 Task: Find a one-way flight from Helena, Montana, USA to Raleigh, North Carolina, USA for 6 passengers in premium economy on Saturday, 5 August, using WestJet with 6 checked bags and a budget of up to ₹450,000.
Action: Mouse moved to (406, 166)
Screenshot: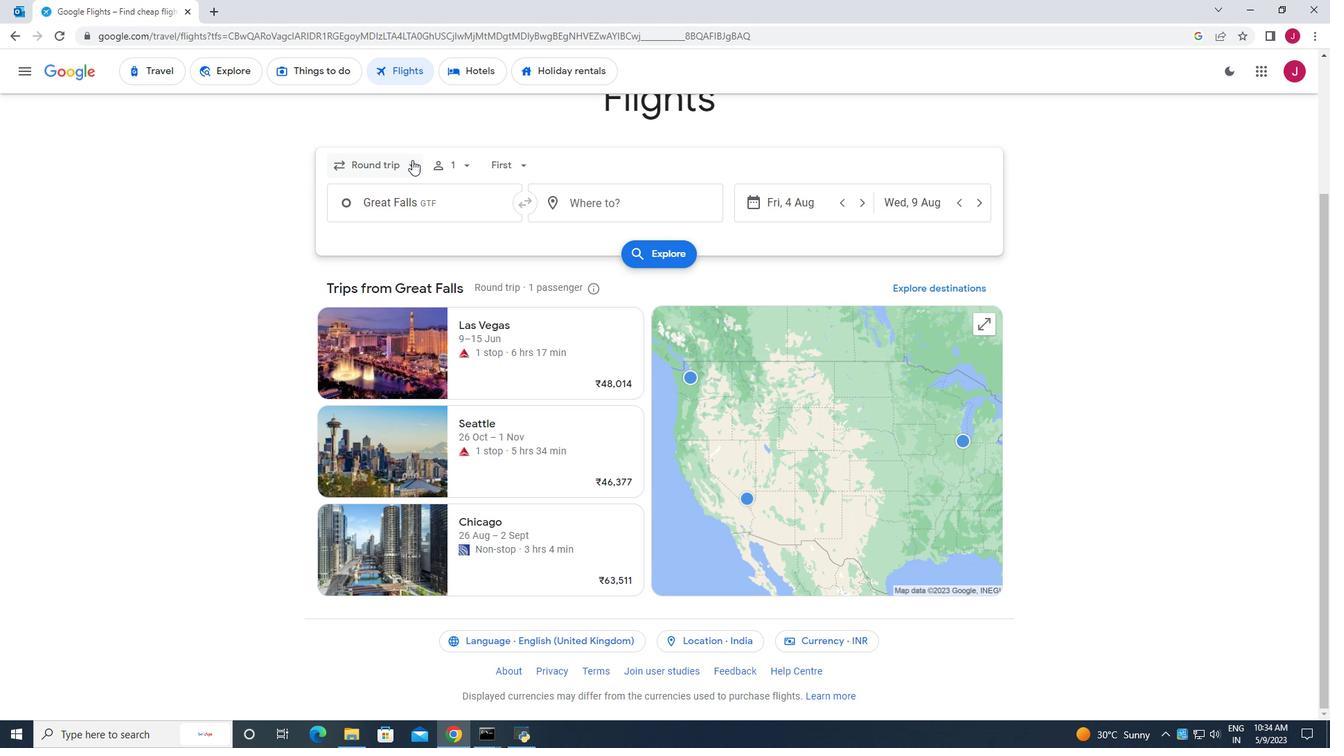 
Action: Mouse pressed left at (406, 166)
Screenshot: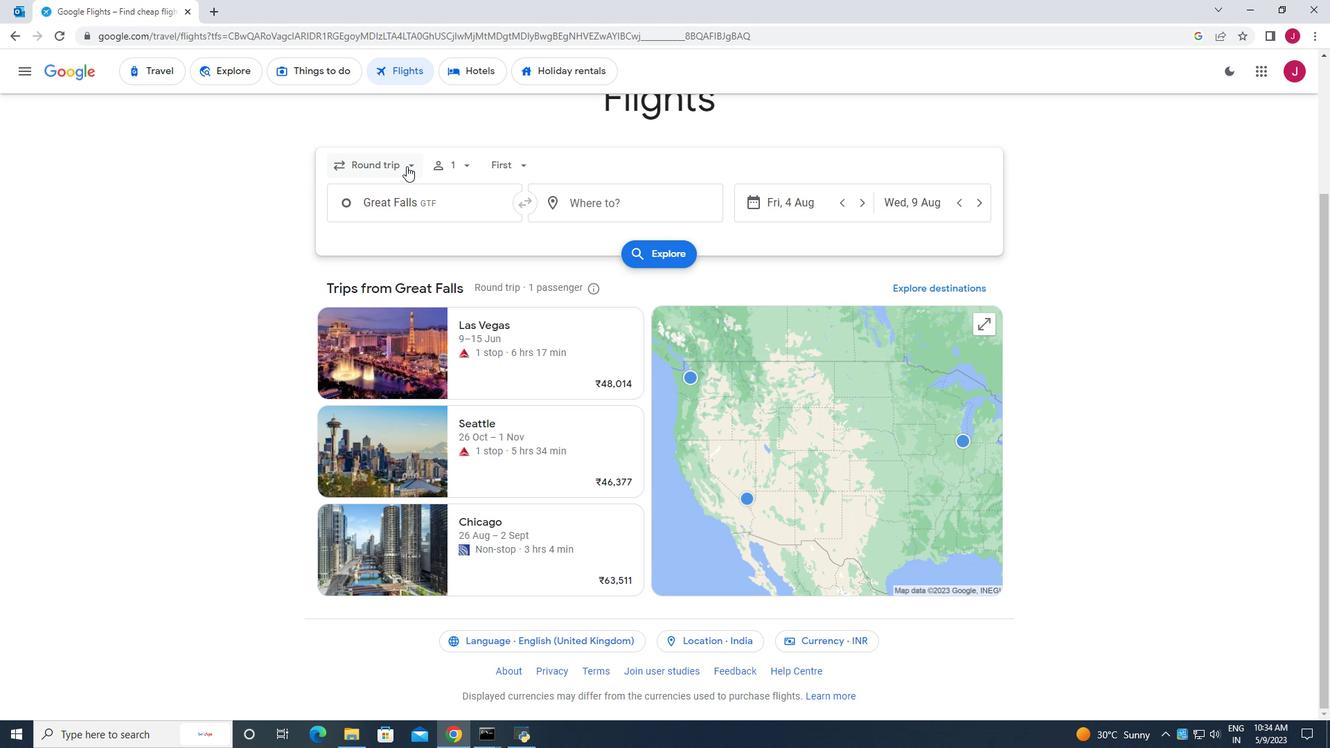 
Action: Mouse moved to (391, 225)
Screenshot: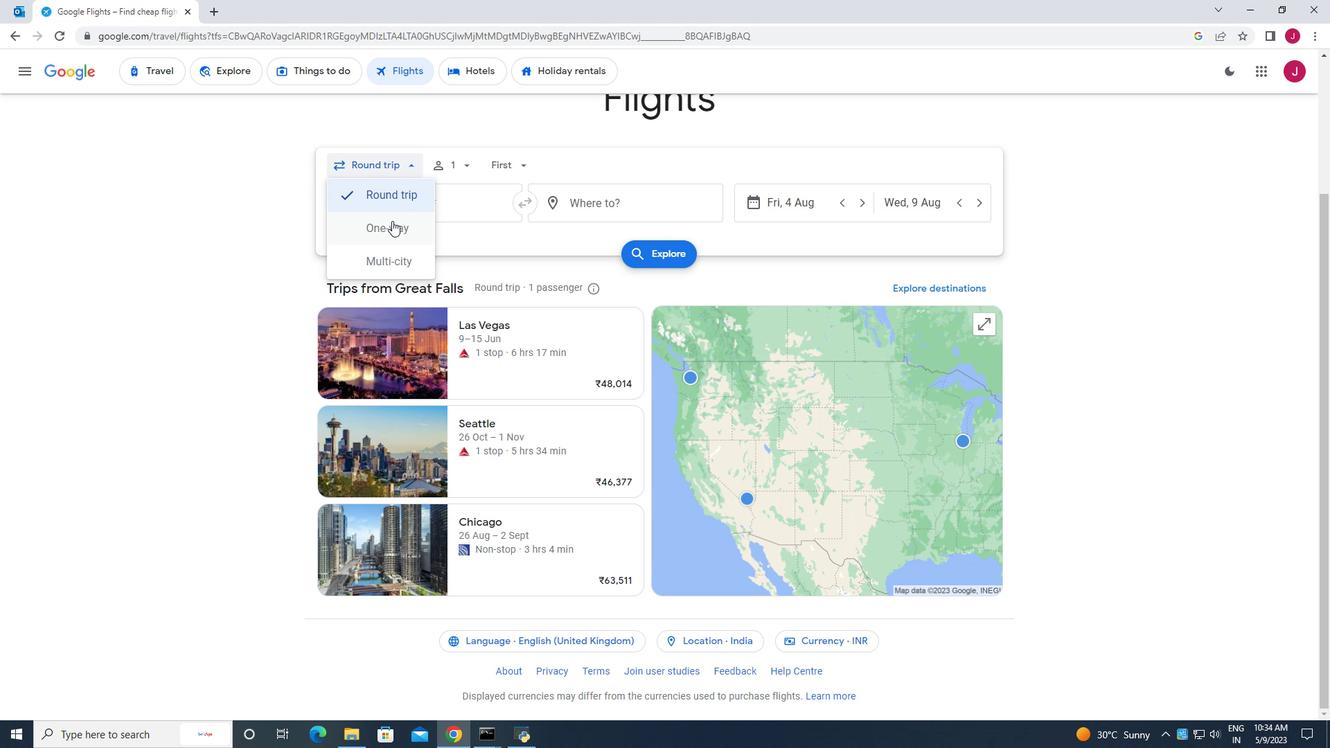 
Action: Mouse pressed left at (391, 225)
Screenshot: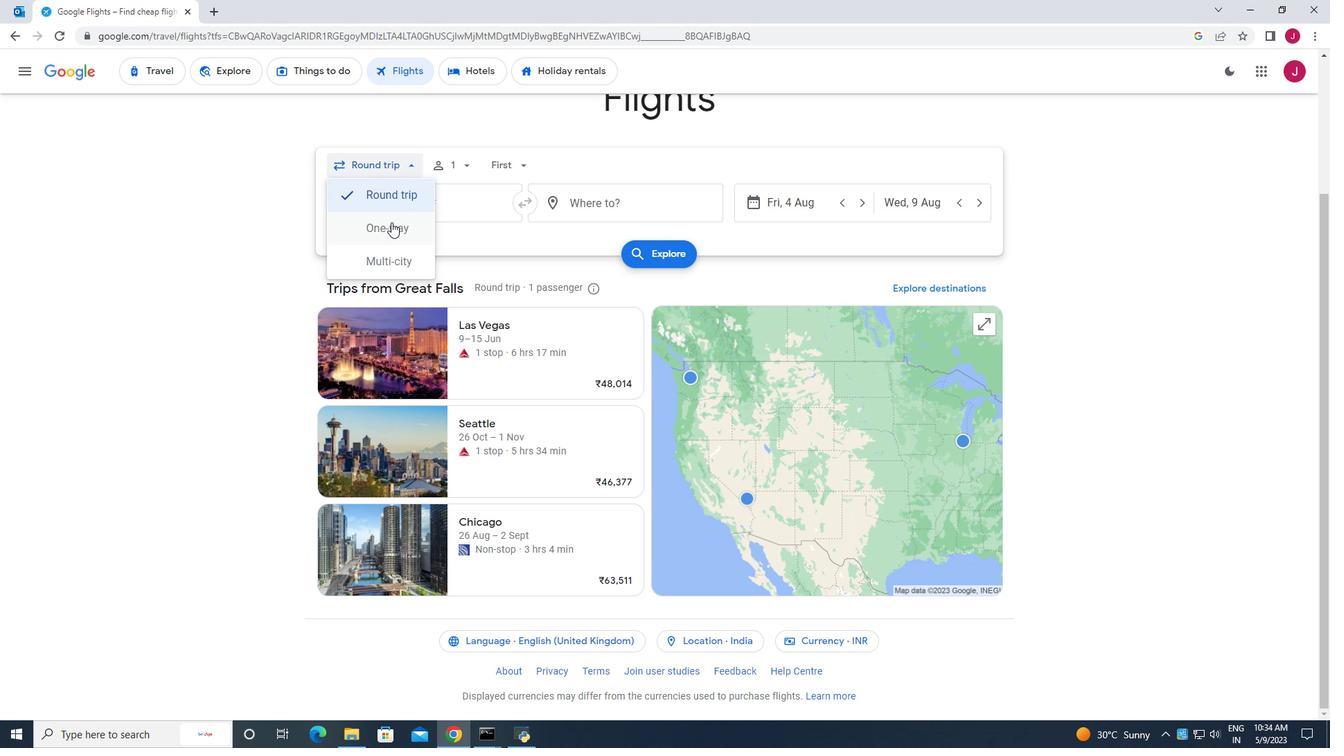 
Action: Mouse moved to (458, 163)
Screenshot: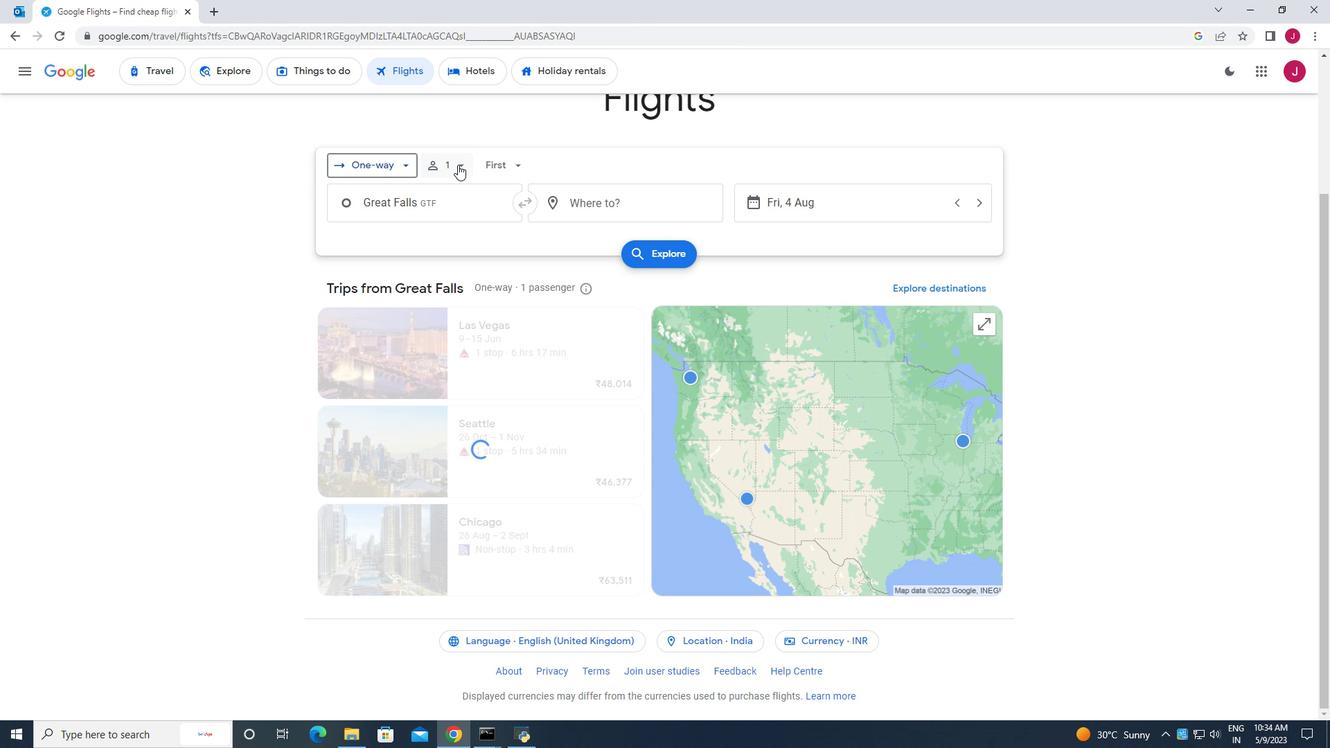 
Action: Mouse pressed left at (458, 163)
Screenshot: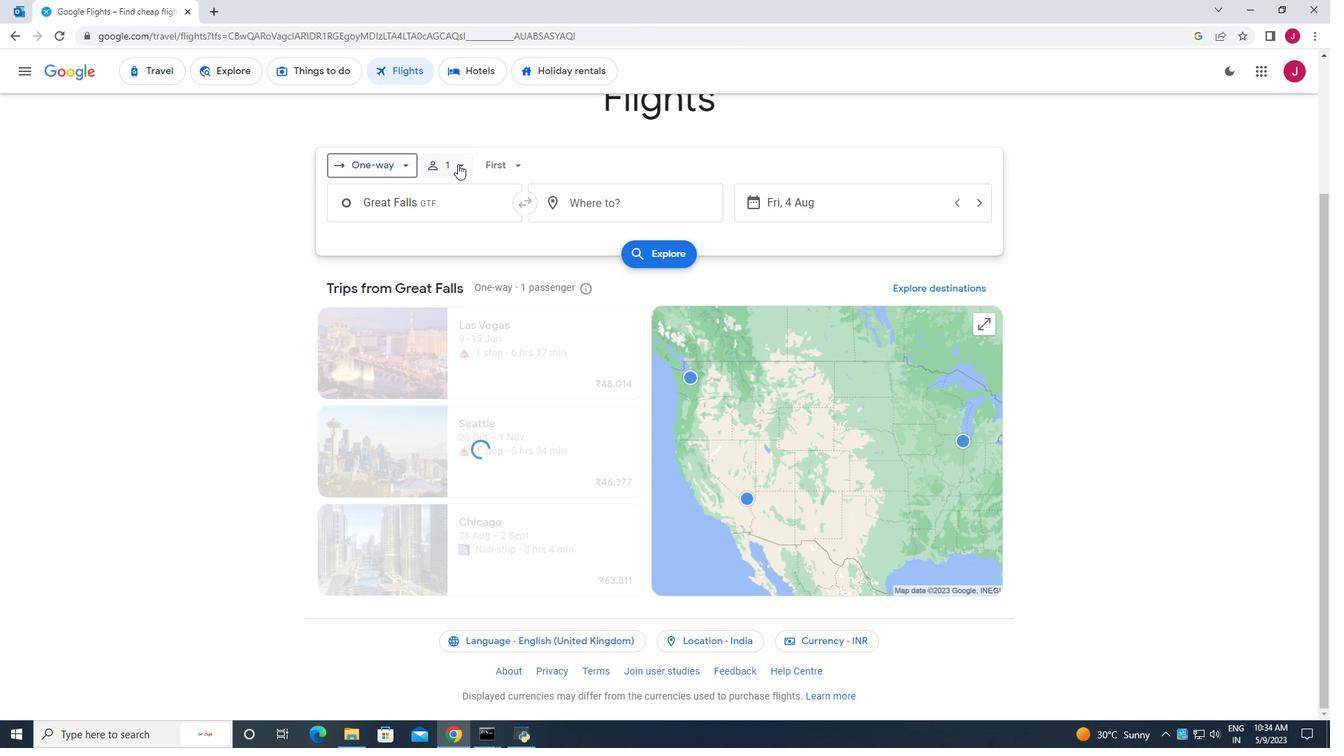 
Action: Mouse moved to (566, 197)
Screenshot: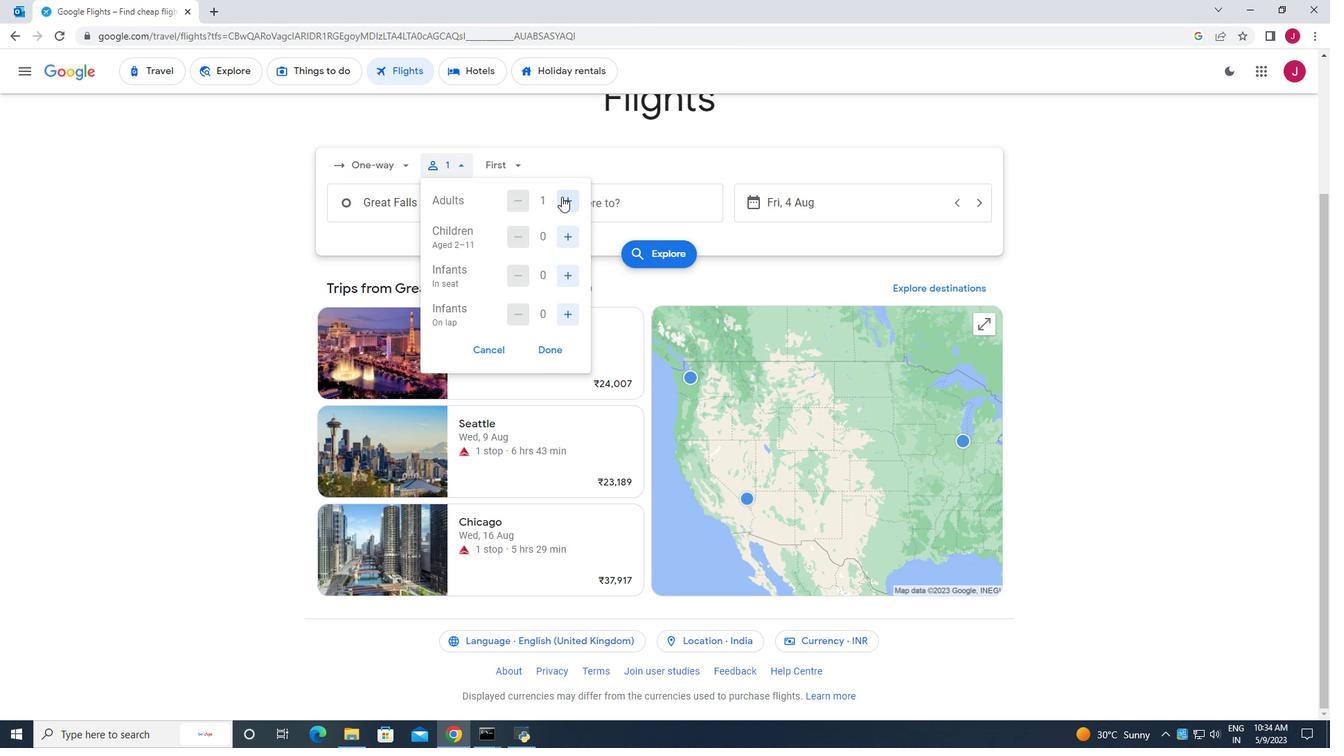 
Action: Mouse pressed left at (566, 197)
Screenshot: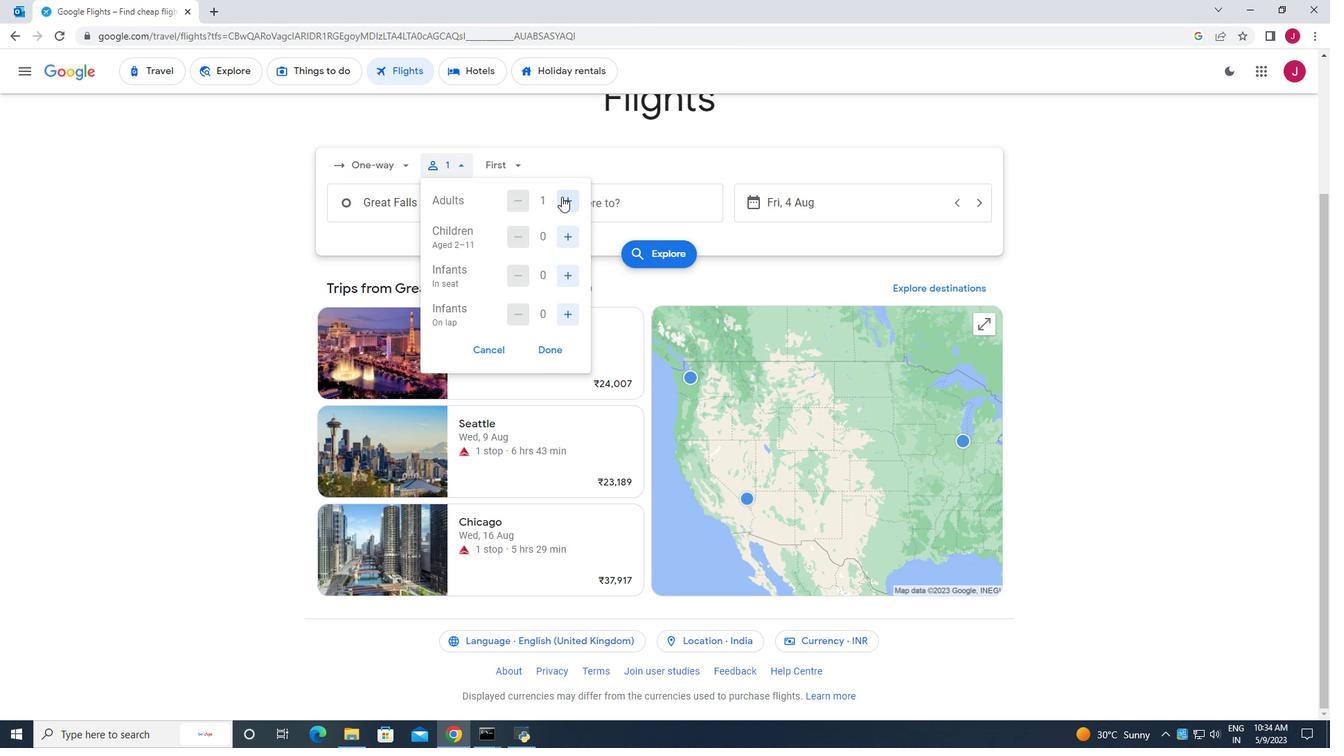 
Action: Mouse pressed left at (566, 197)
Screenshot: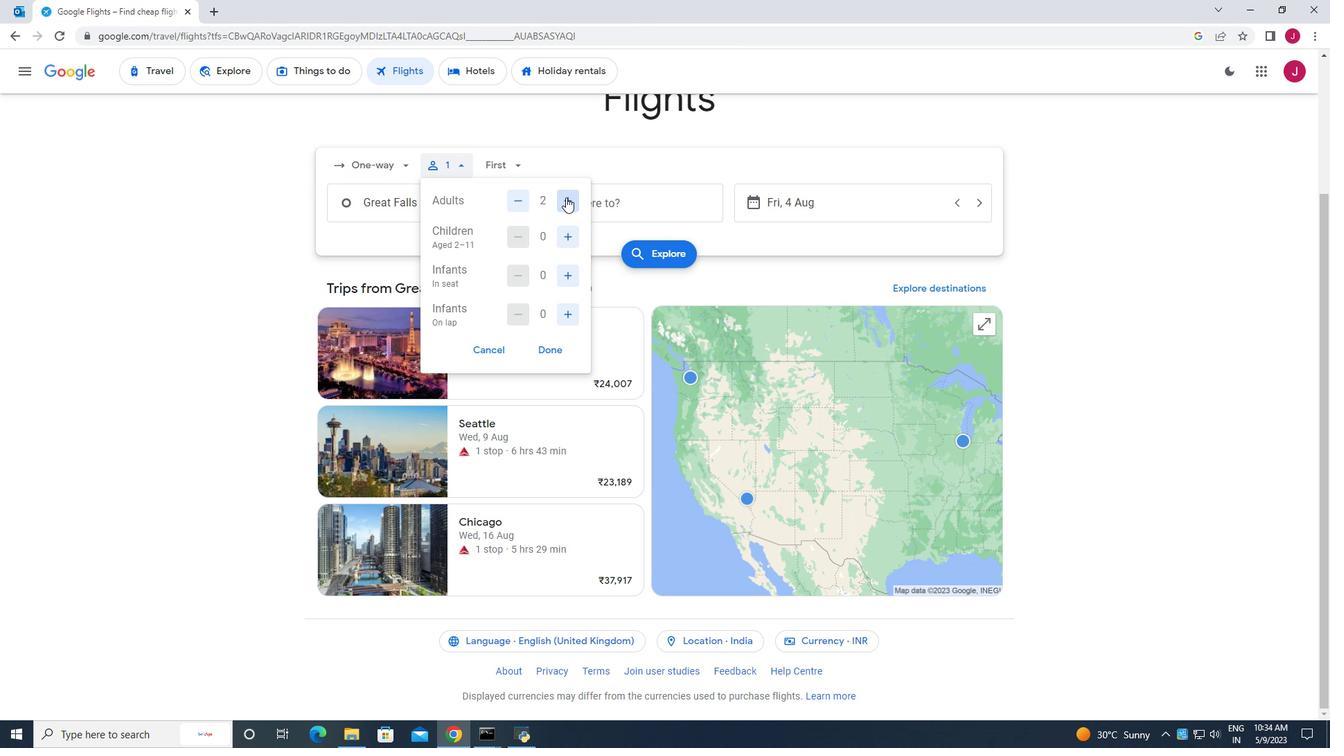 
Action: Mouse moved to (566, 239)
Screenshot: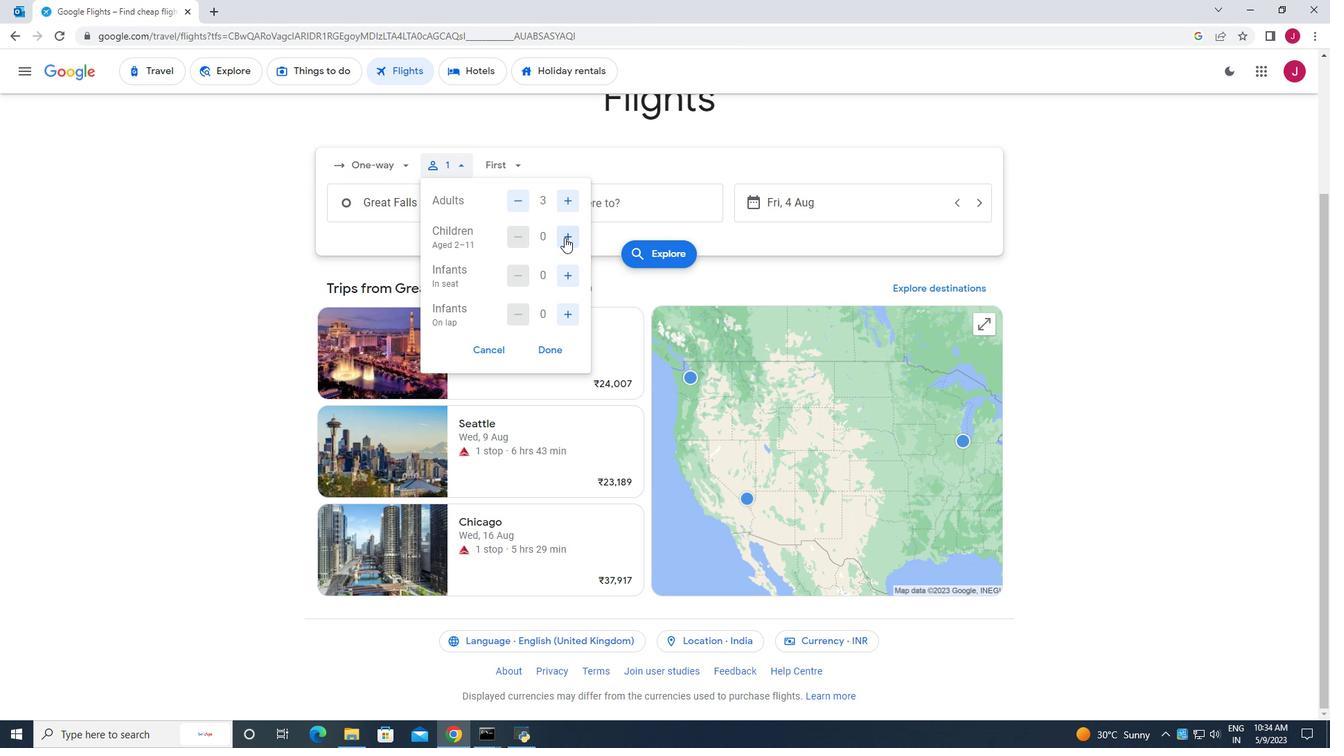 
Action: Mouse pressed left at (566, 239)
Screenshot: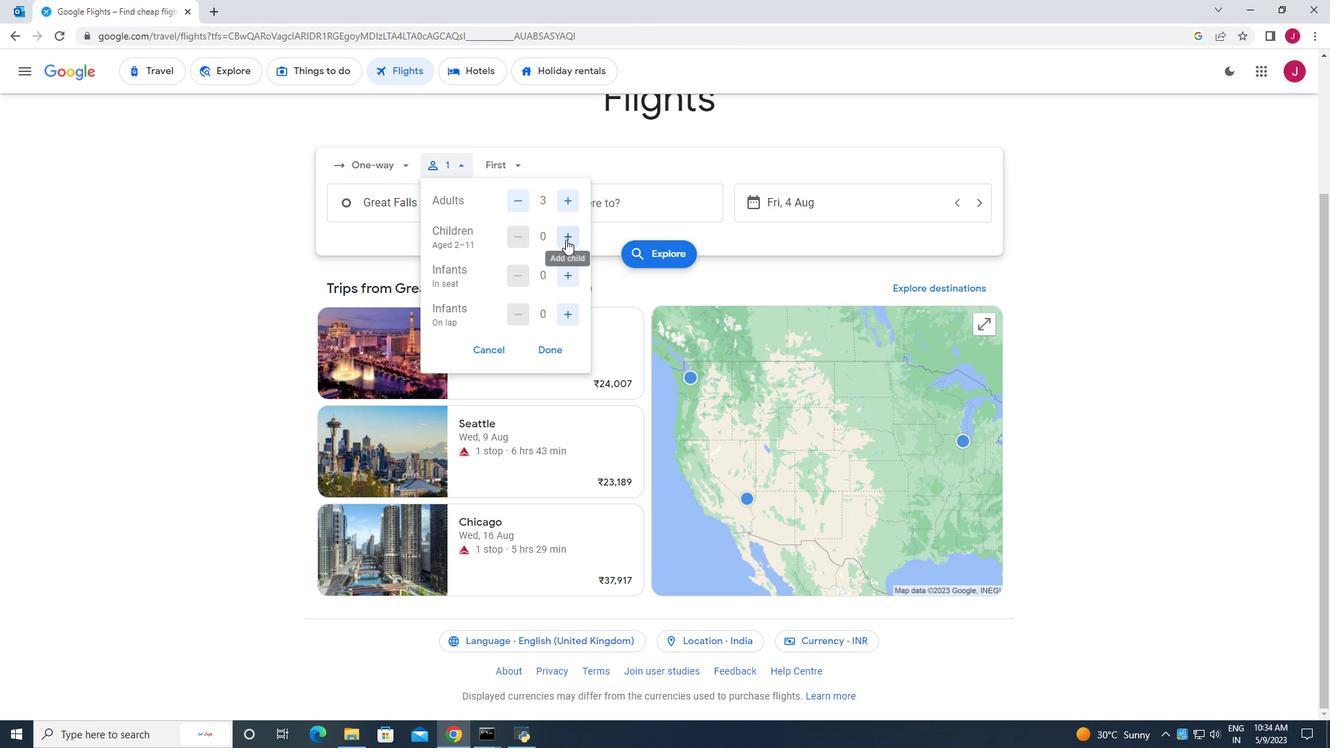 
Action: Mouse pressed left at (566, 239)
Screenshot: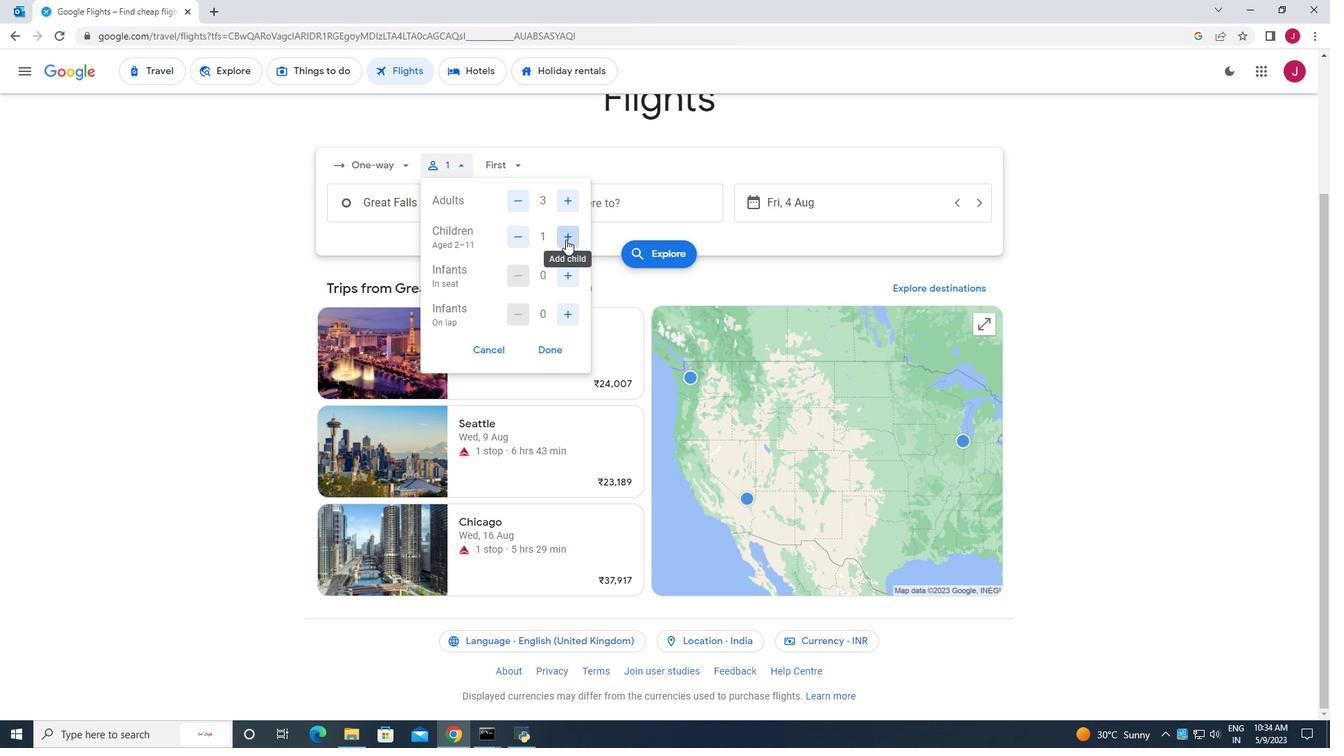 
Action: Mouse pressed left at (566, 239)
Screenshot: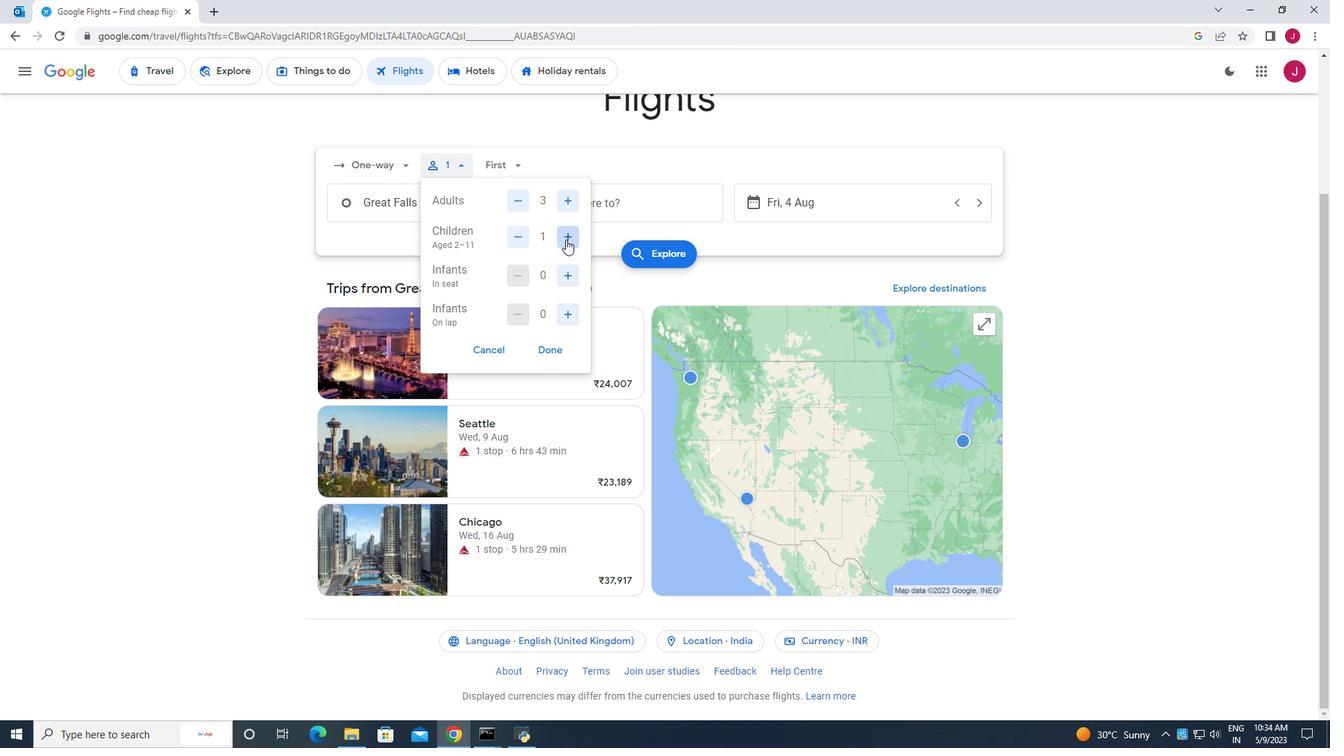 
Action: Mouse moved to (554, 352)
Screenshot: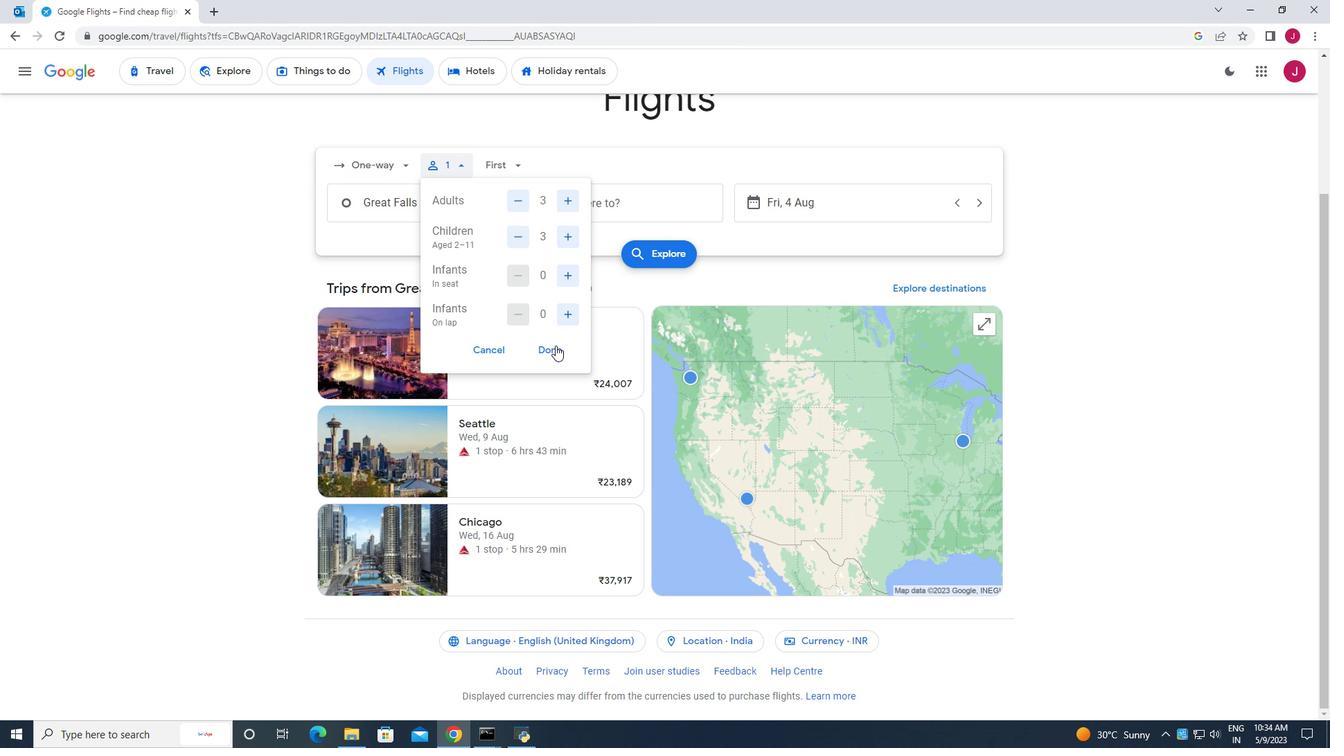 
Action: Mouse pressed left at (554, 352)
Screenshot: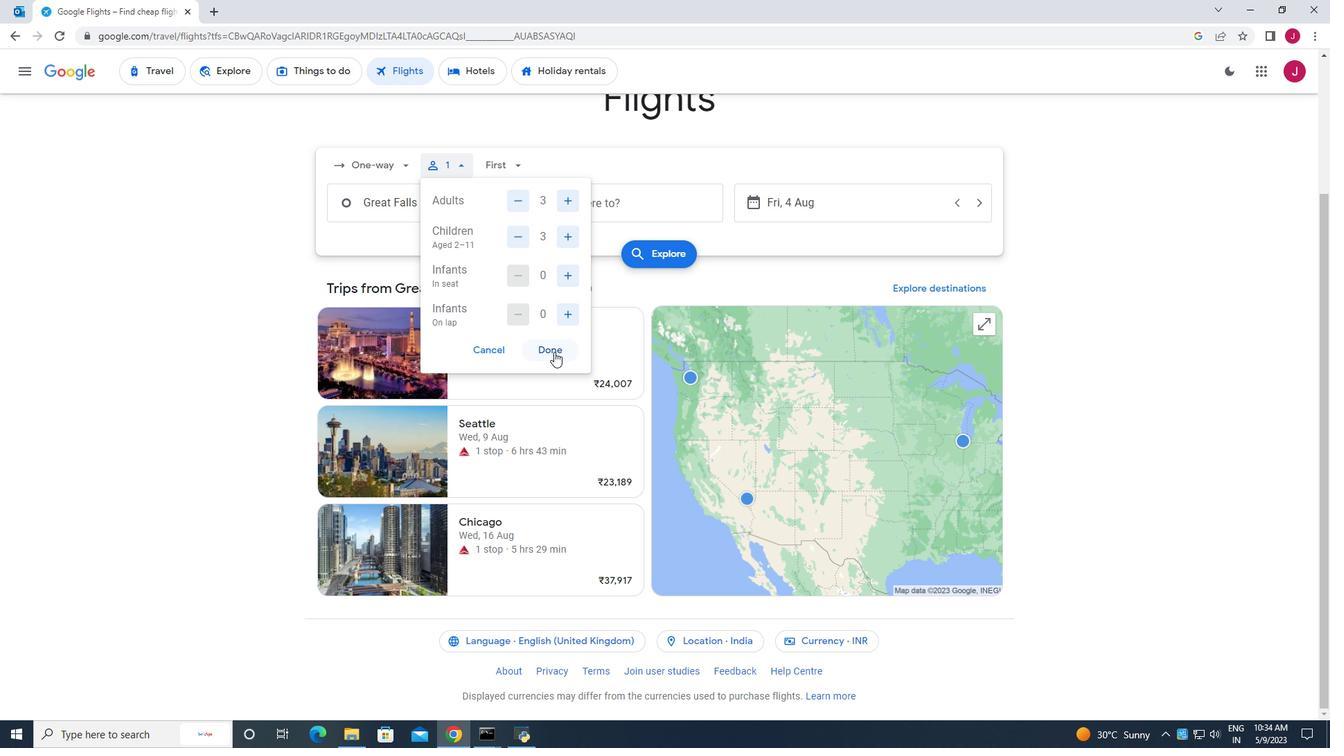 
Action: Mouse moved to (501, 162)
Screenshot: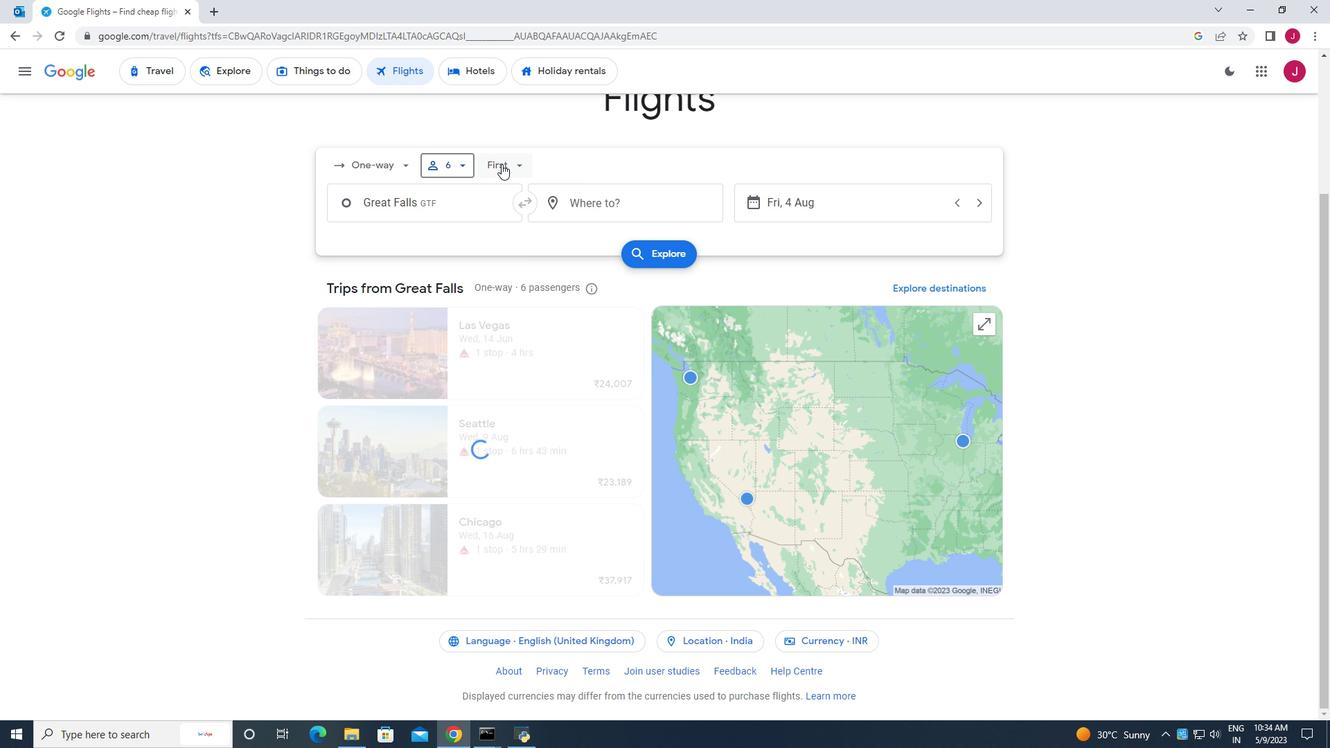 
Action: Mouse pressed left at (501, 162)
Screenshot: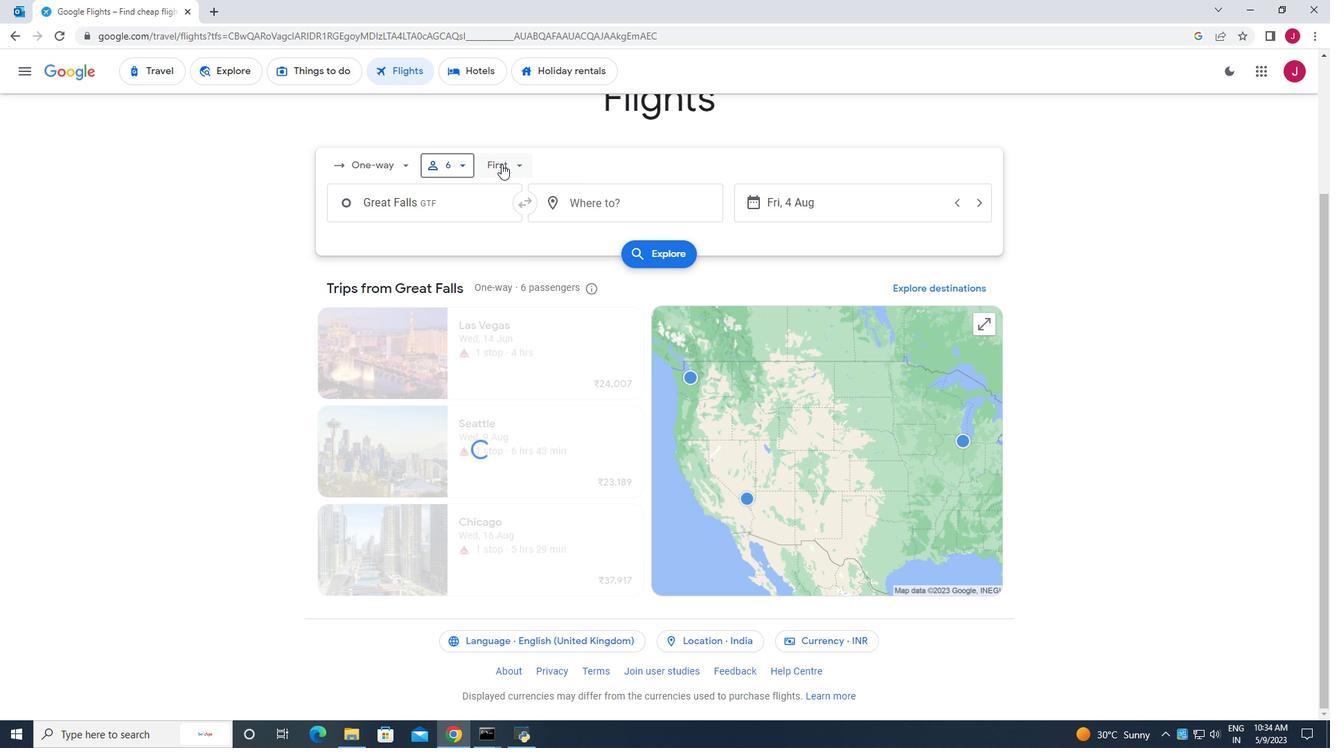 
Action: Mouse moved to (535, 228)
Screenshot: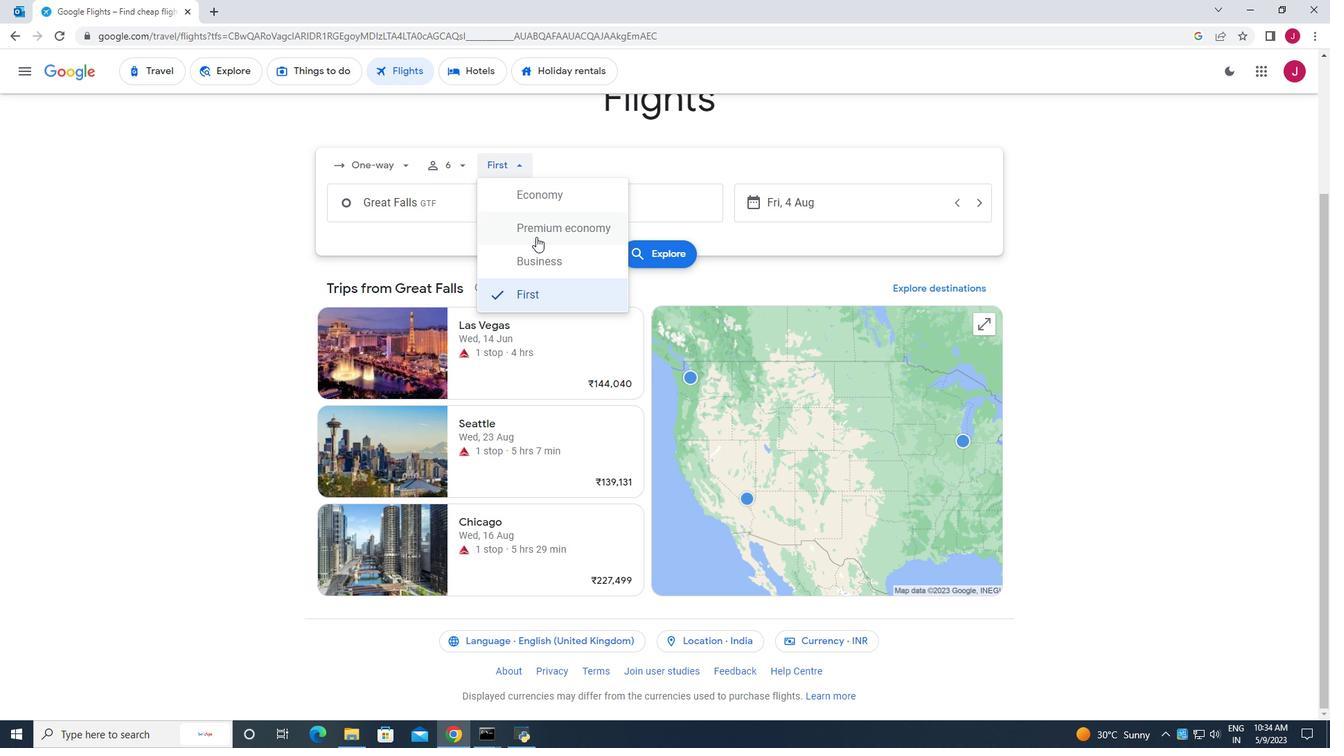 
Action: Mouse pressed left at (535, 228)
Screenshot: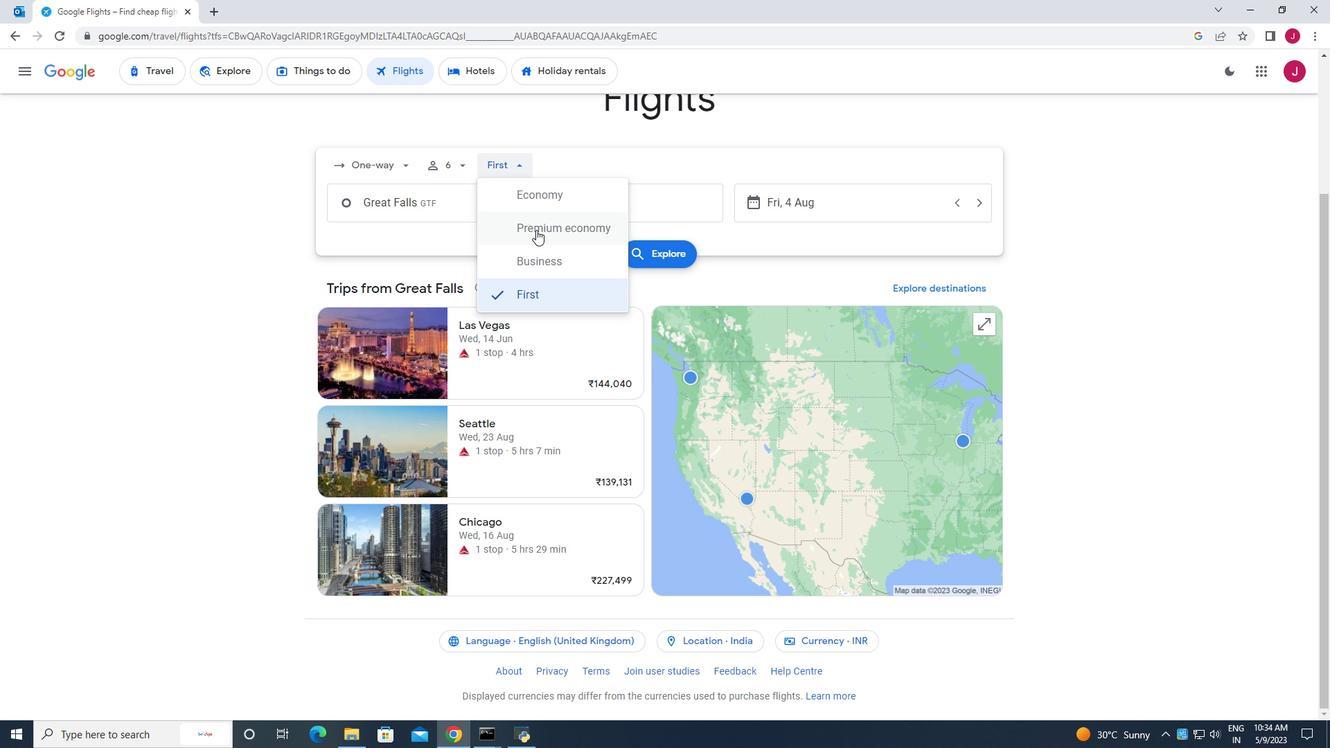 
Action: Mouse moved to (449, 209)
Screenshot: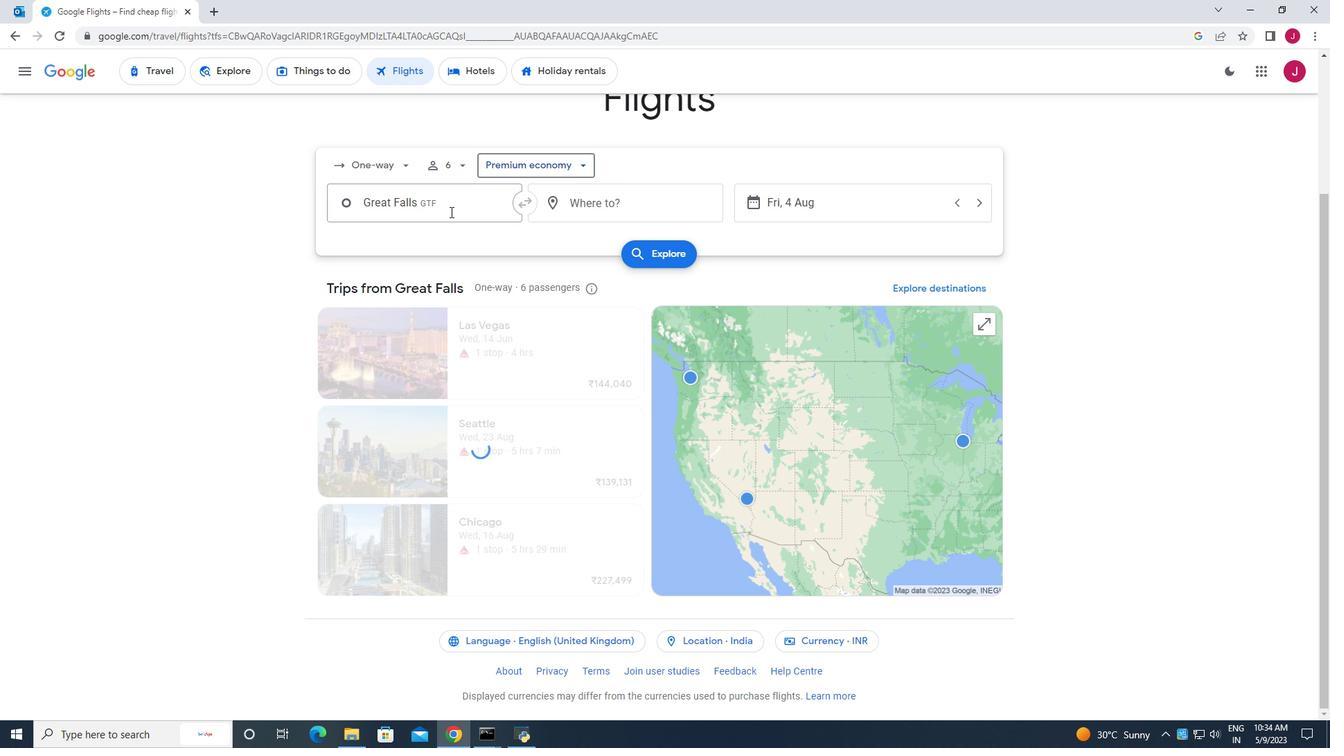 
Action: Mouse pressed left at (449, 209)
Screenshot: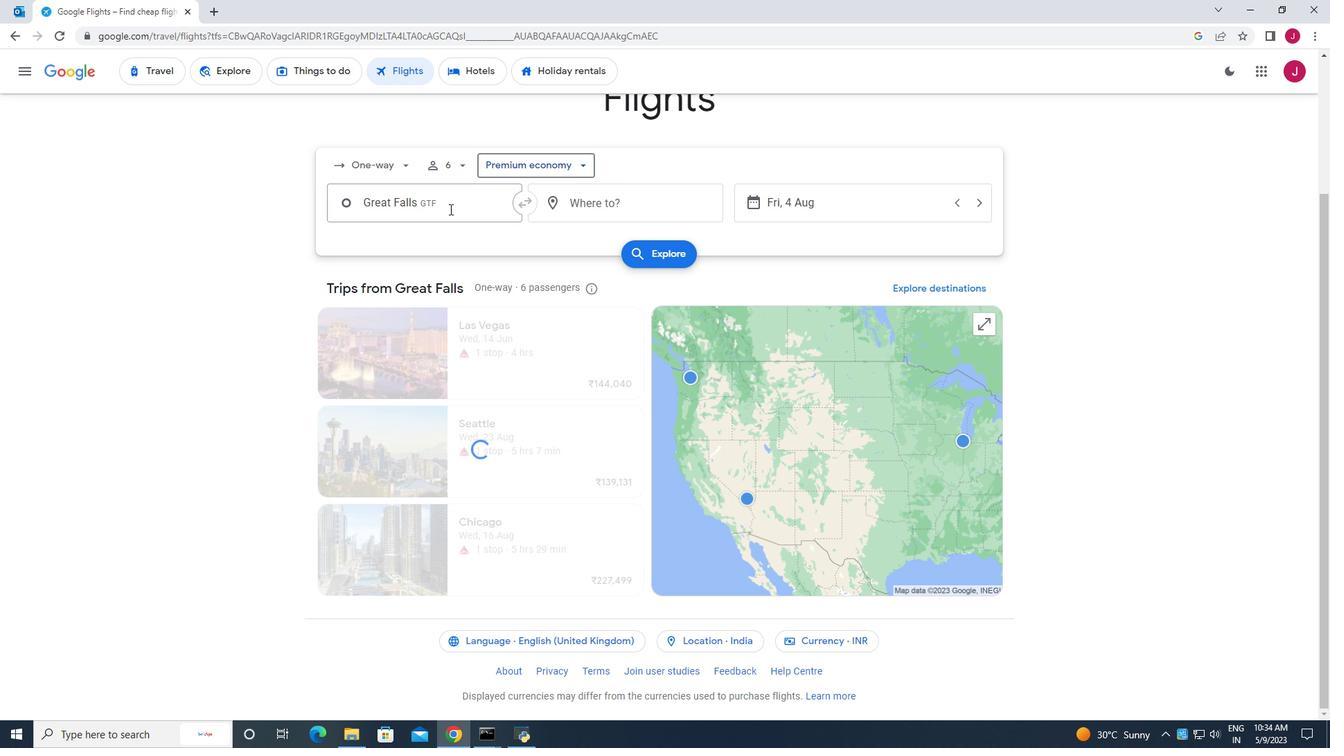 
Action: Key pressed helena
Screenshot: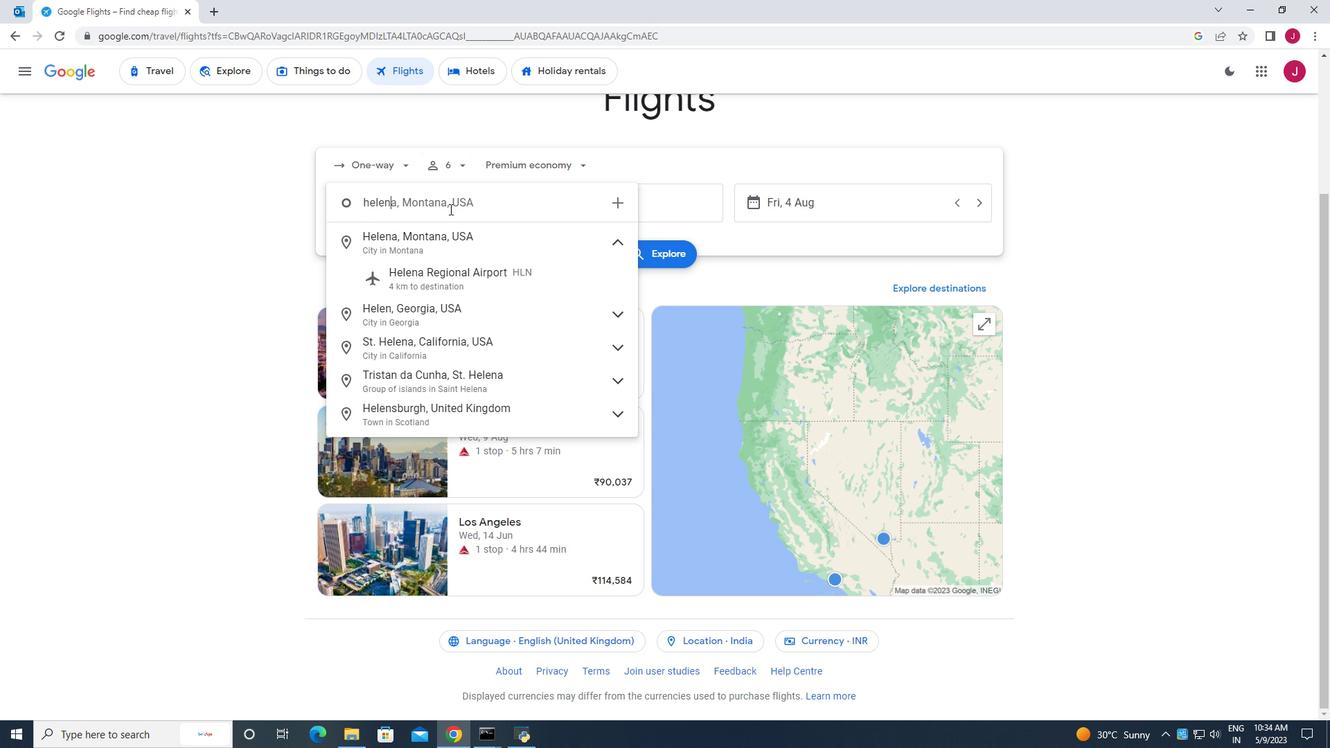 
Action: Mouse moved to (461, 273)
Screenshot: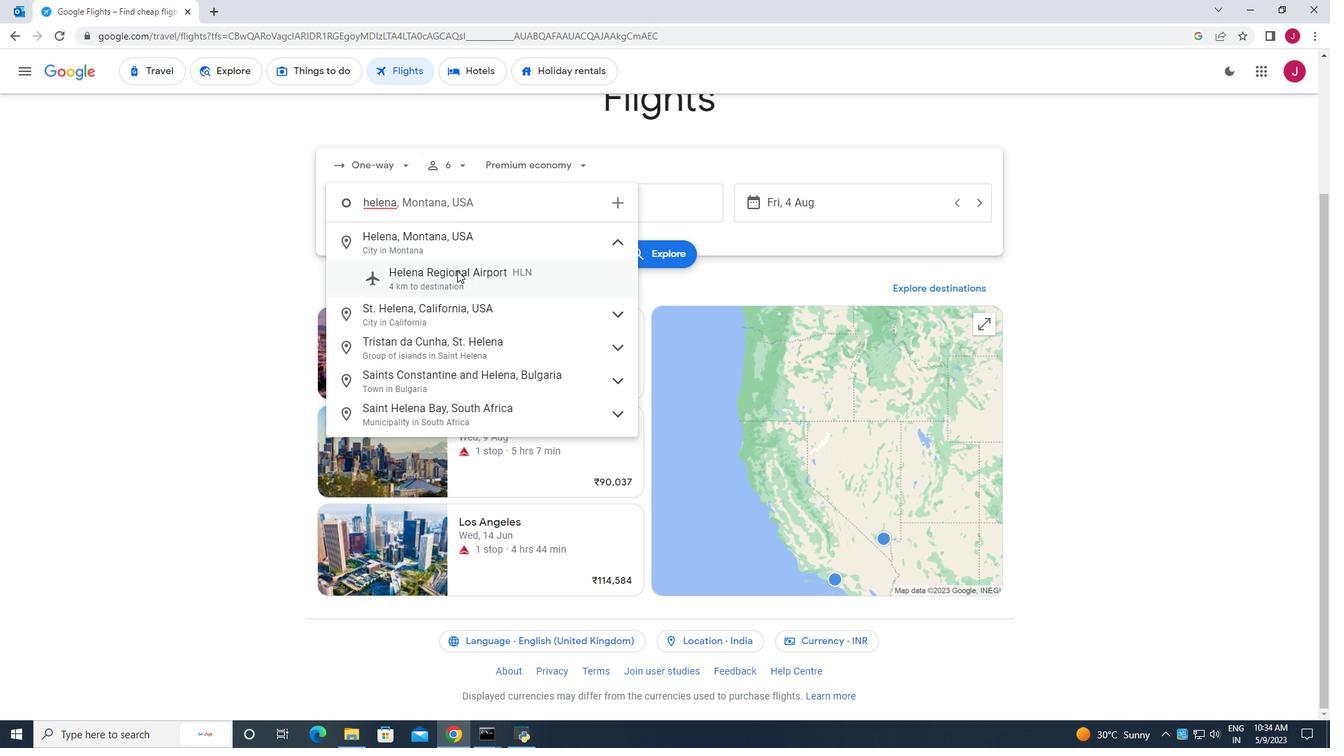 
Action: Mouse pressed left at (461, 273)
Screenshot: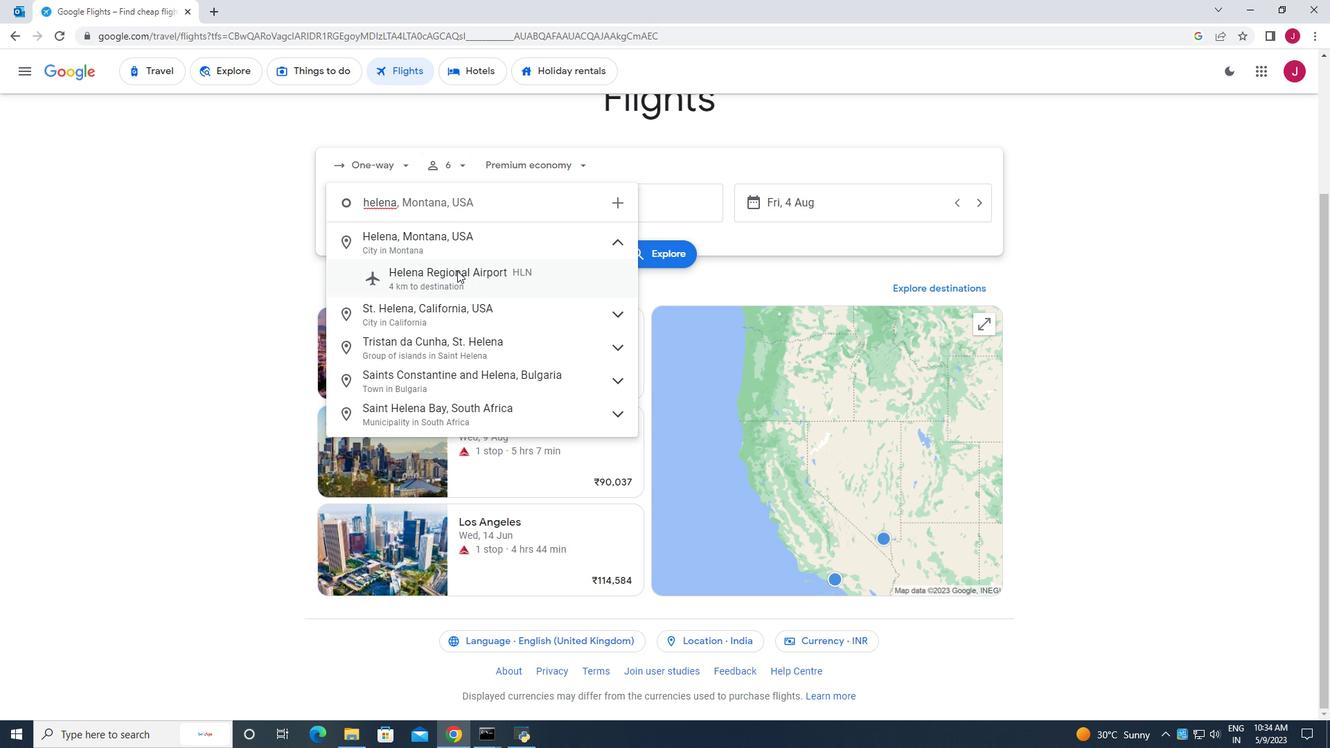 
Action: Mouse moved to (637, 212)
Screenshot: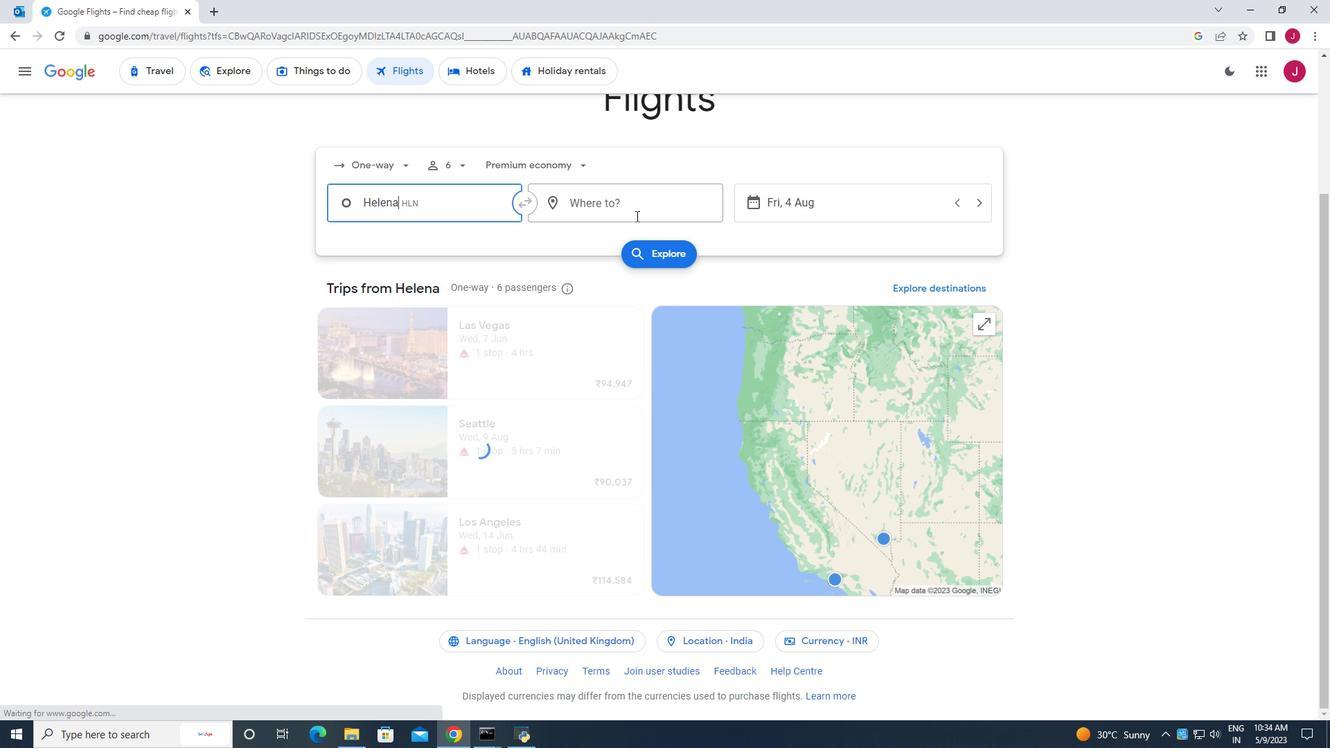 
Action: Mouse pressed left at (637, 212)
Screenshot: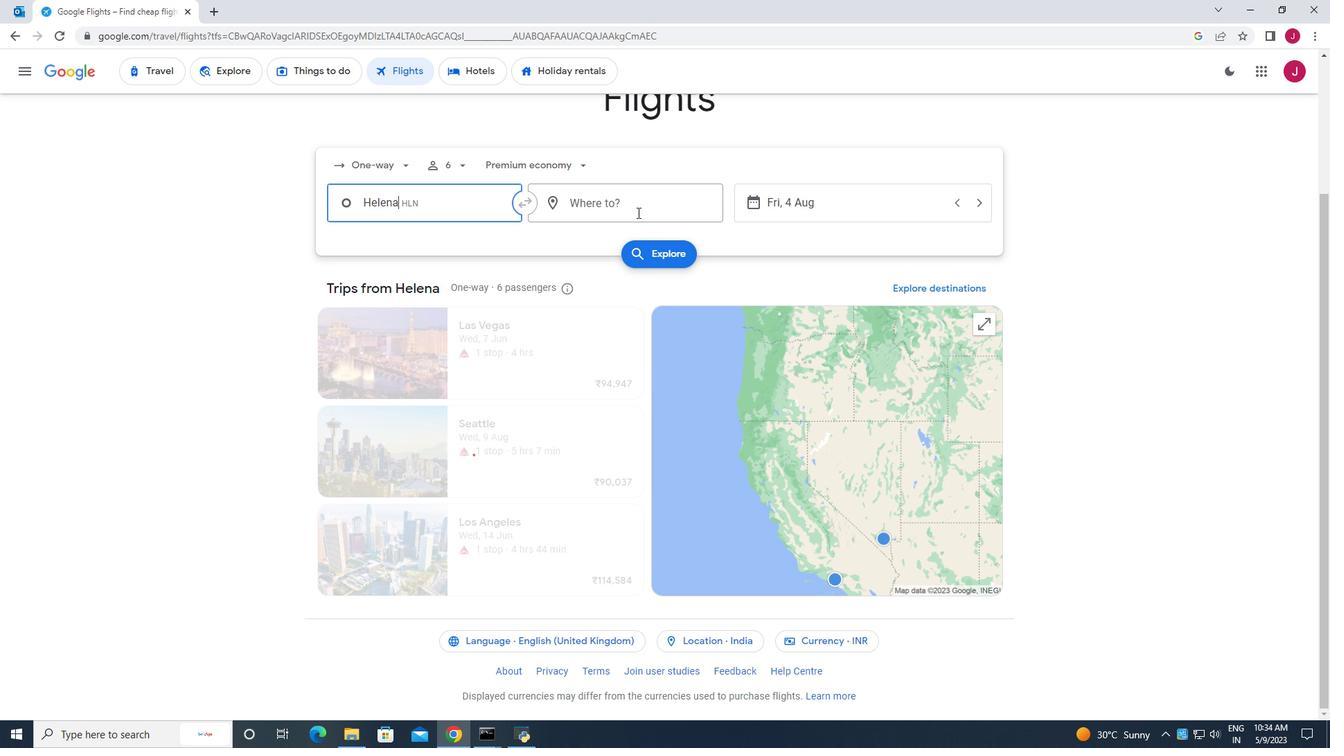 
Action: Key pressed rak<Key.backspace>leigh
Screenshot: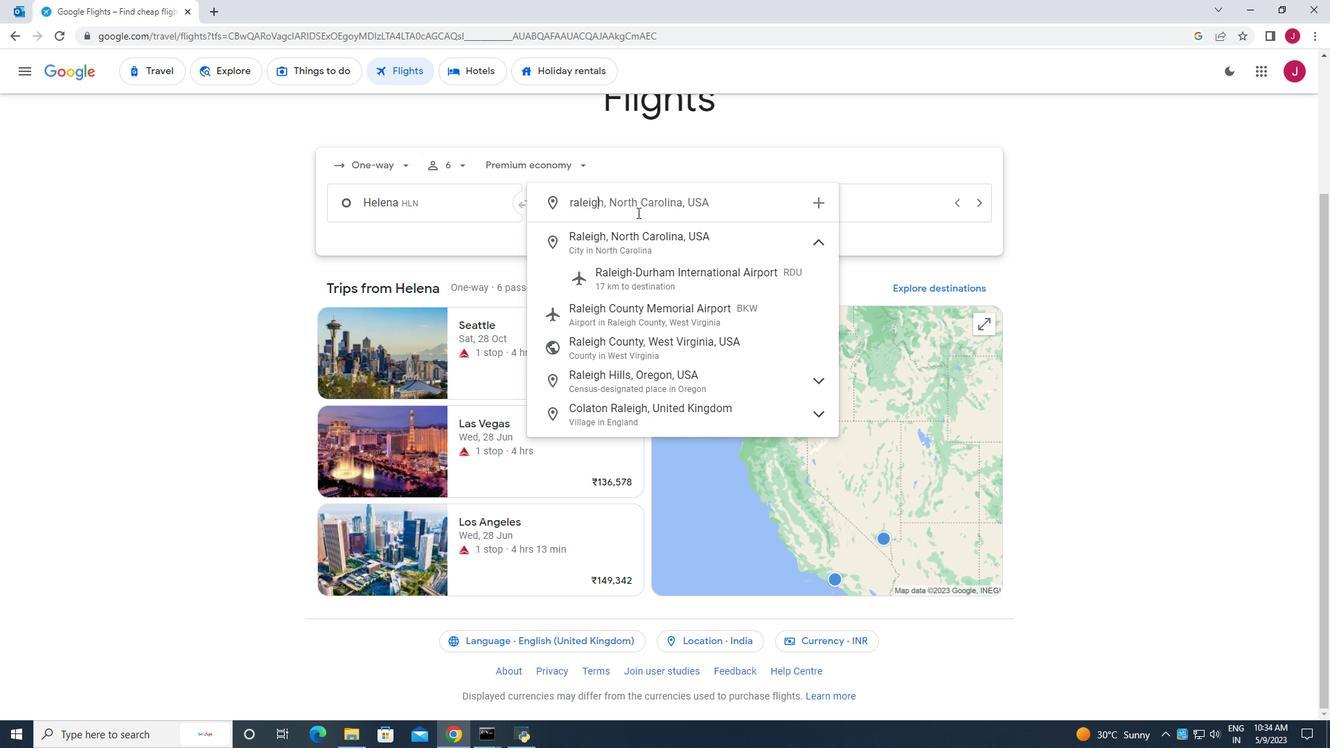 
Action: Mouse moved to (688, 275)
Screenshot: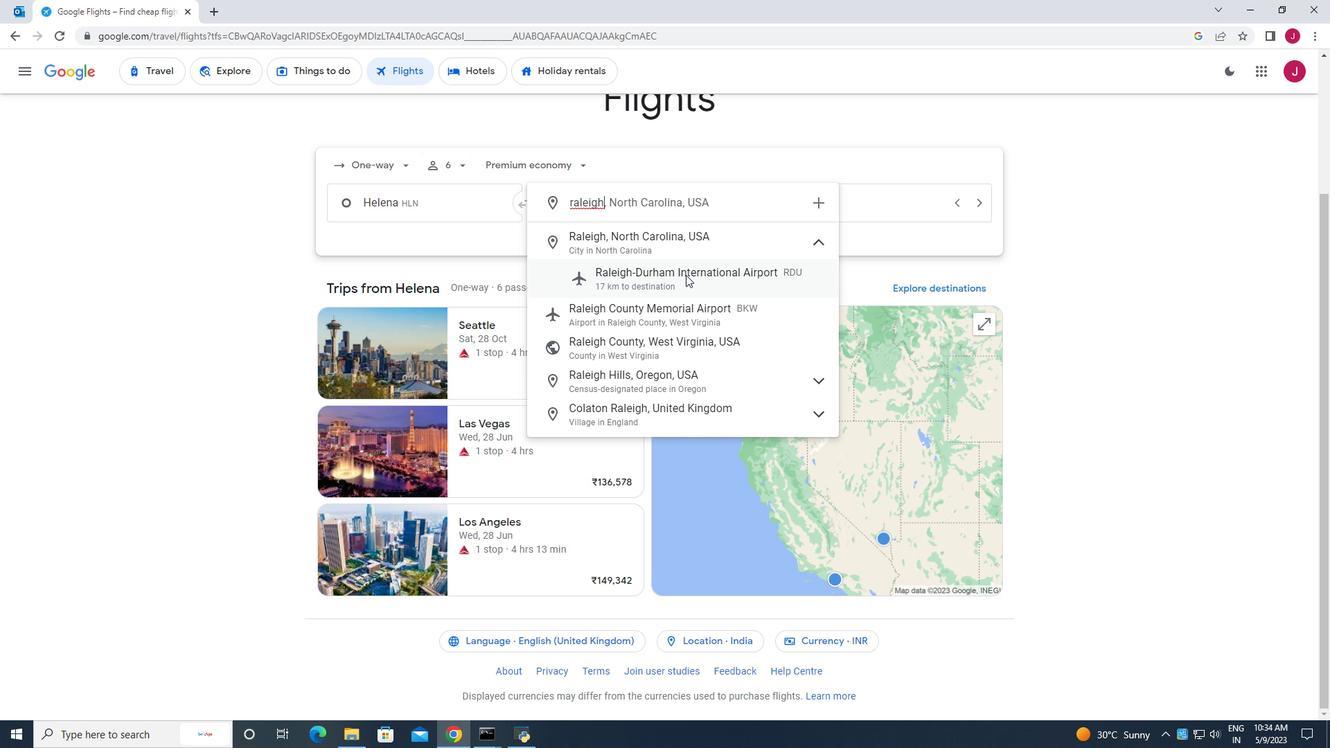 
Action: Mouse pressed left at (688, 275)
Screenshot: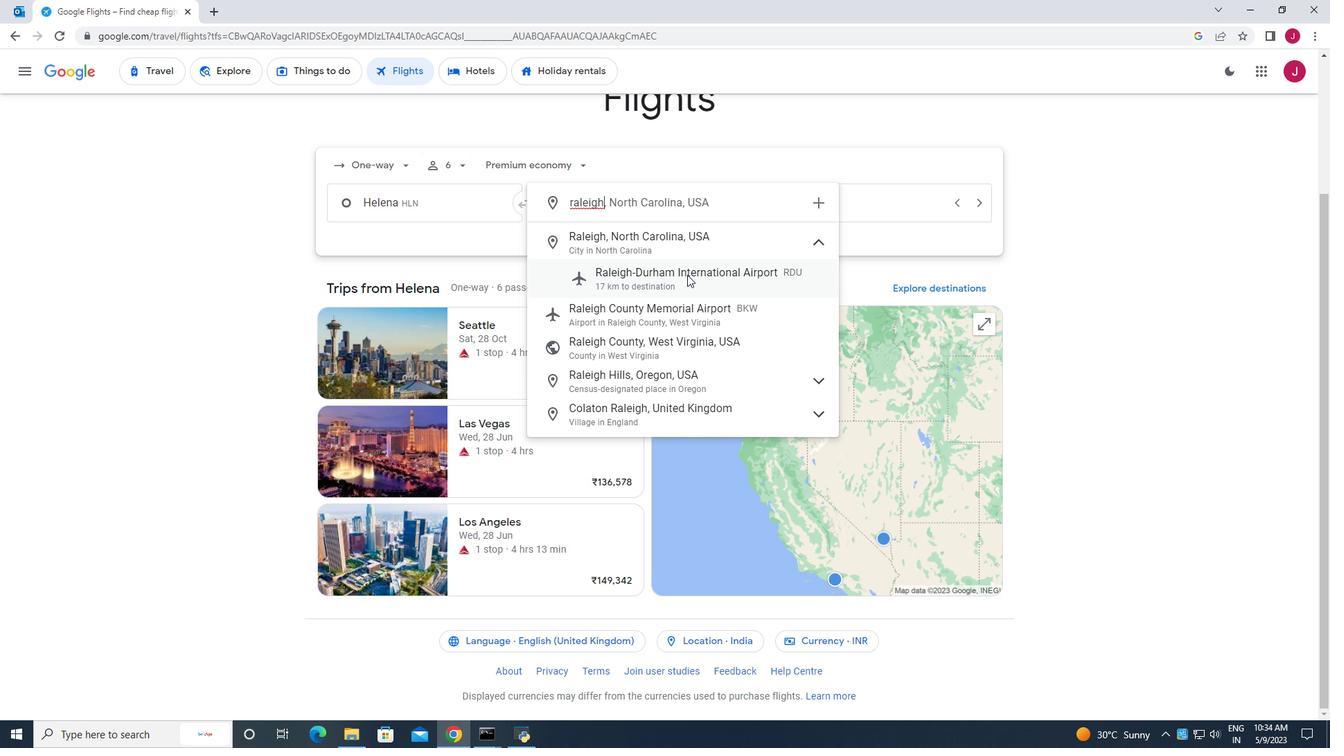 
Action: Mouse moved to (792, 208)
Screenshot: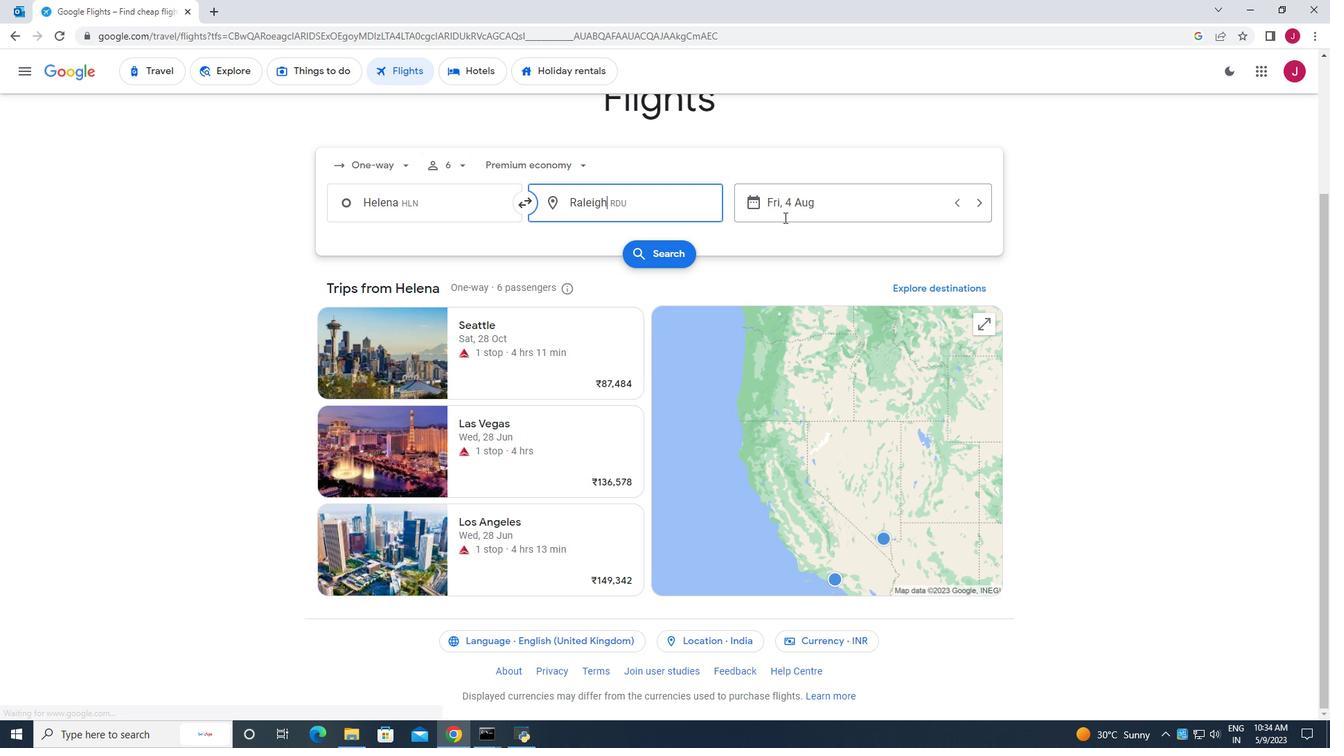 
Action: Mouse pressed left at (792, 208)
Screenshot: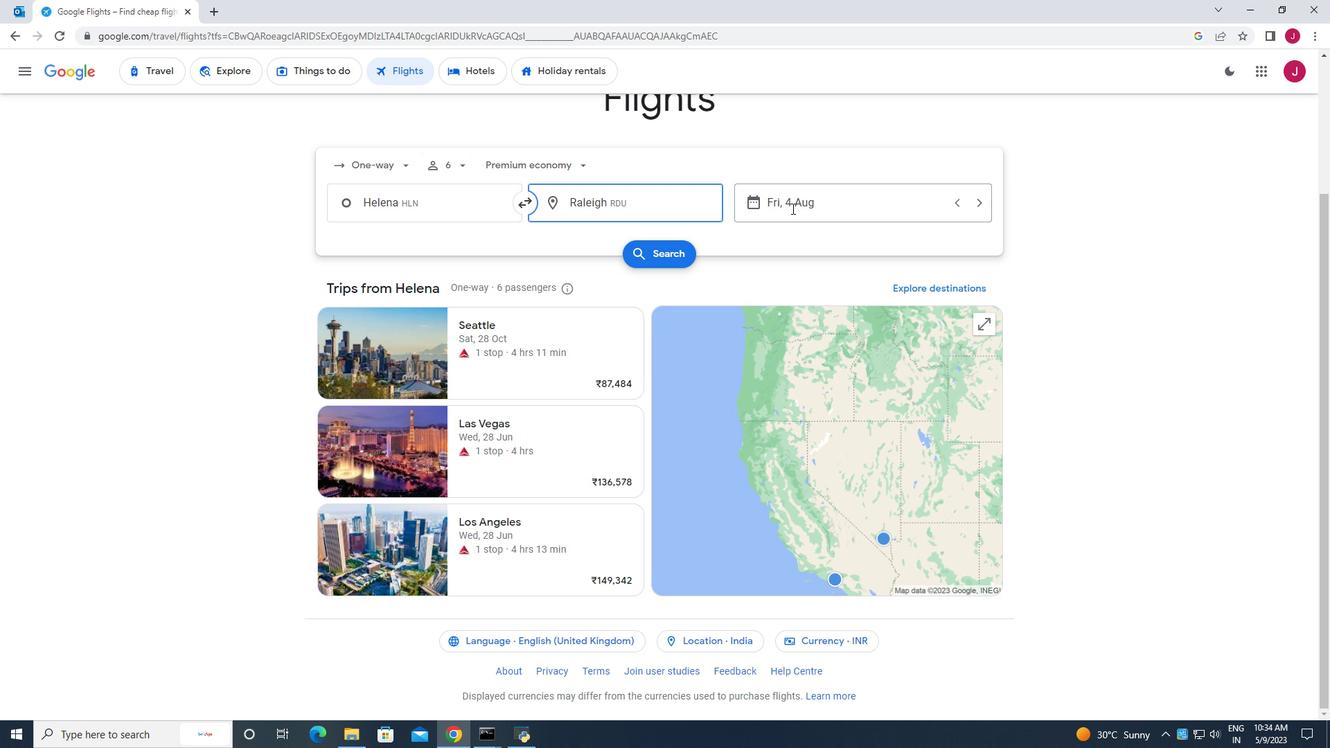 
Action: Mouse moved to (698, 305)
Screenshot: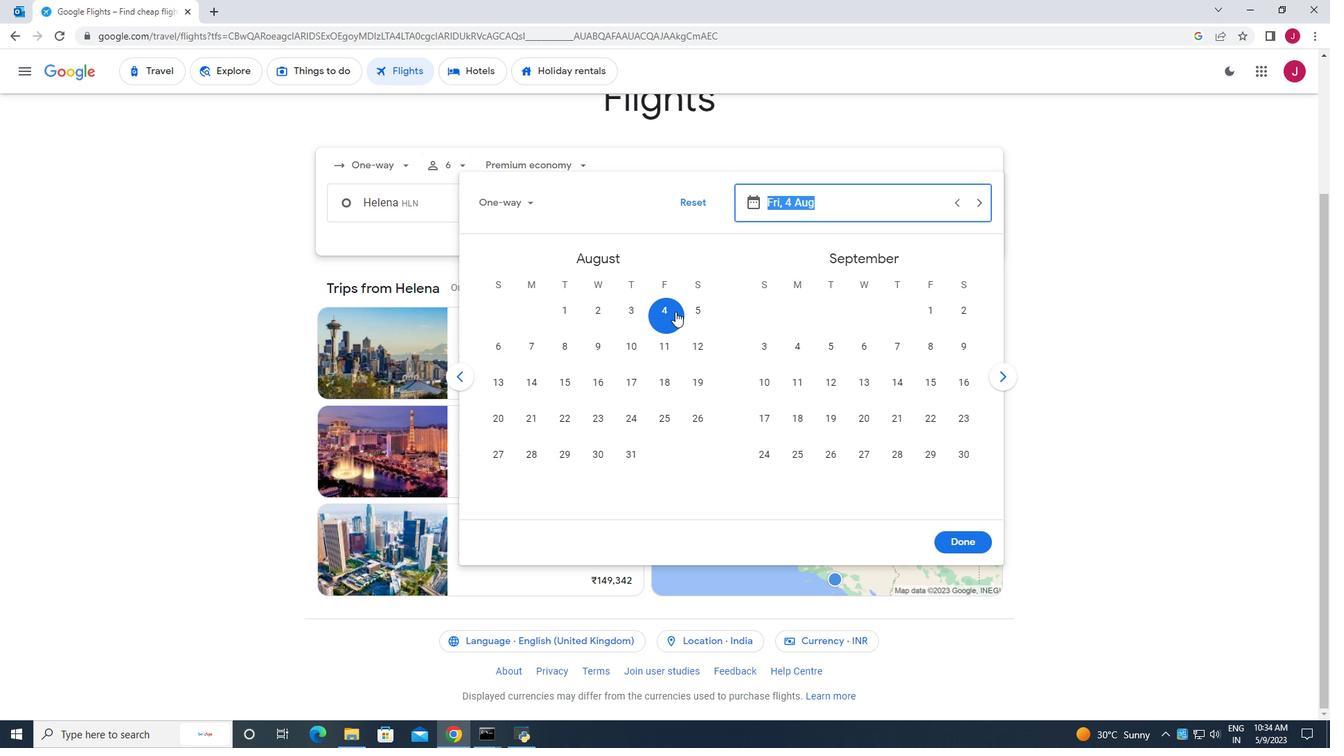 
Action: Mouse pressed left at (698, 305)
Screenshot: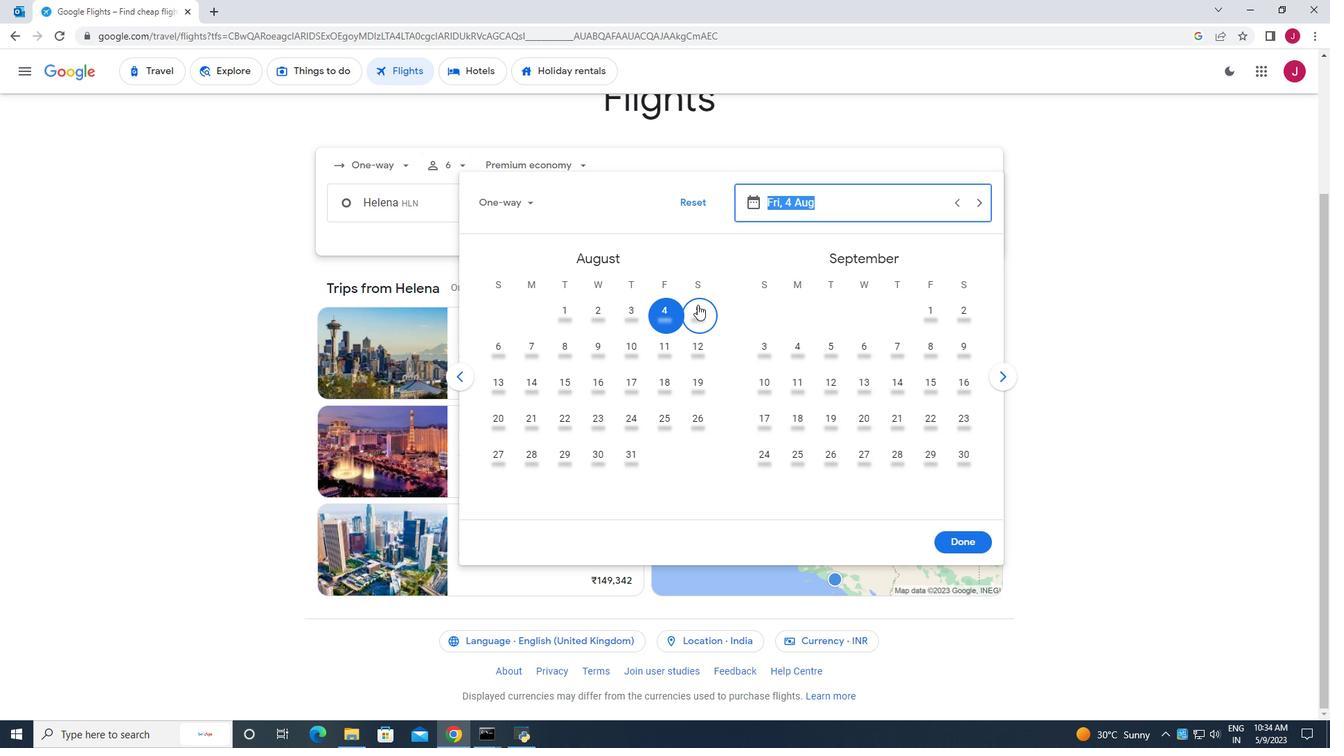 
Action: Mouse moved to (969, 537)
Screenshot: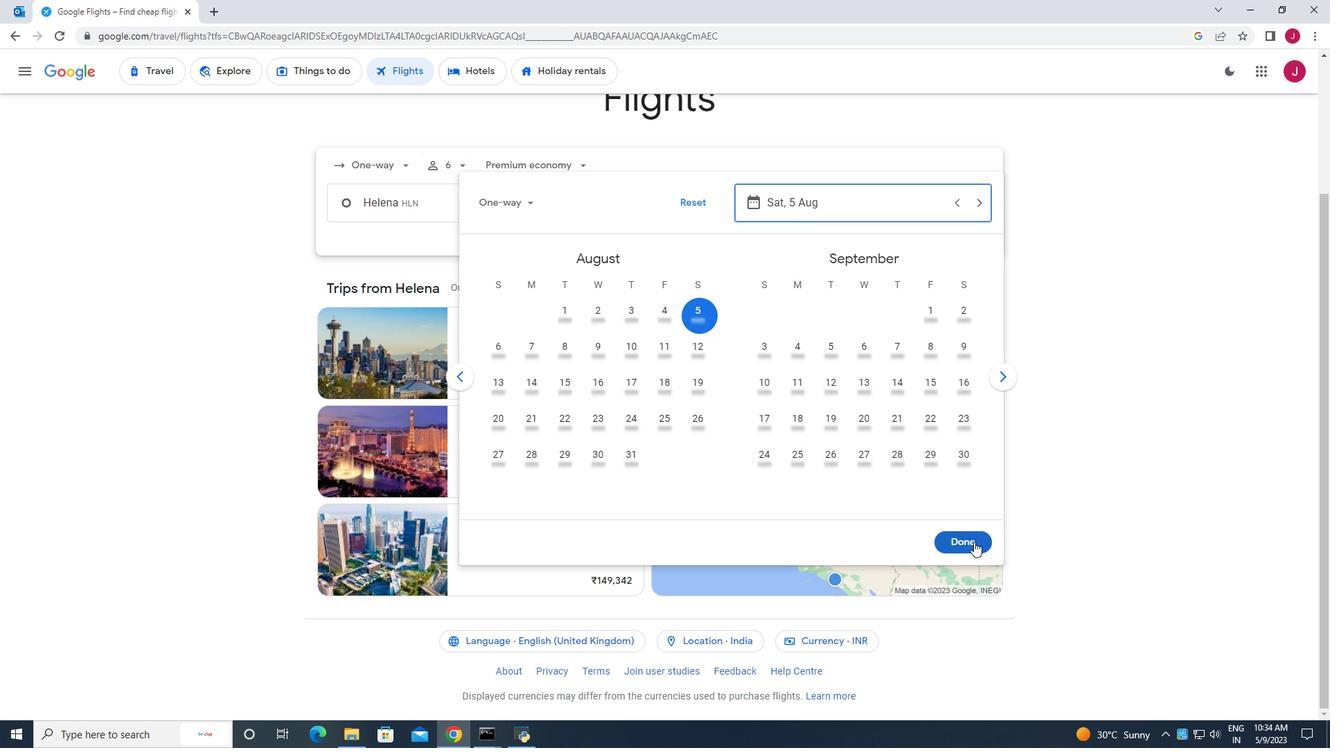 
Action: Mouse pressed left at (969, 537)
Screenshot: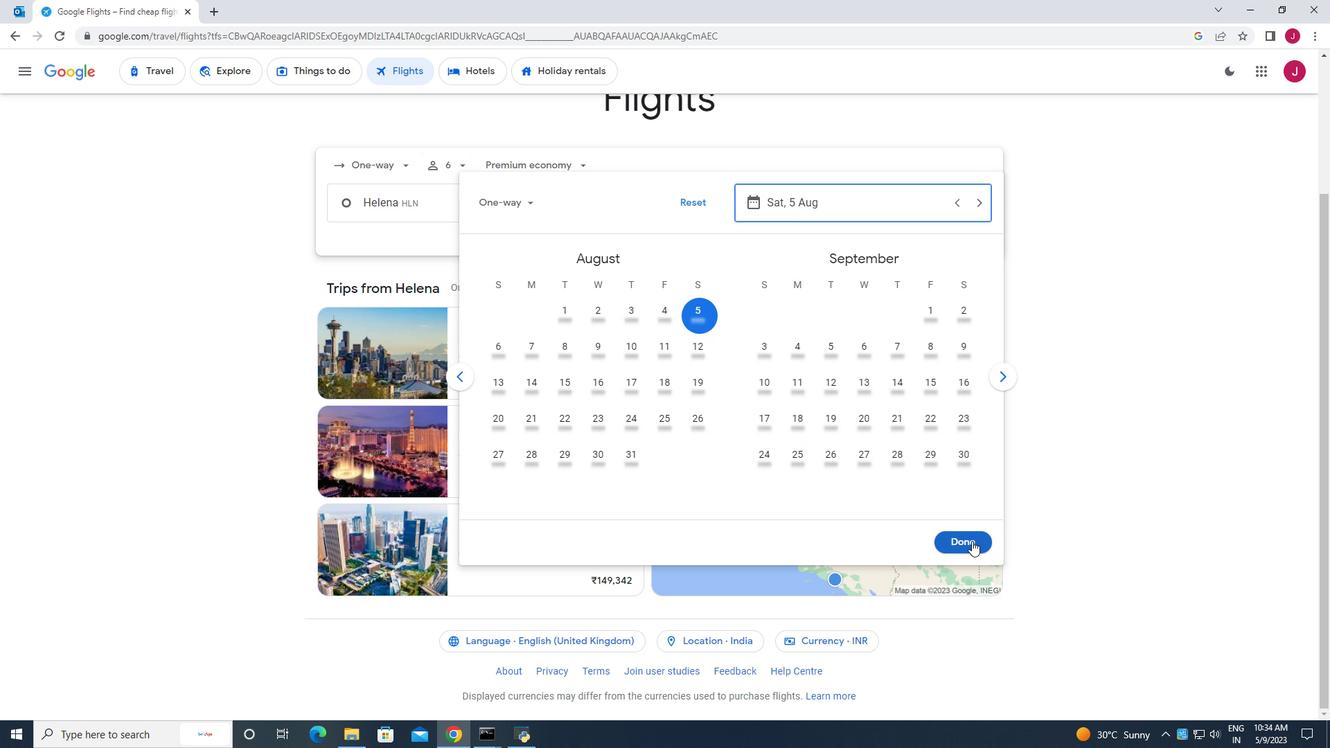 
Action: Mouse moved to (677, 255)
Screenshot: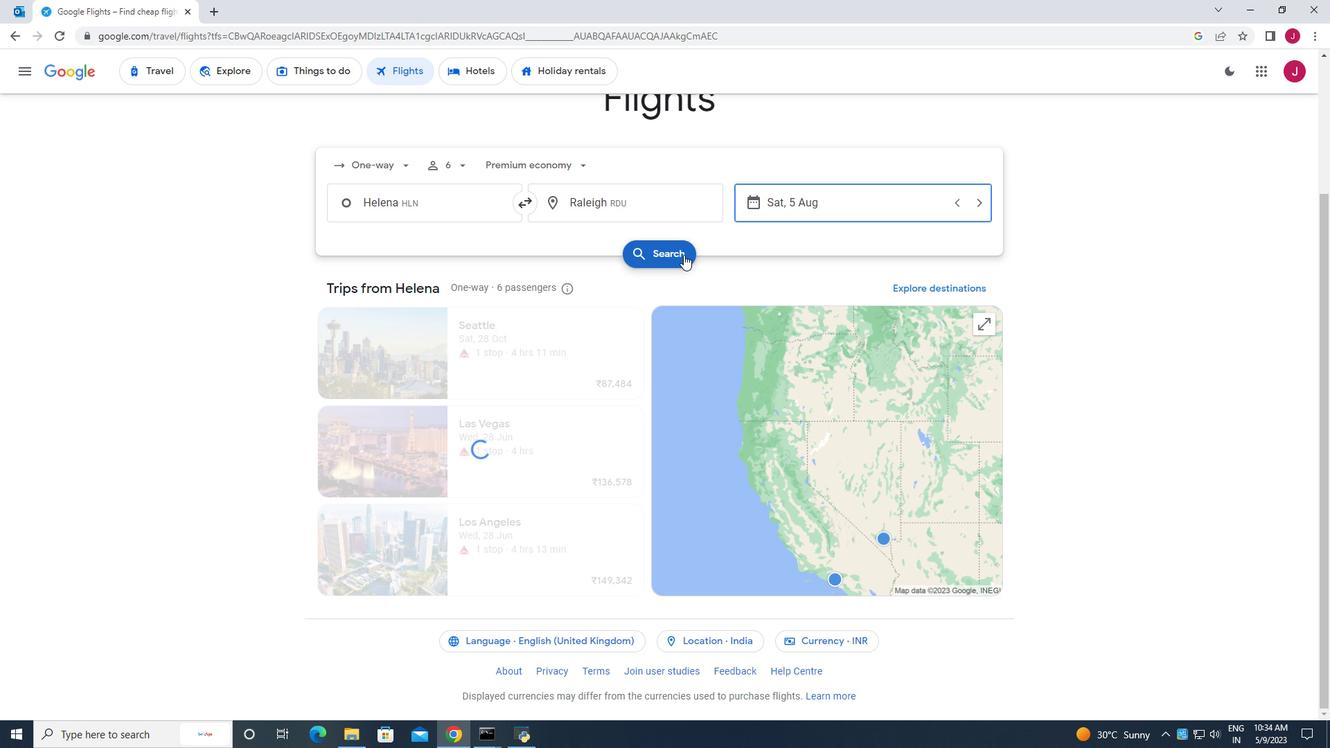 
Action: Mouse pressed left at (677, 255)
Screenshot: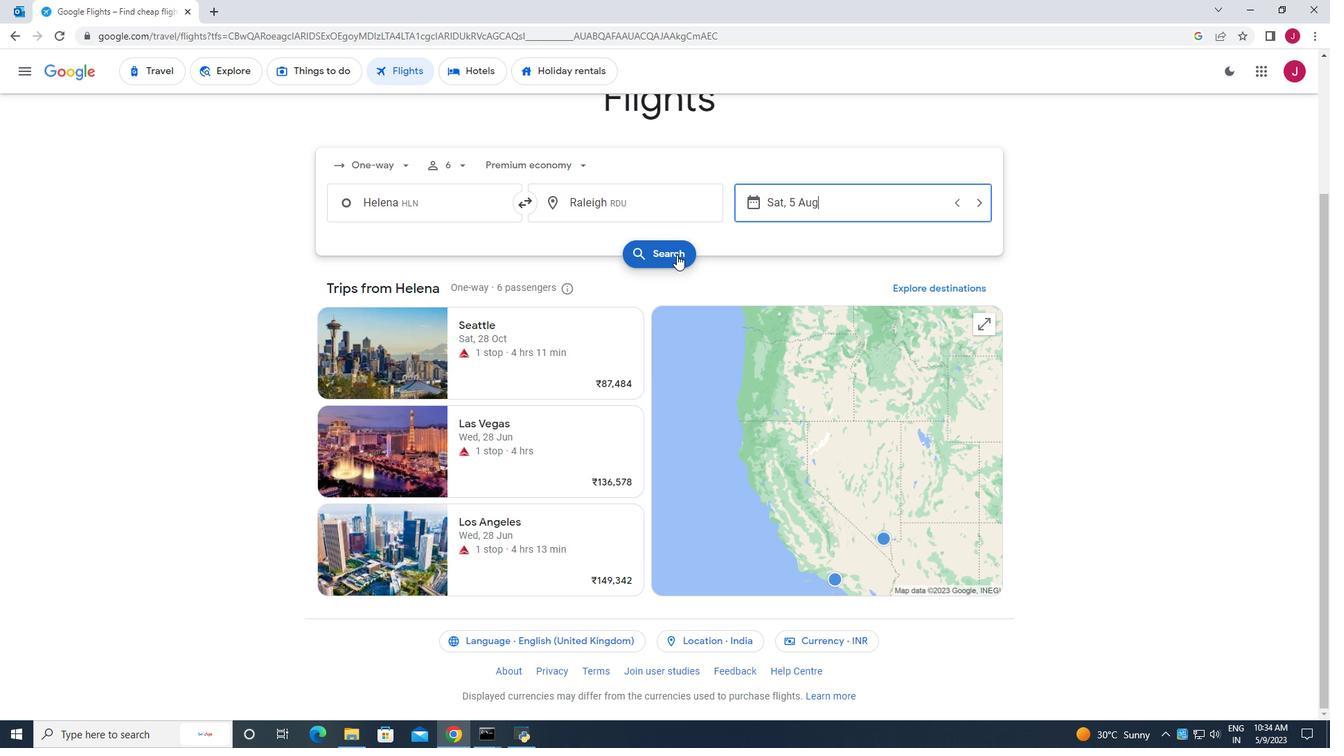 
Action: Mouse moved to (352, 196)
Screenshot: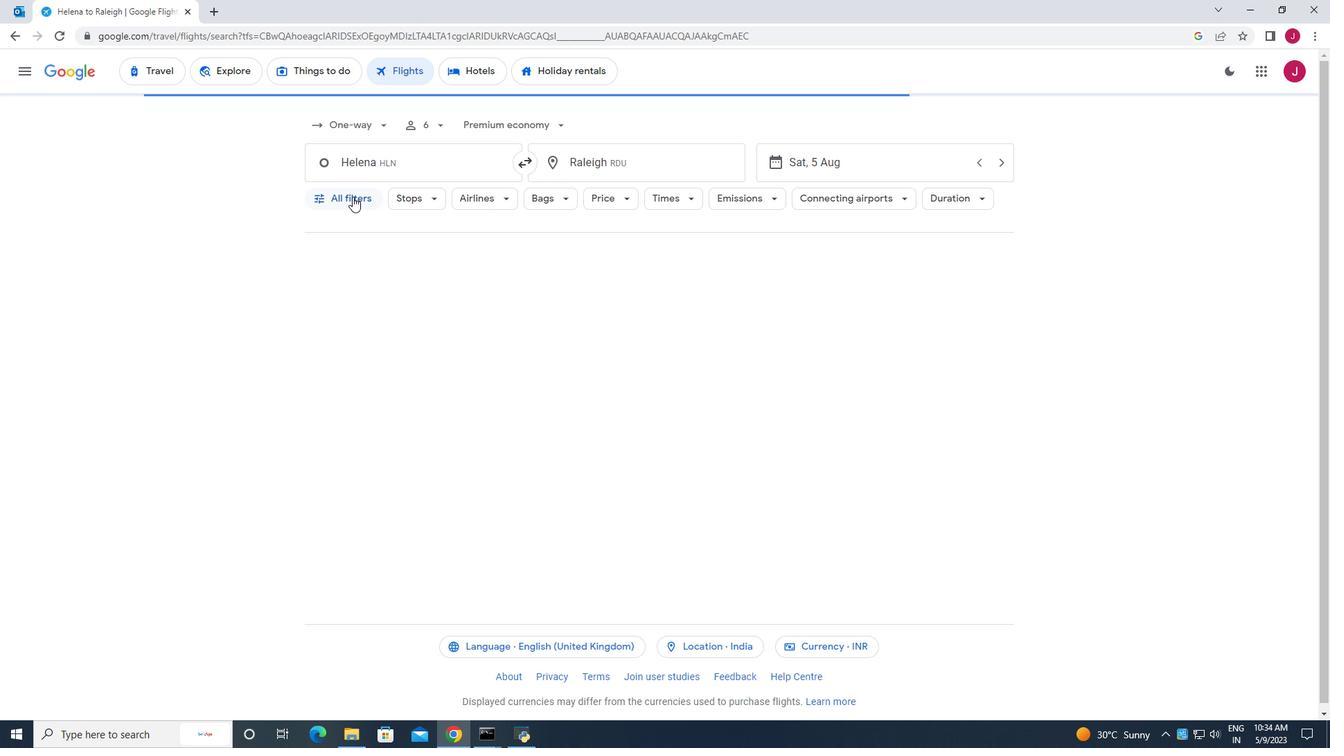 
Action: Mouse pressed left at (352, 196)
Screenshot: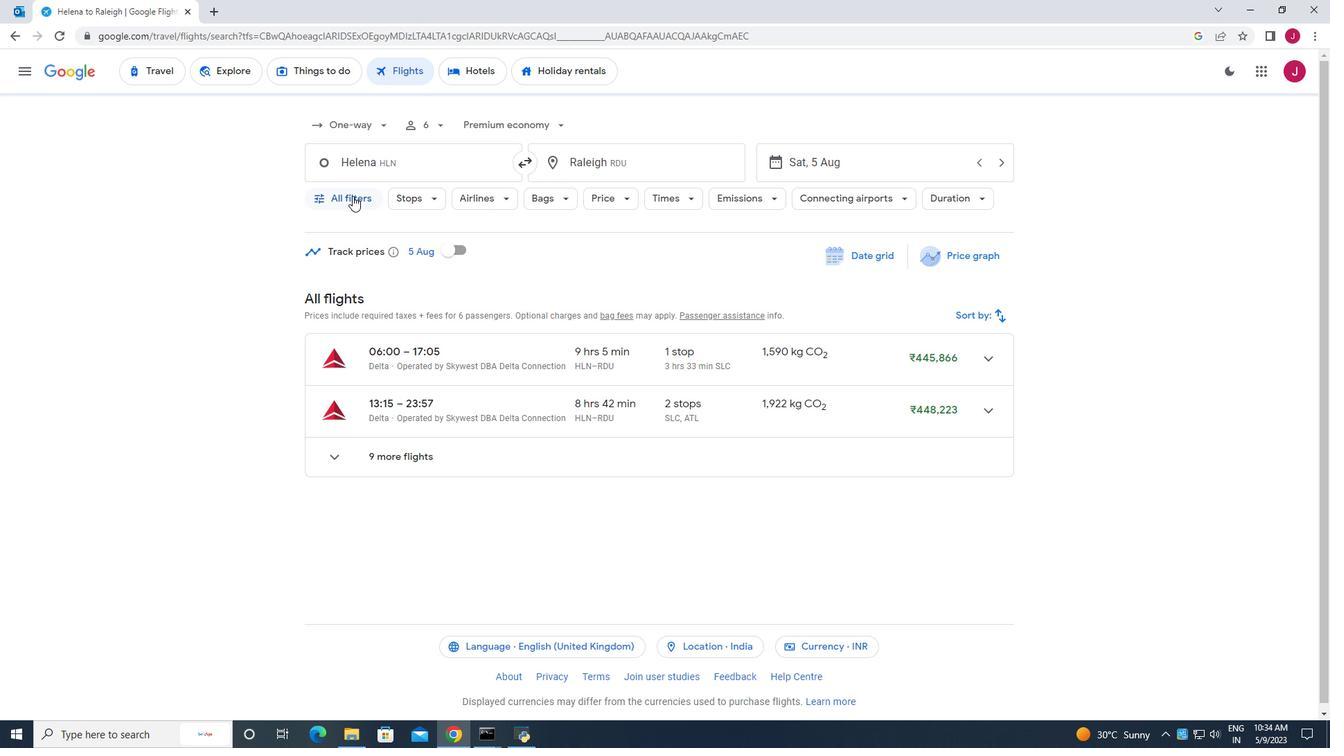 
Action: Mouse moved to (431, 314)
Screenshot: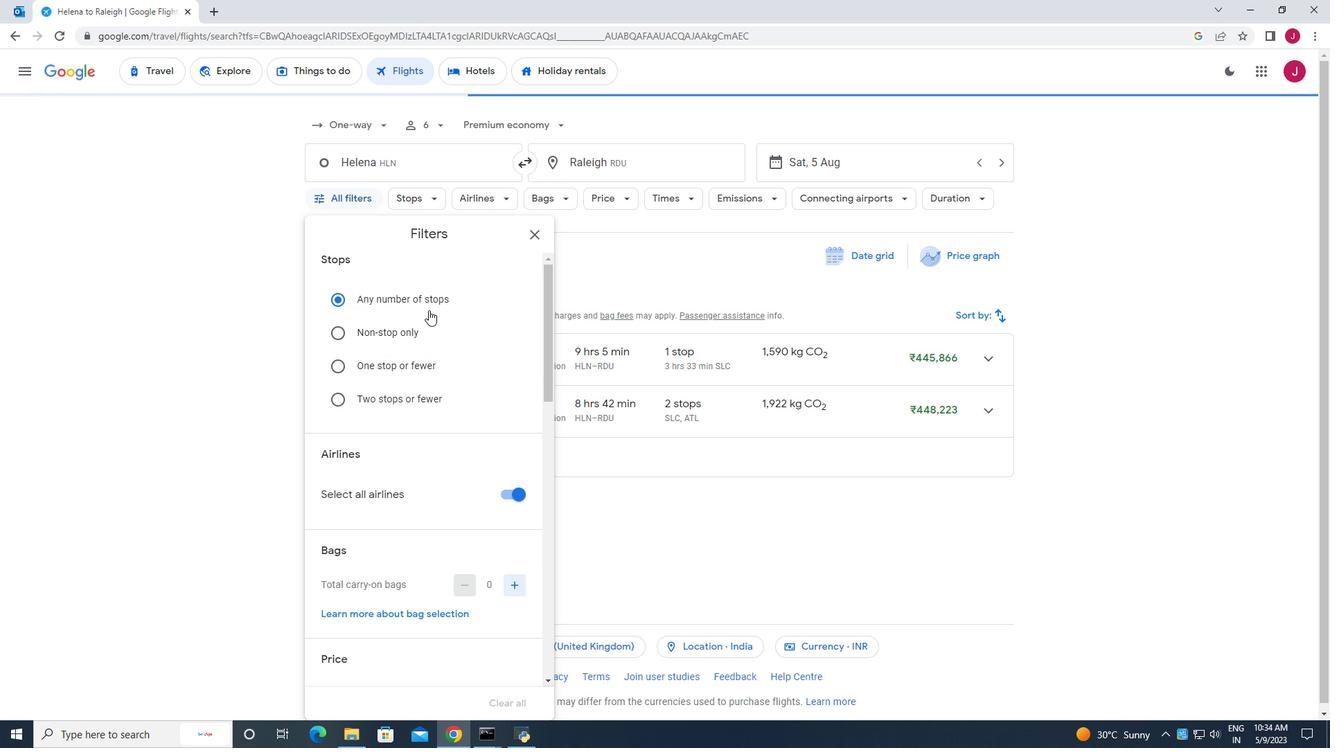 
Action: Mouse scrolled (431, 313) with delta (0, 0)
Screenshot: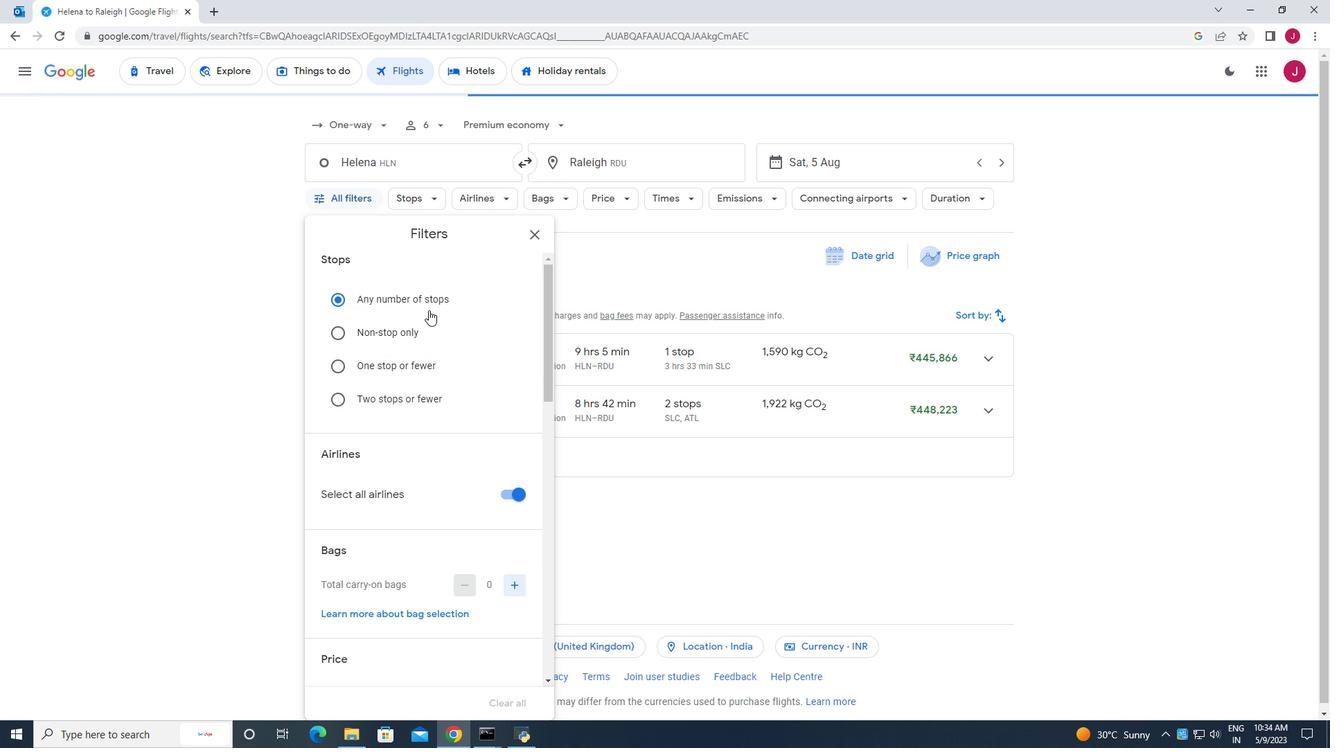 
Action: Mouse moved to (431, 314)
Screenshot: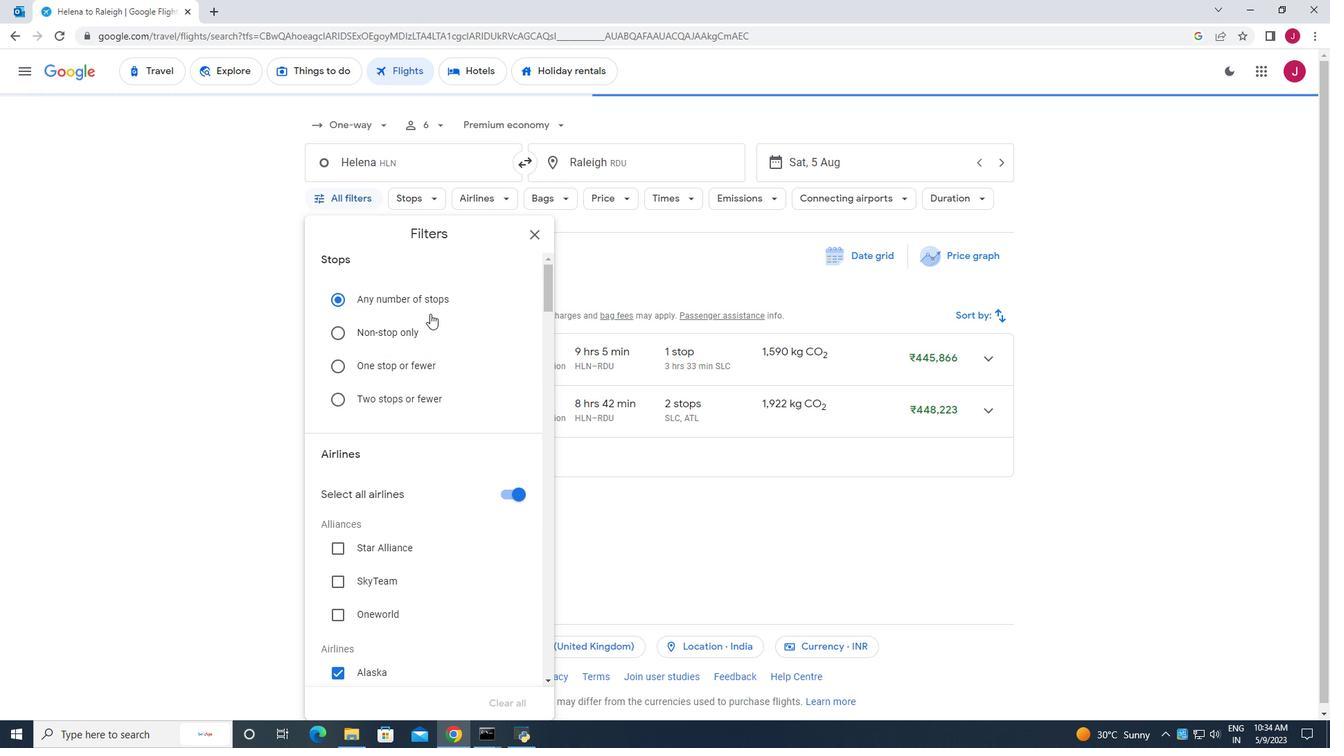 
Action: Mouse scrolled (431, 313) with delta (0, 0)
Screenshot: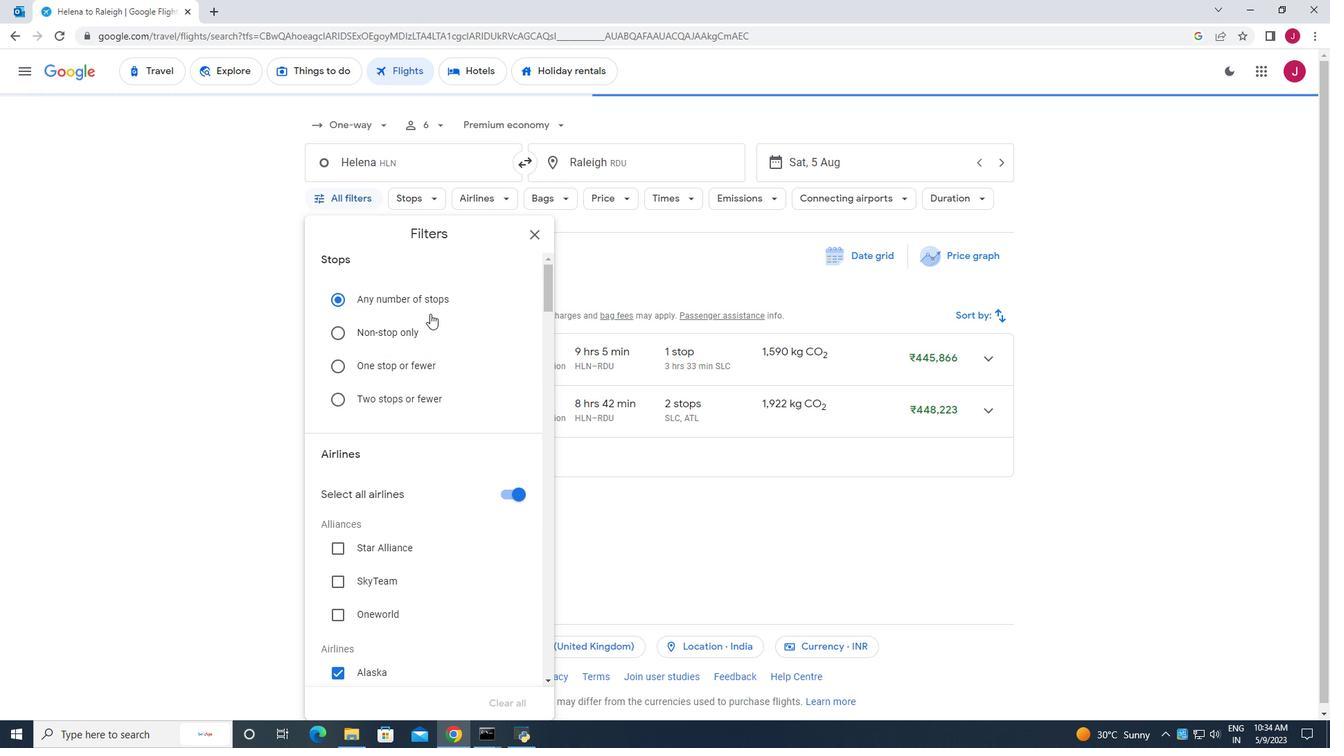 
Action: Mouse moved to (510, 354)
Screenshot: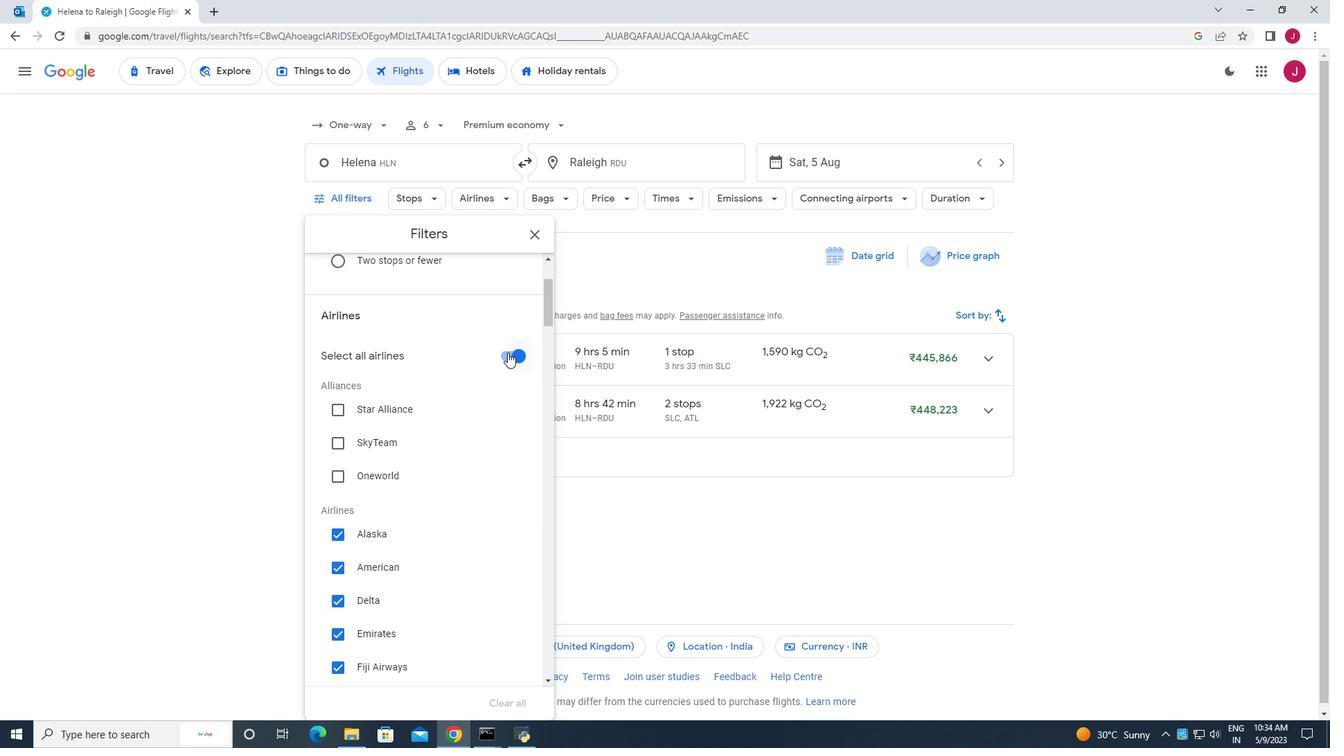 
Action: Mouse pressed left at (510, 354)
Screenshot: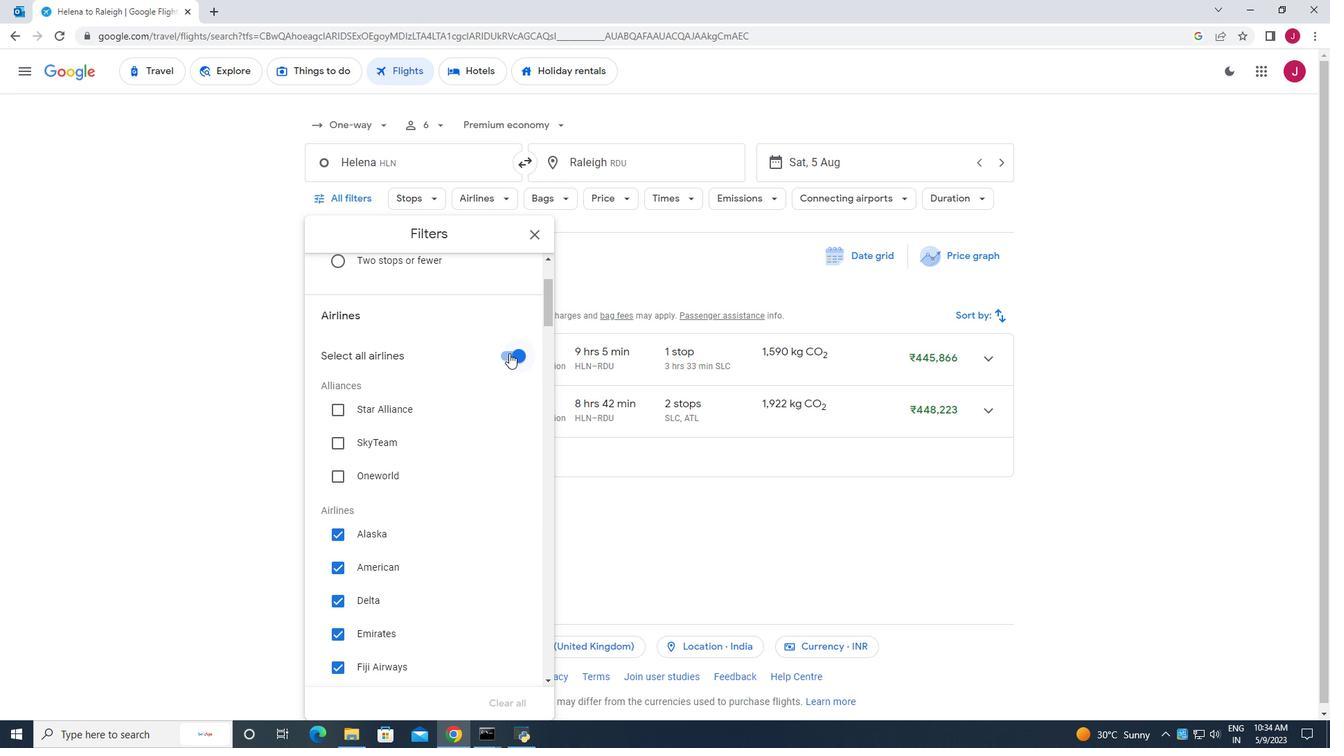 
Action: Mouse moved to (431, 360)
Screenshot: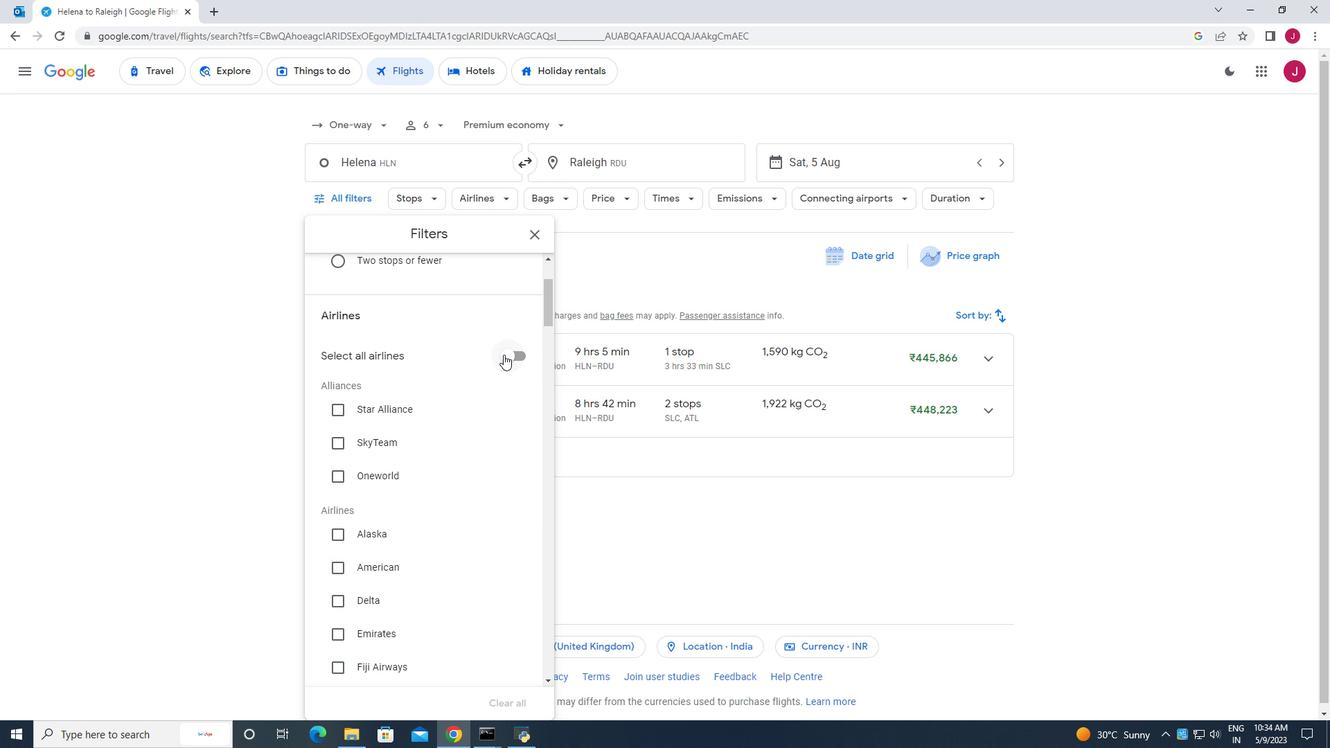 
Action: Mouse scrolled (431, 359) with delta (0, 0)
Screenshot: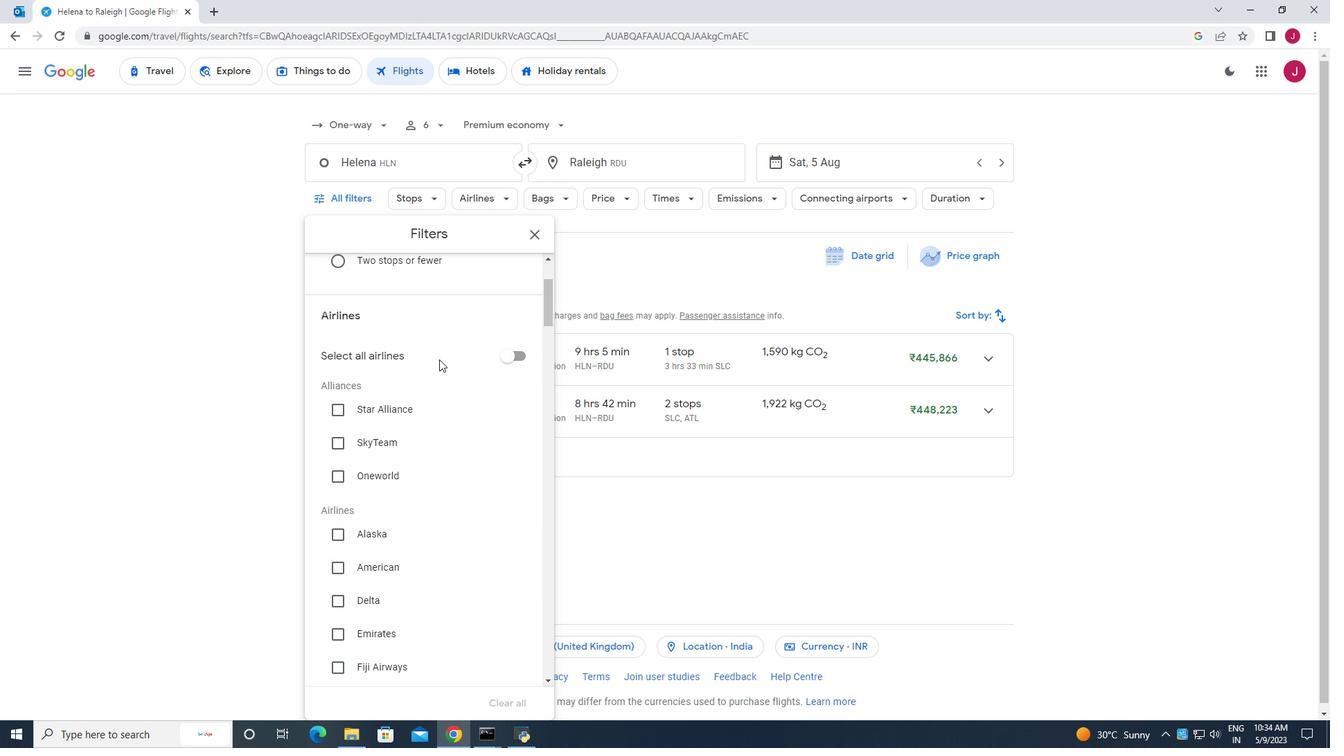 
Action: Mouse scrolled (431, 359) with delta (0, 0)
Screenshot: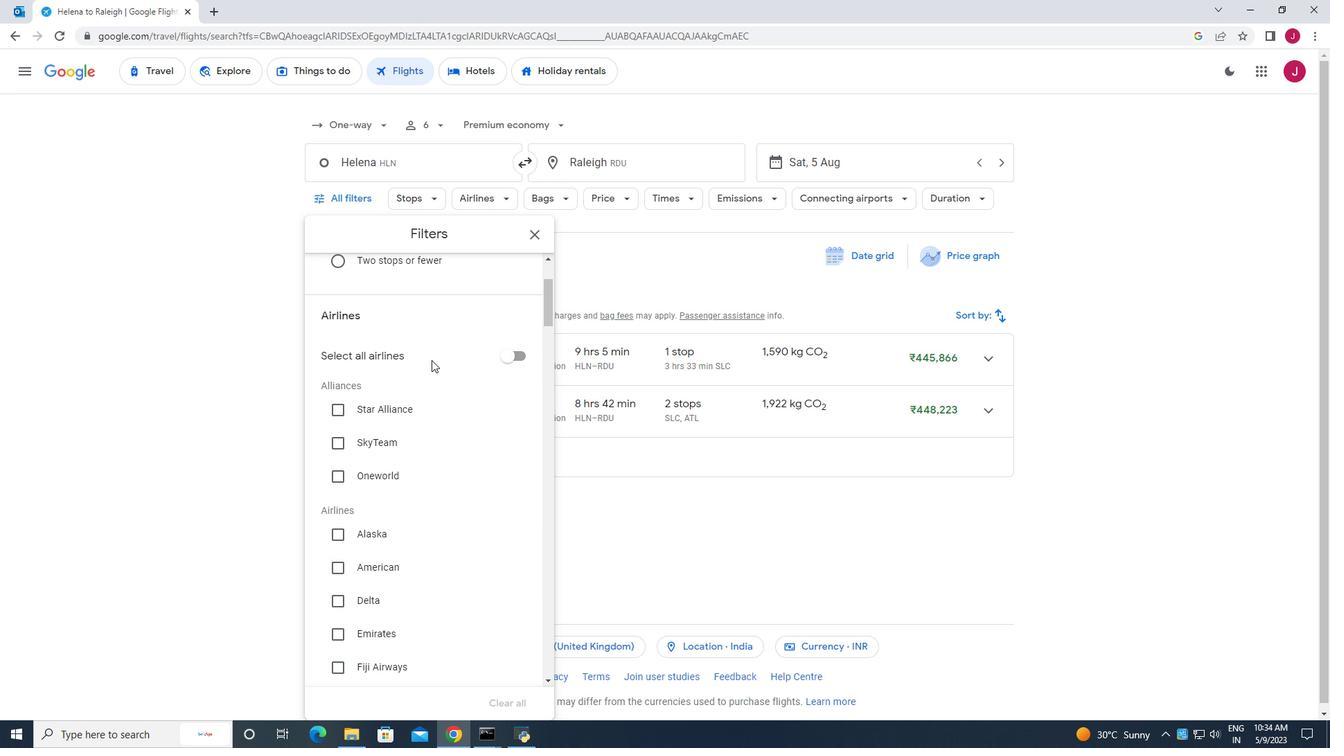 
Action: Mouse scrolled (431, 359) with delta (0, 0)
Screenshot: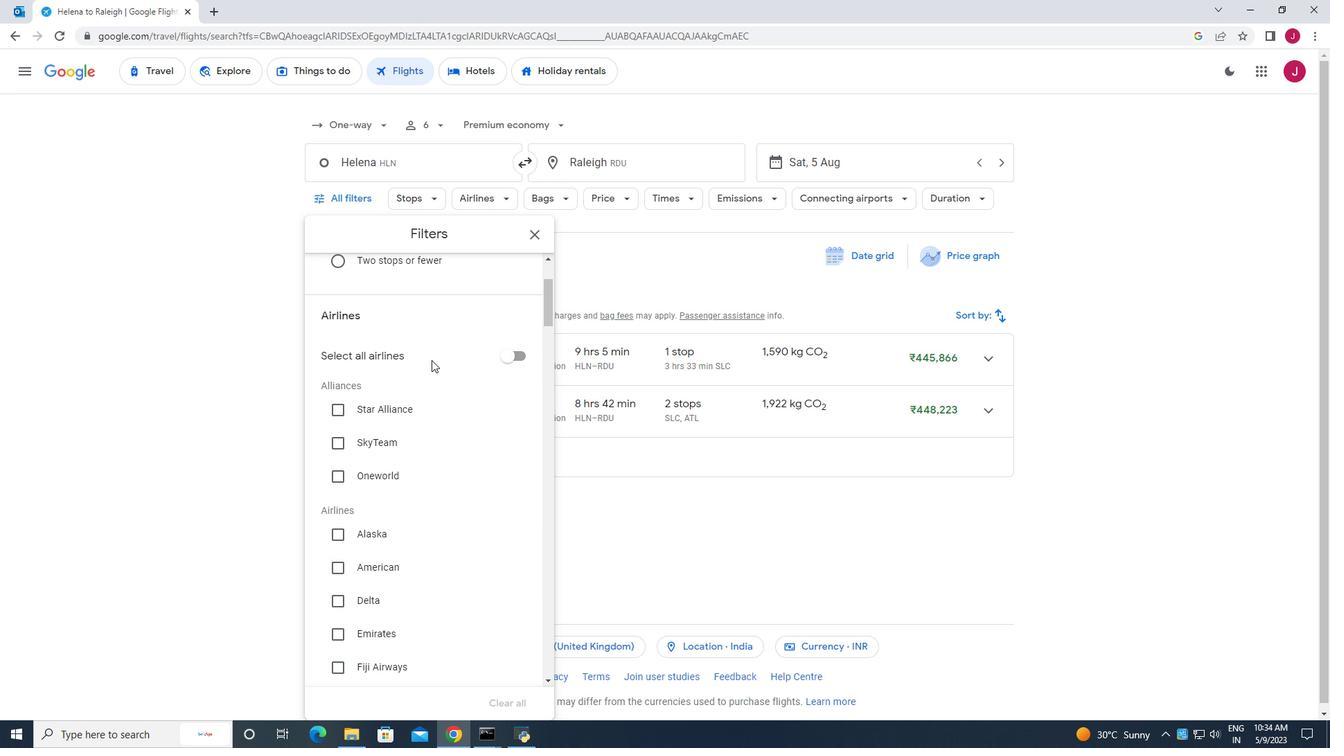 
Action: Mouse moved to (336, 592)
Screenshot: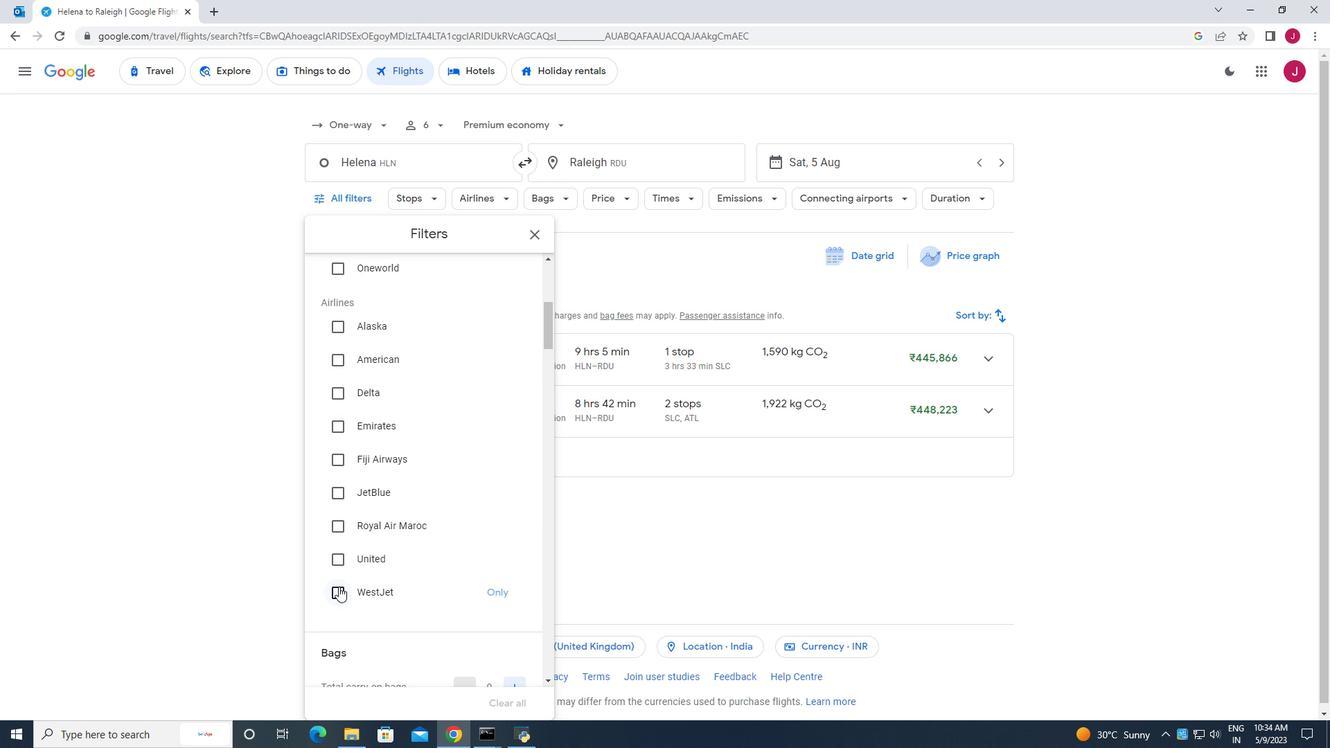
Action: Mouse pressed left at (336, 592)
Screenshot: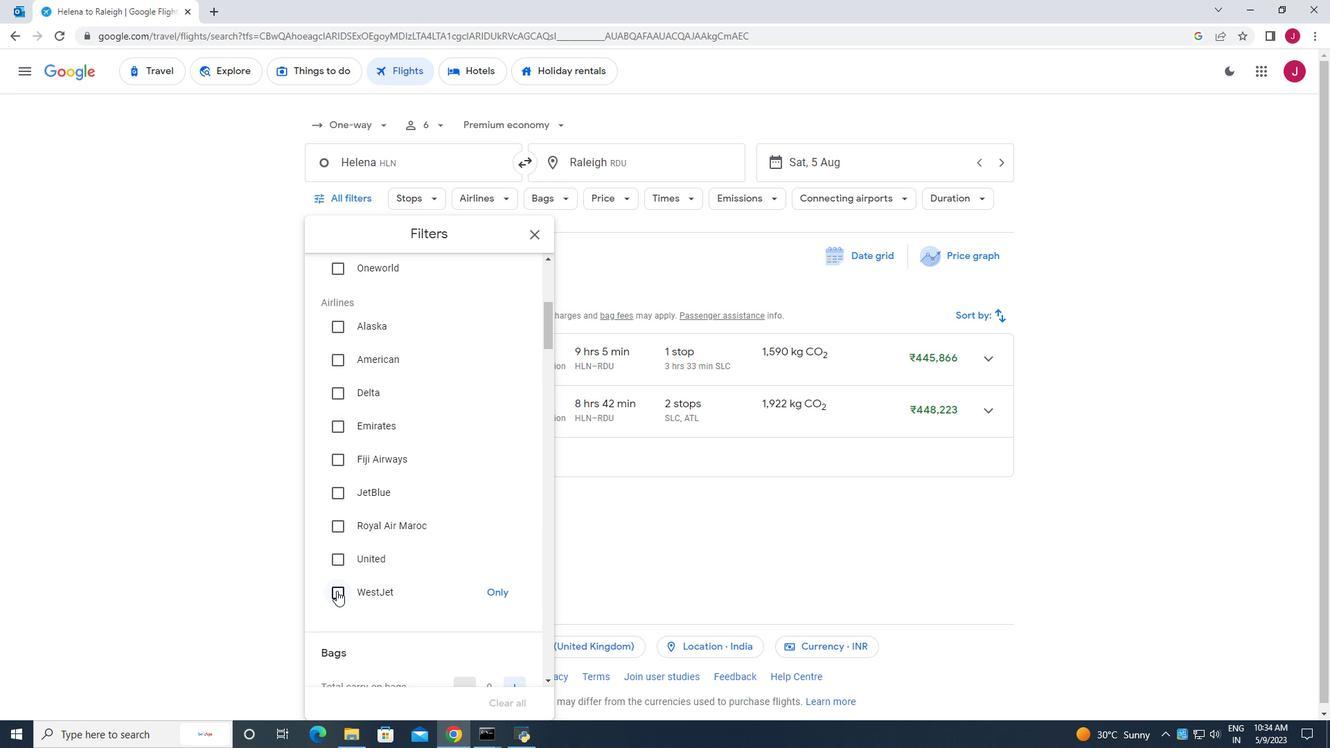
Action: Mouse moved to (388, 492)
Screenshot: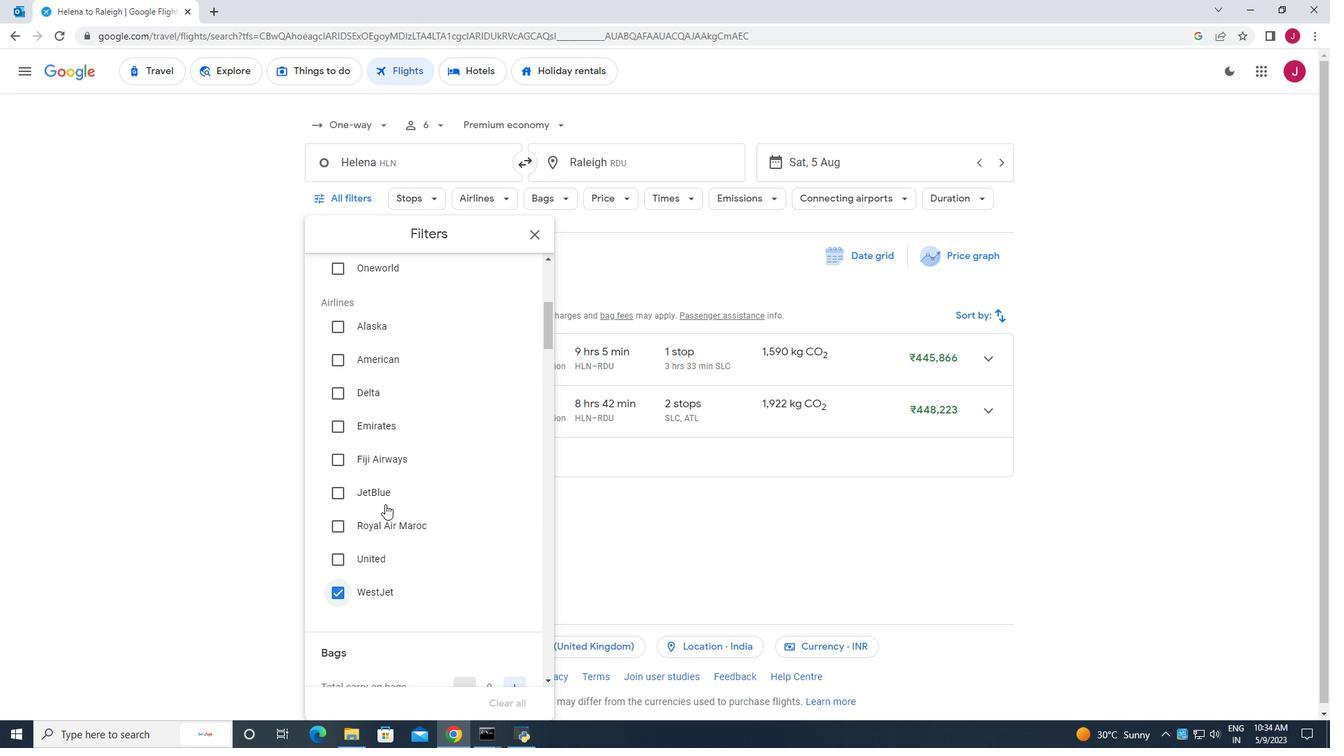 
Action: Mouse scrolled (388, 491) with delta (0, 0)
Screenshot: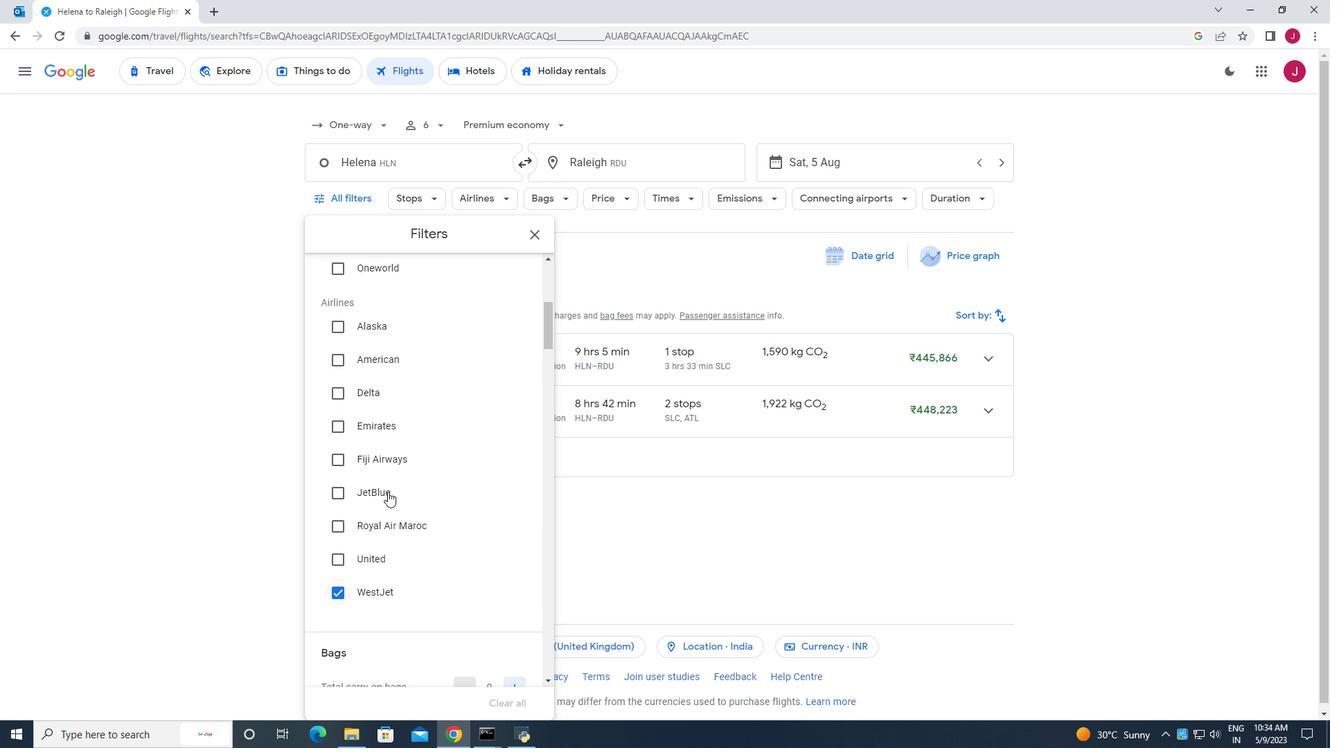 
Action: Mouse scrolled (388, 491) with delta (0, 0)
Screenshot: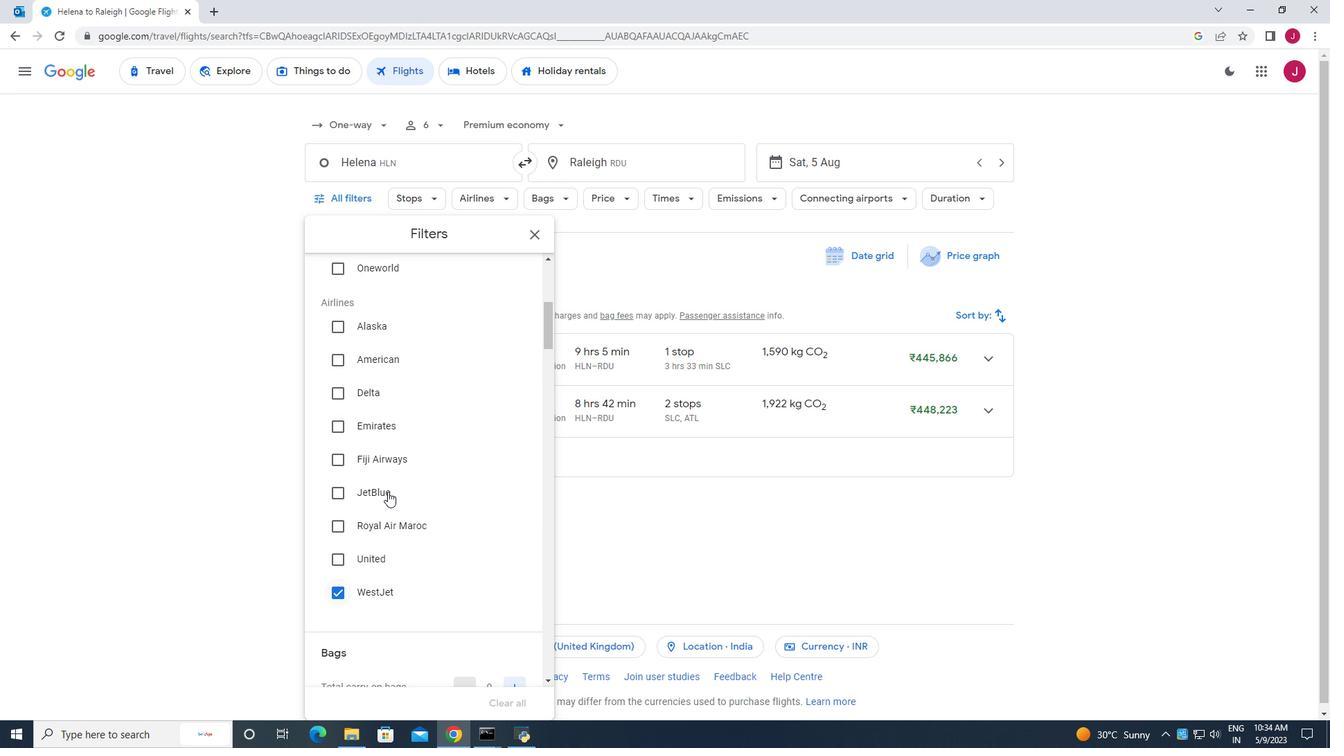 
Action: Mouse scrolled (388, 491) with delta (0, 0)
Screenshot: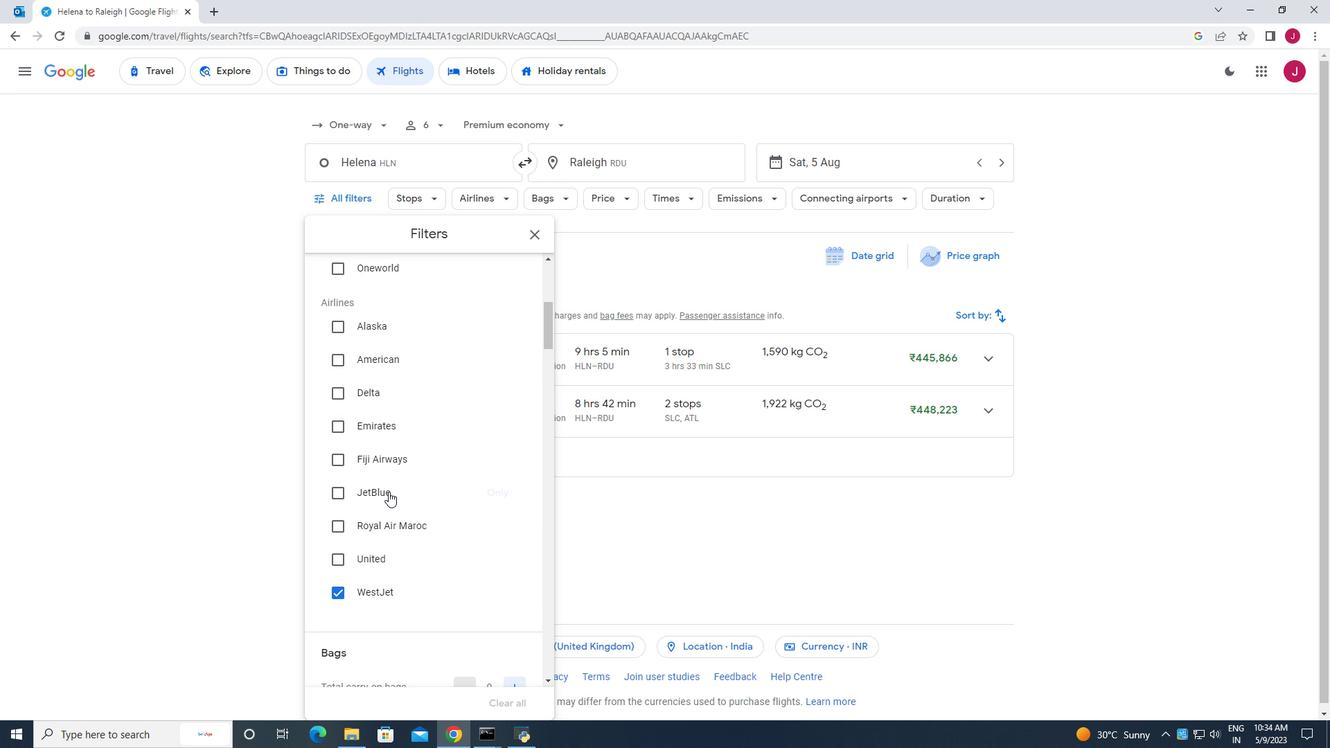 
Action: Mouse scrolled (388, 491) with delta (0, 0)
Screenshot: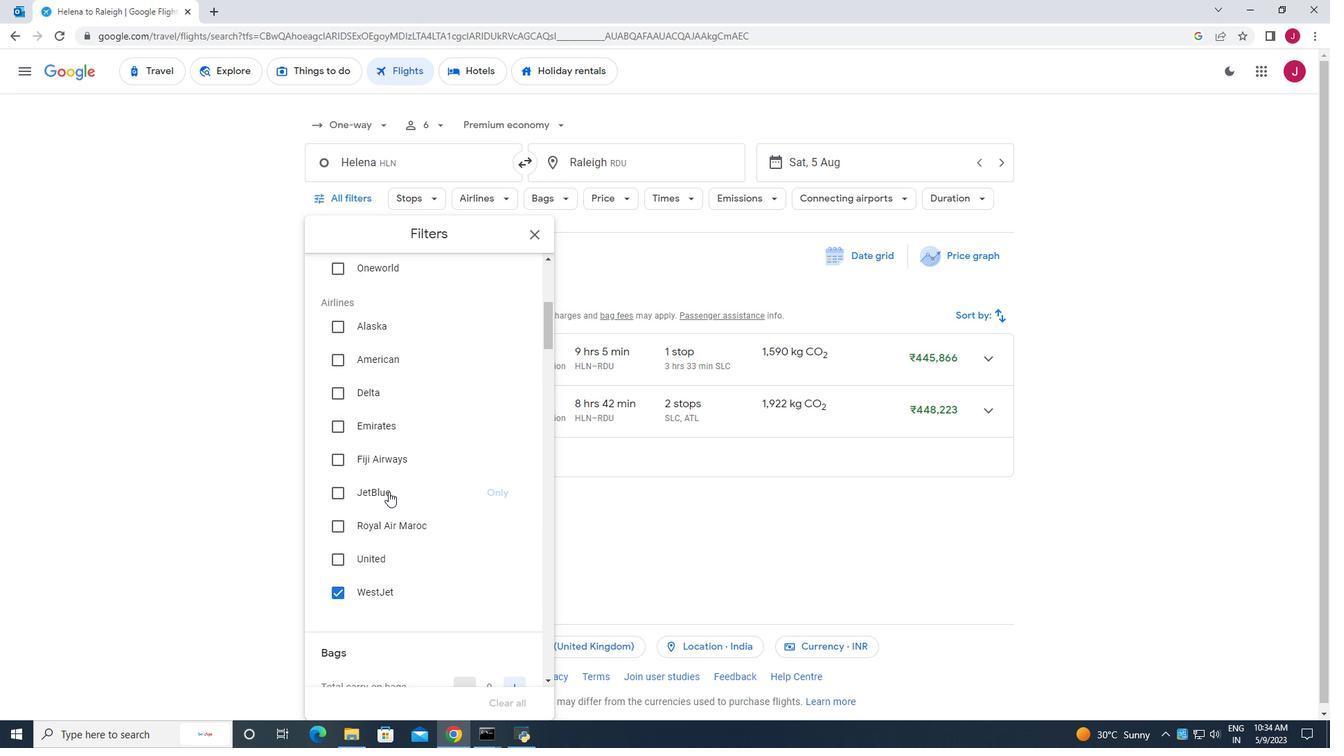
Action: Mouse scrolled (388, 491) with delta (0, 0)
Screenshot: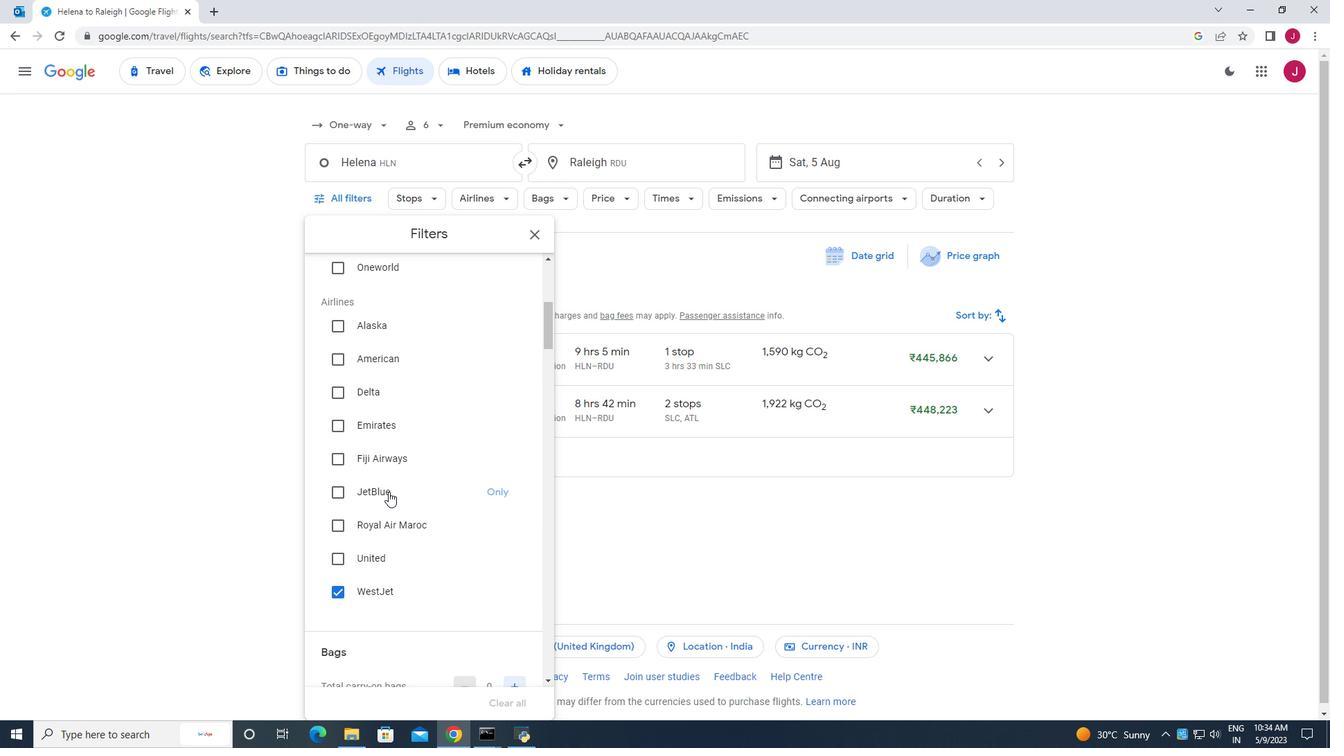 
Action: Mouse moved to (517, 375)
Screenshot: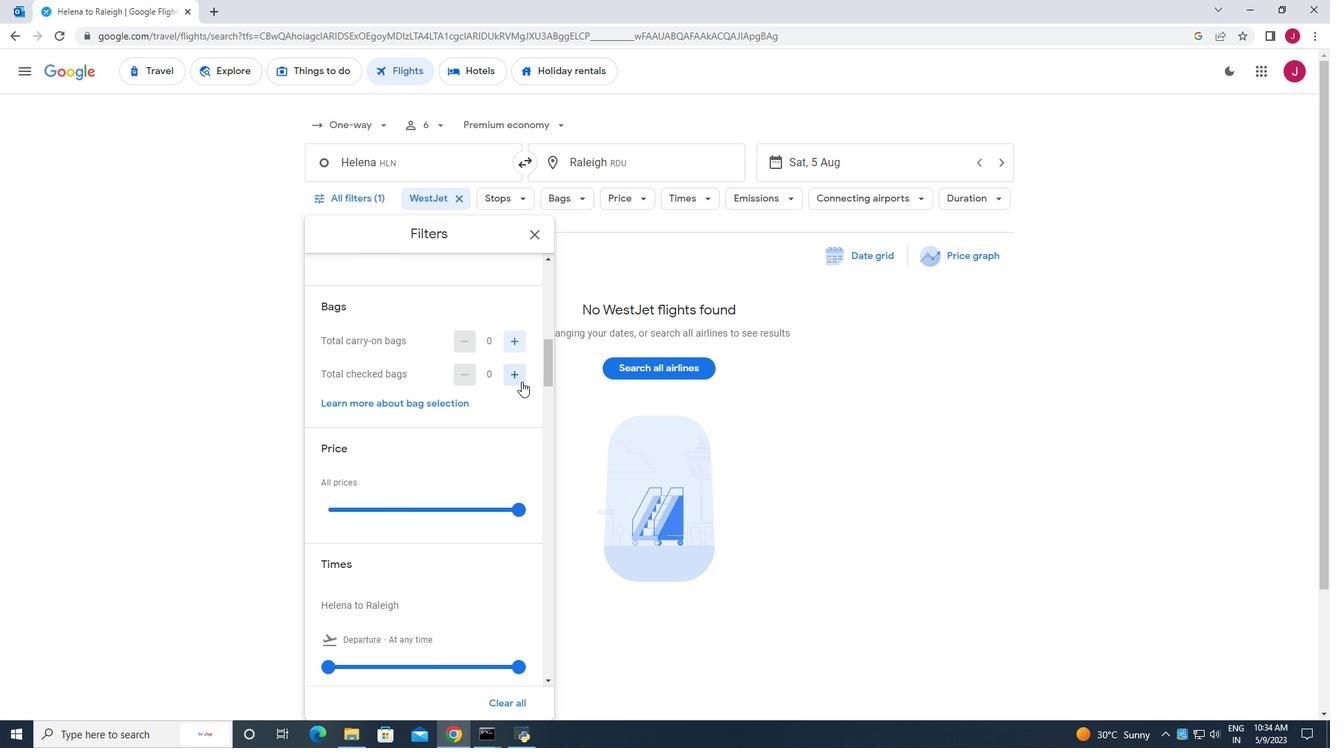 
Action: Mouse pressed left at (517, 375)
Screenshot: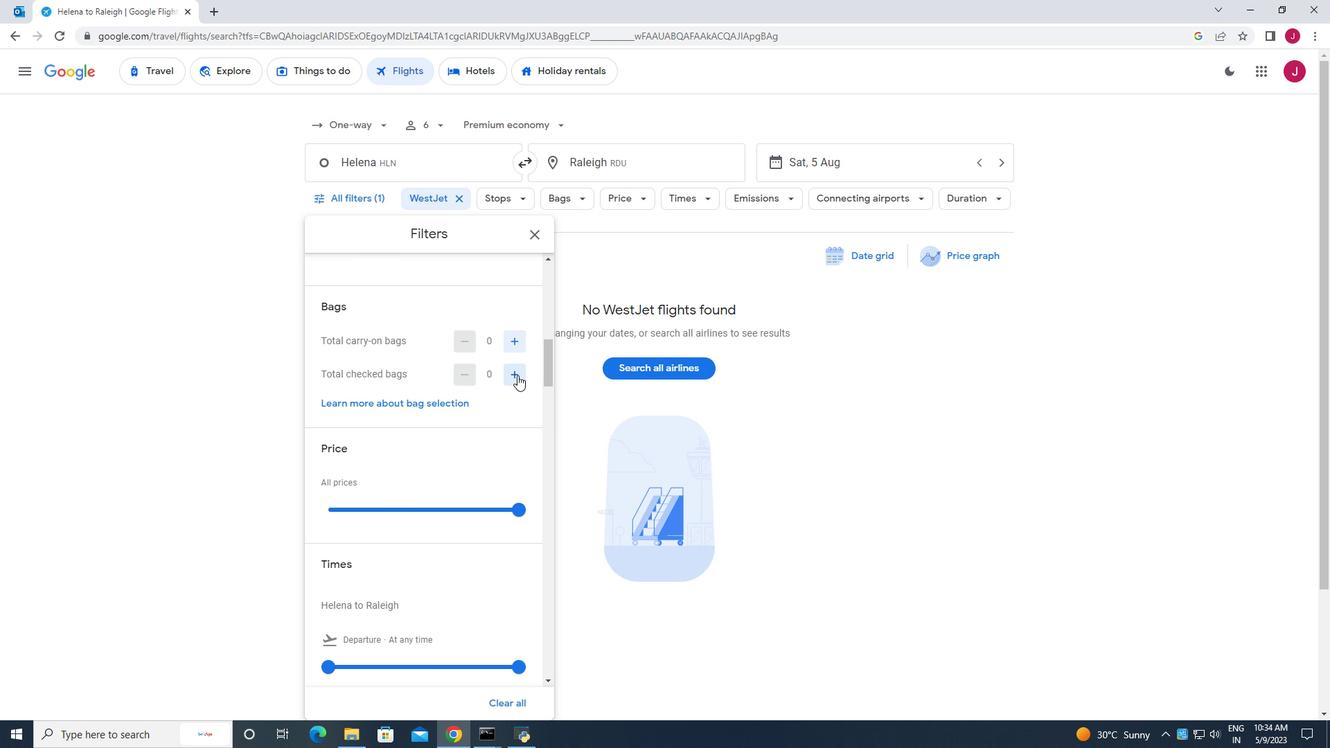 
Action: Mouse pressed left at (517, 375)
Screenshot: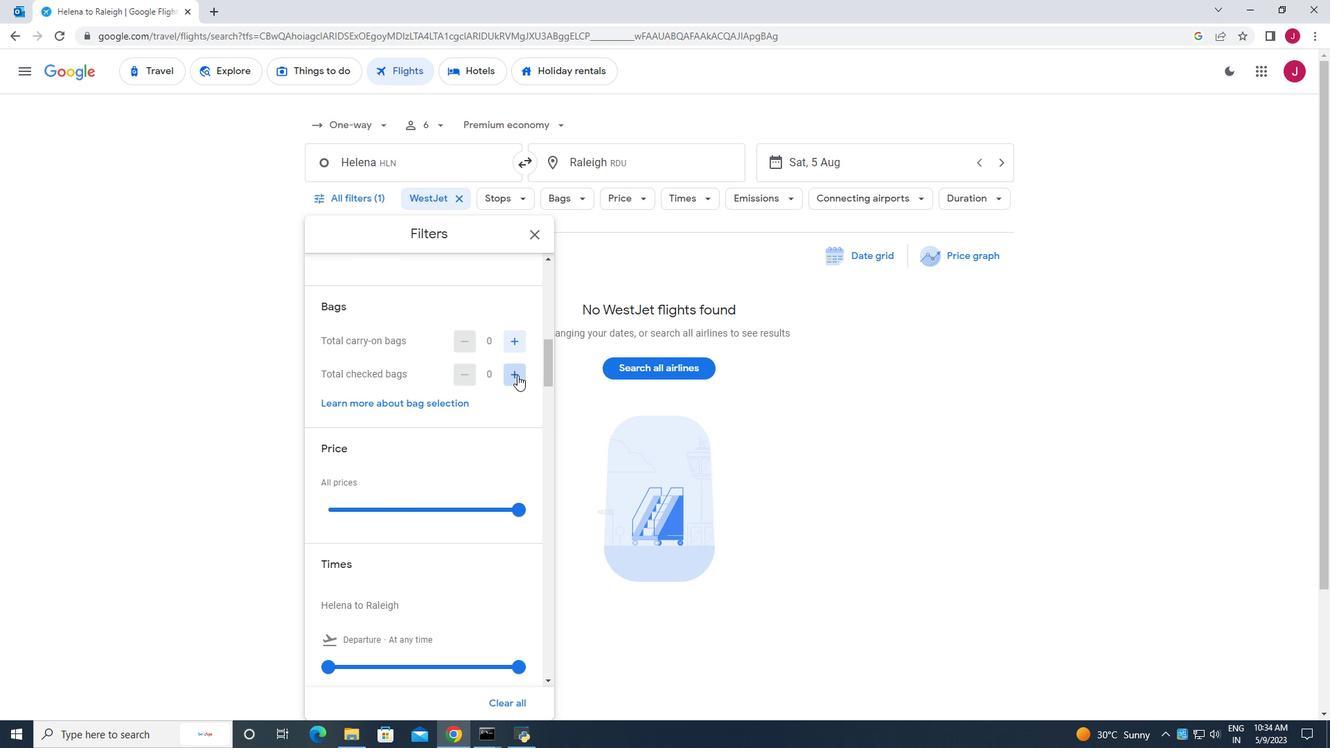 
Action: Mouse pressed left at (517, 375)
Screenshot: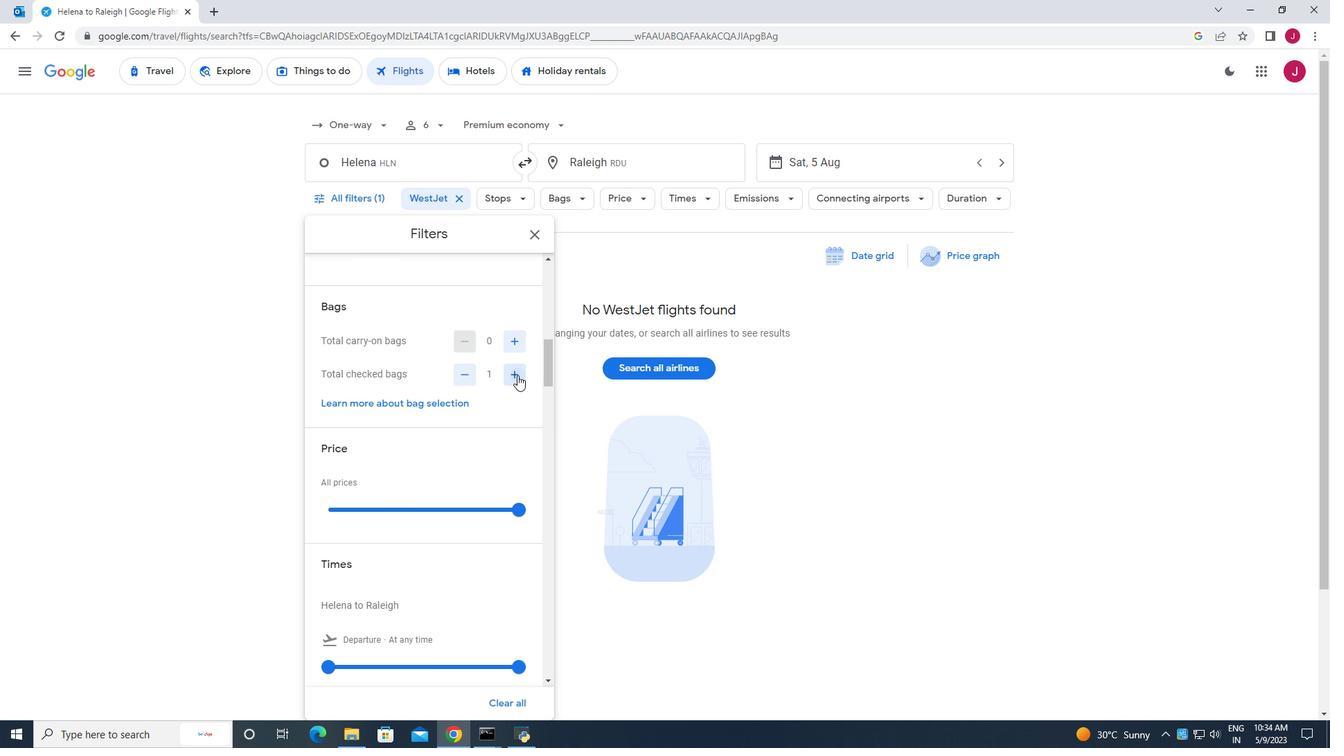 
Action: Mouse pressed left at (517, 375)
Screenshot: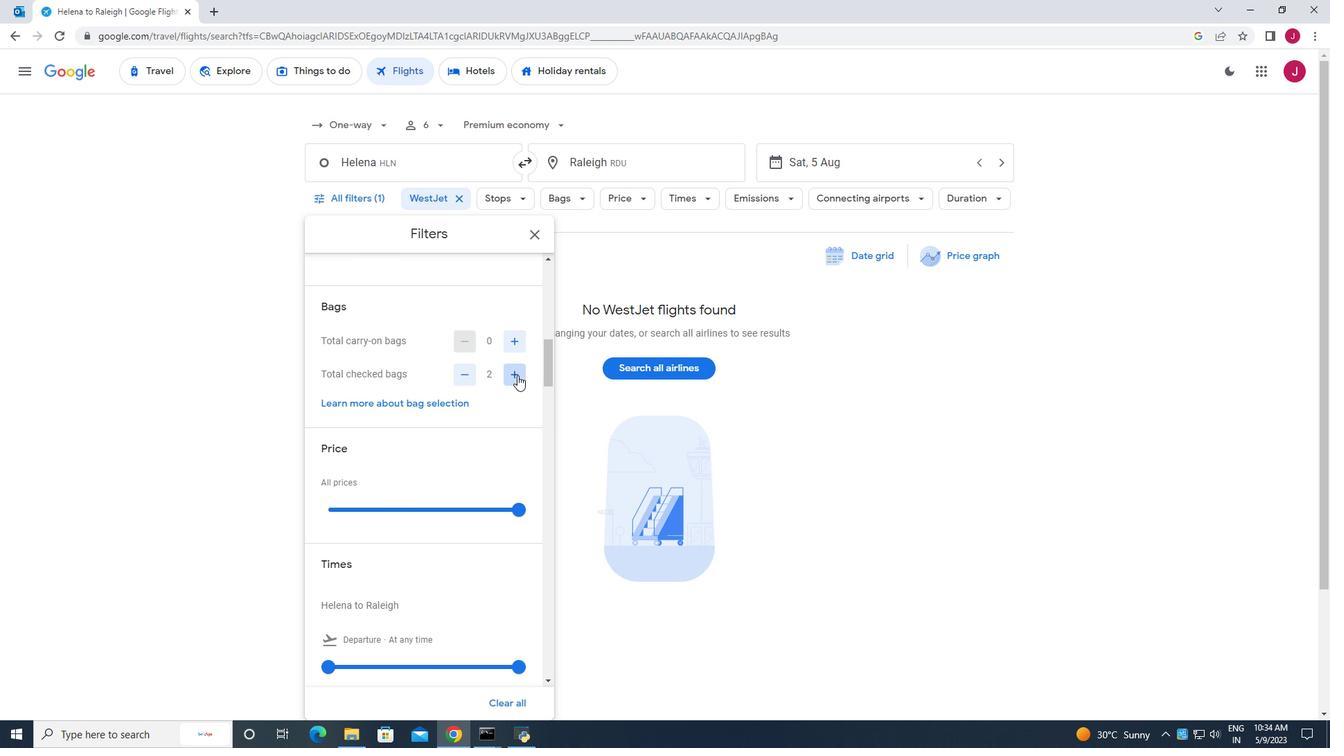 
Action: Mouse pressed left at (517, 375)
Screenshot: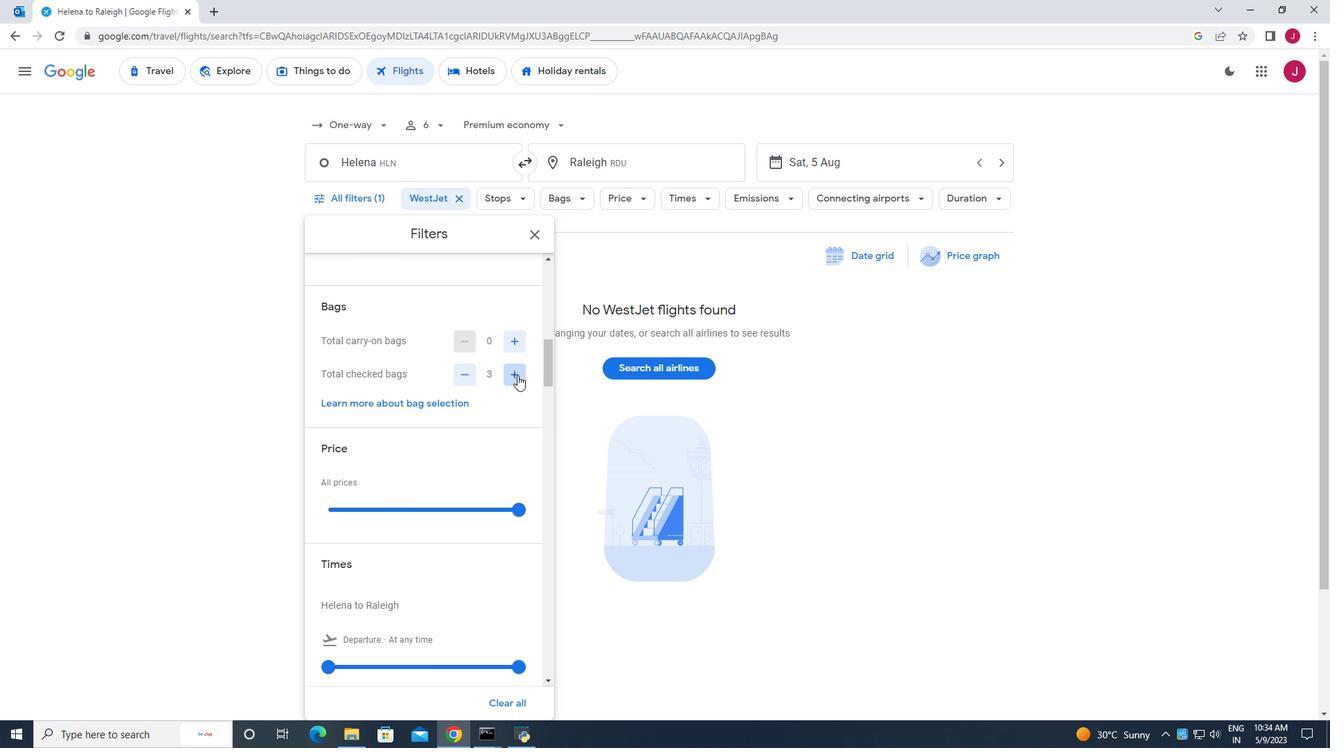 
Action: Mouse pressed left at (517, 375)
Screenshot: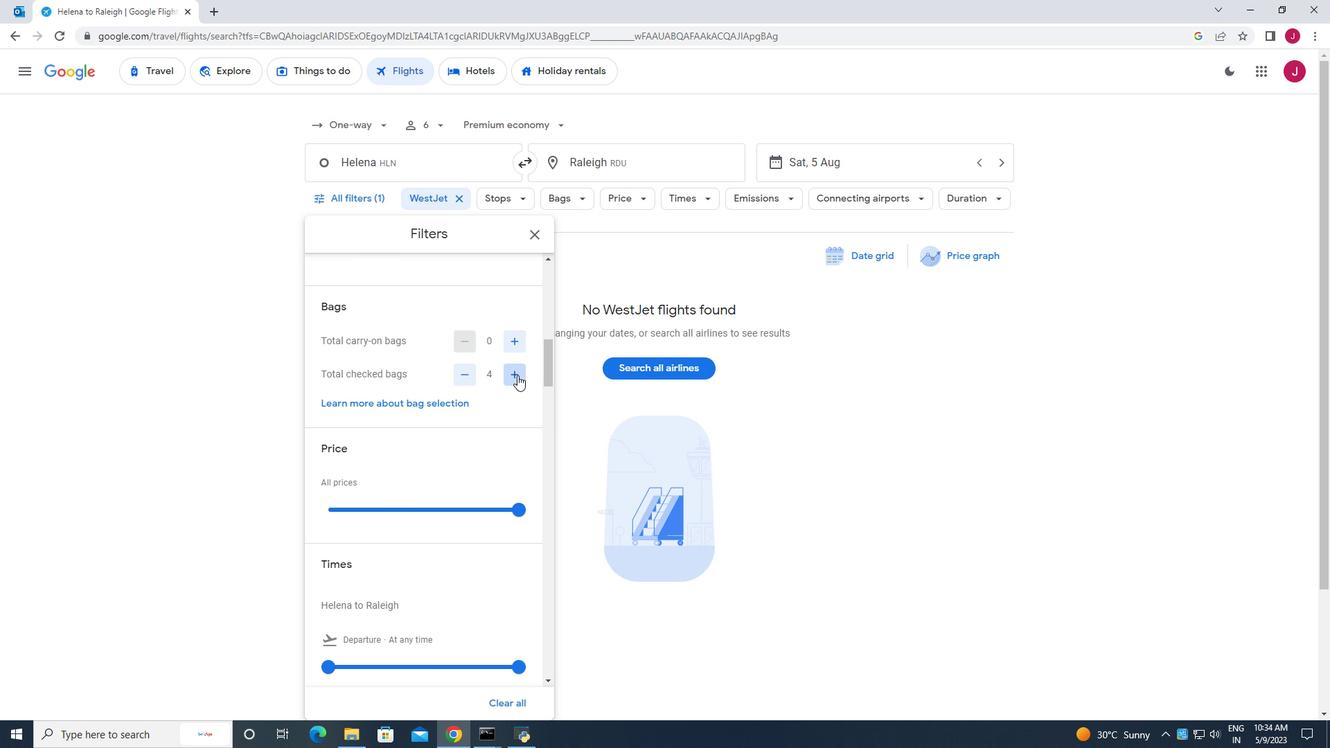 
Action: Mouse pressed left at (517, 375)
Screenshot: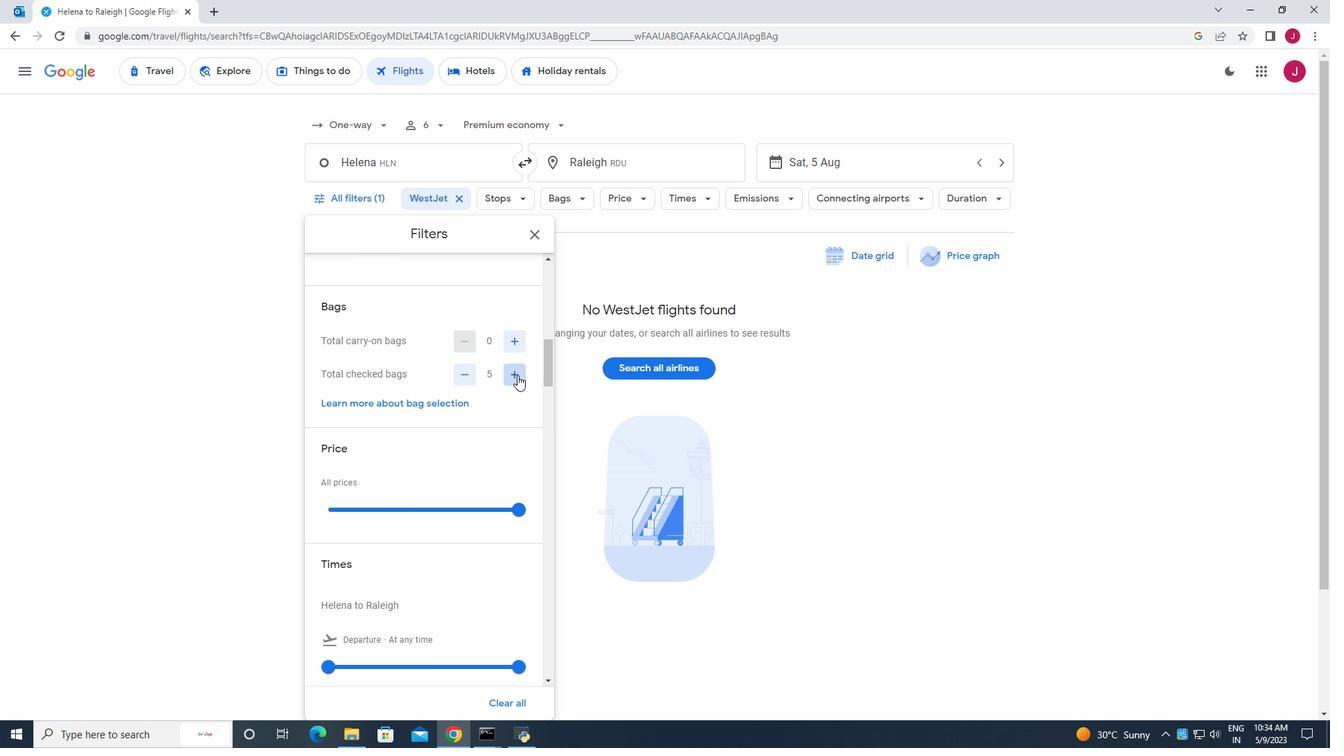 
Action: Mouse moved to (469, 381)
Screenshot: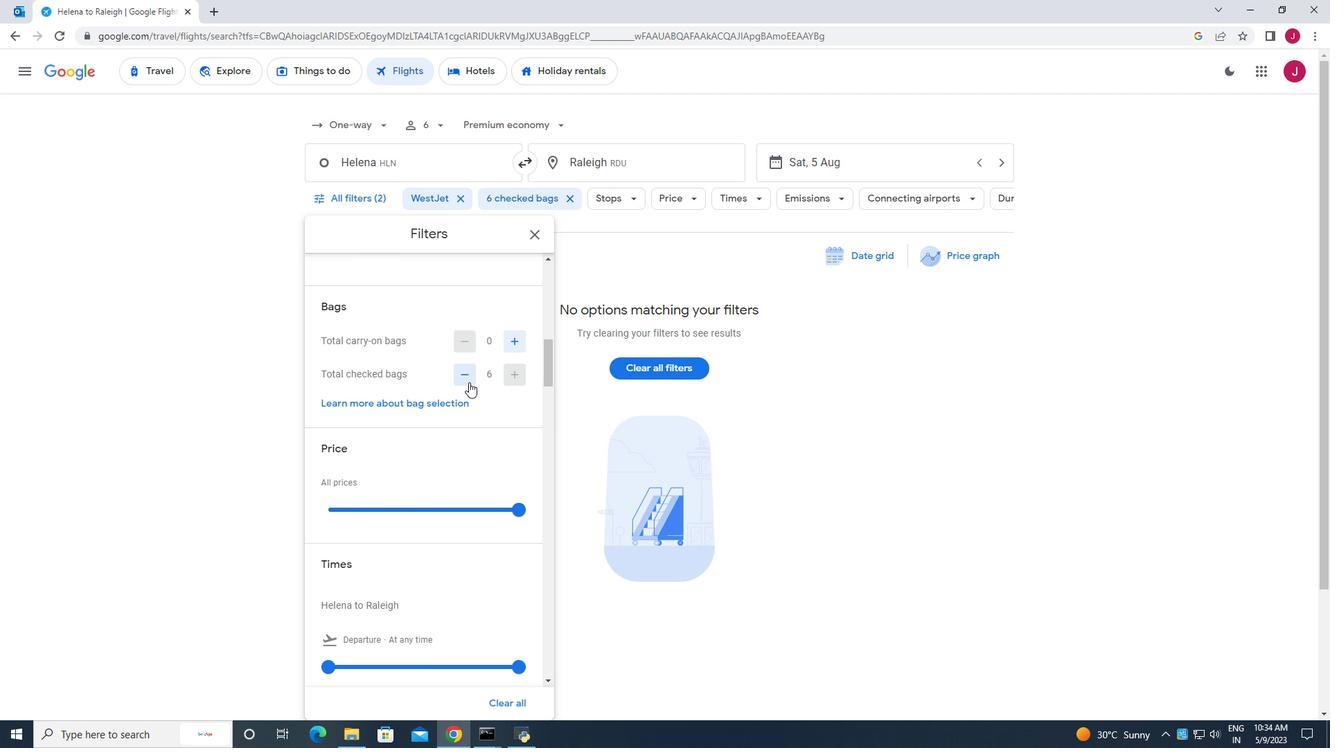 
Action: Mouse scrolled (469, 380) with delta (0, 0)
Screenshot: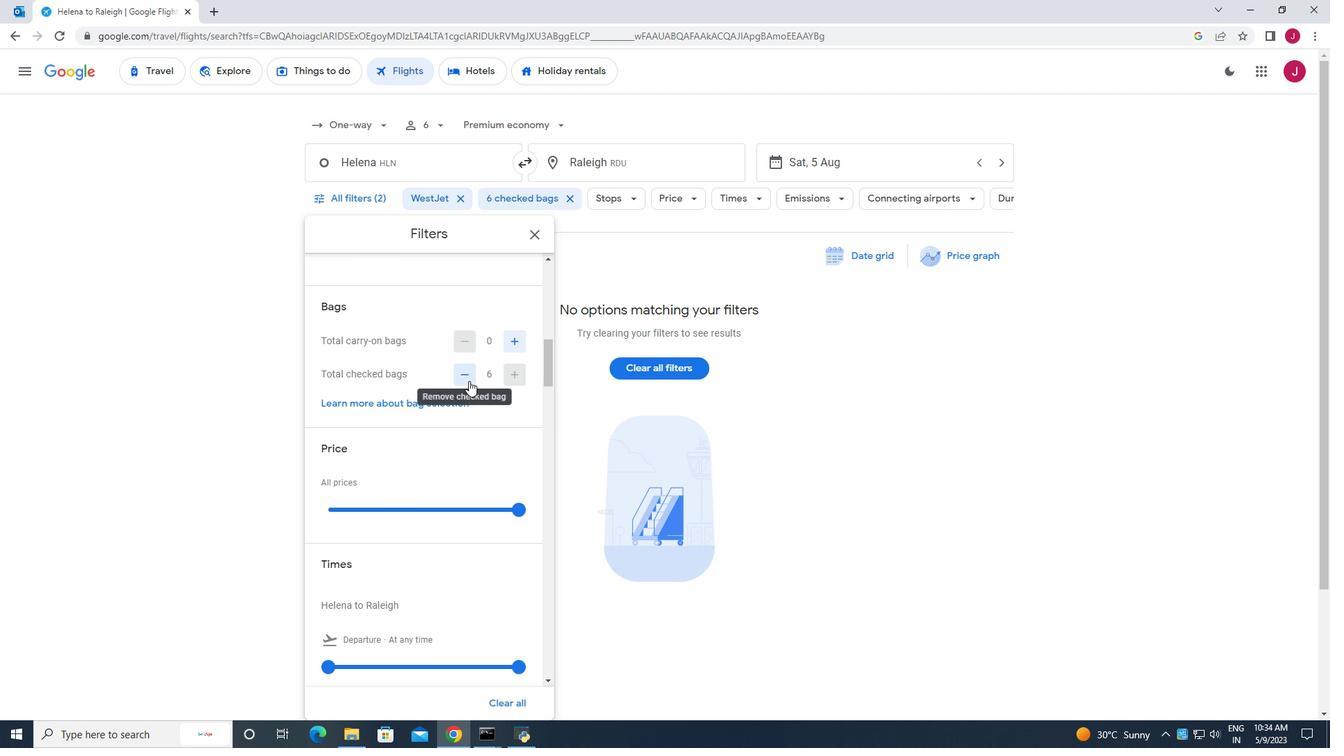 
Action: Mouse scrolled (469, 380) with delta (0, 0)
Screenshot: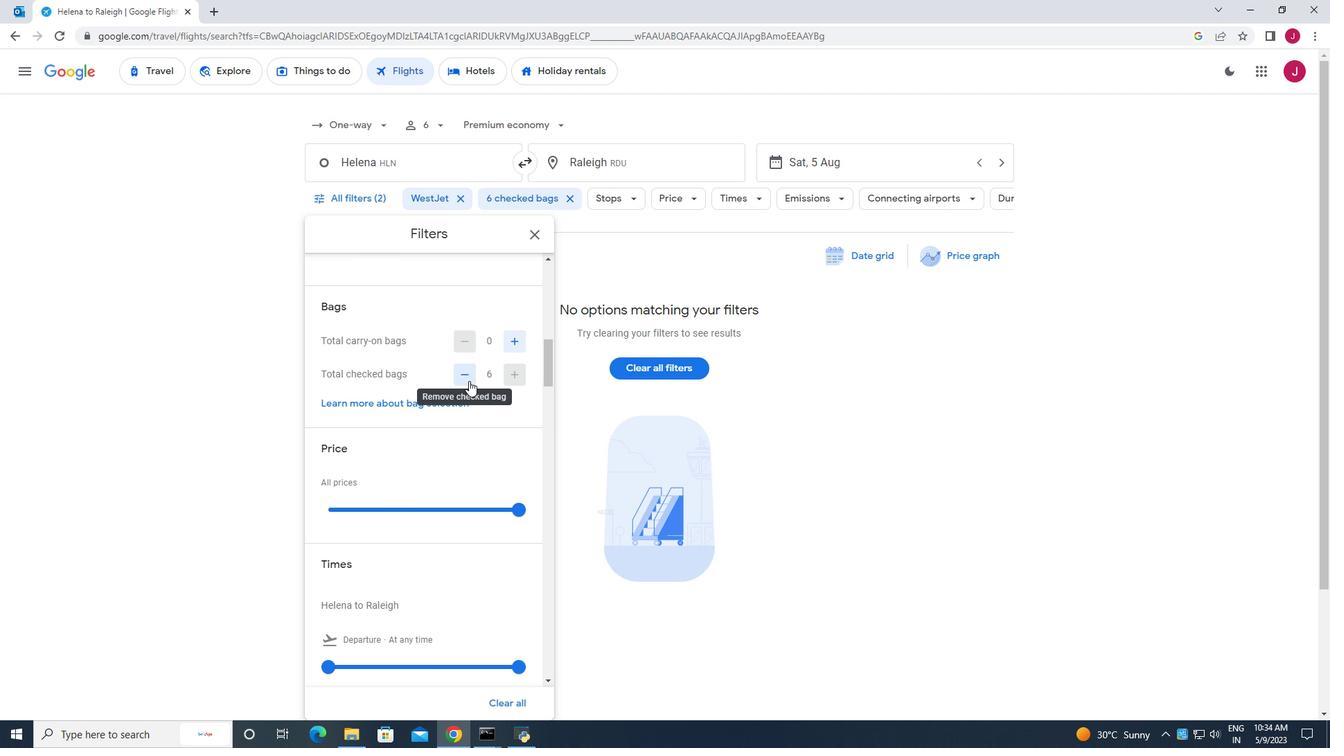 
Action: Mouse moved to (517, 368)
Screenshot: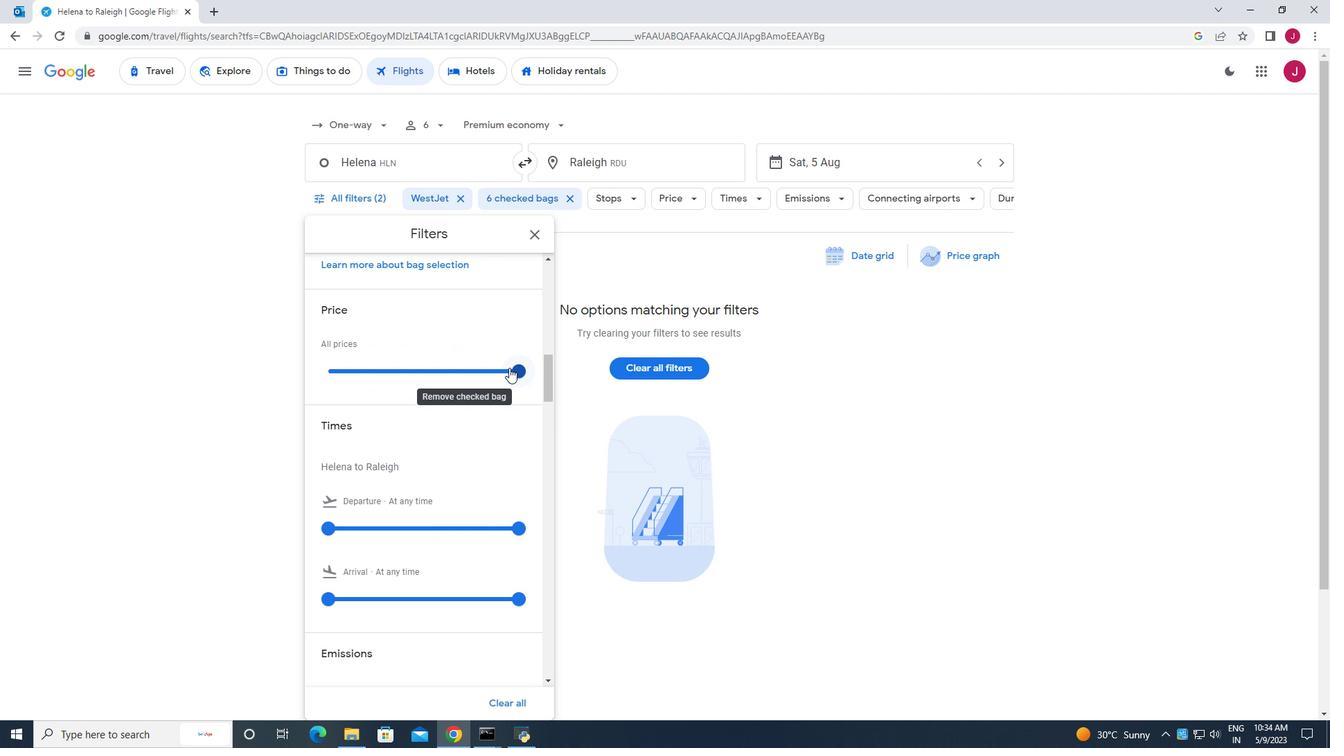 
Action: Mouse pressed left at (517, 368)
Screenshot: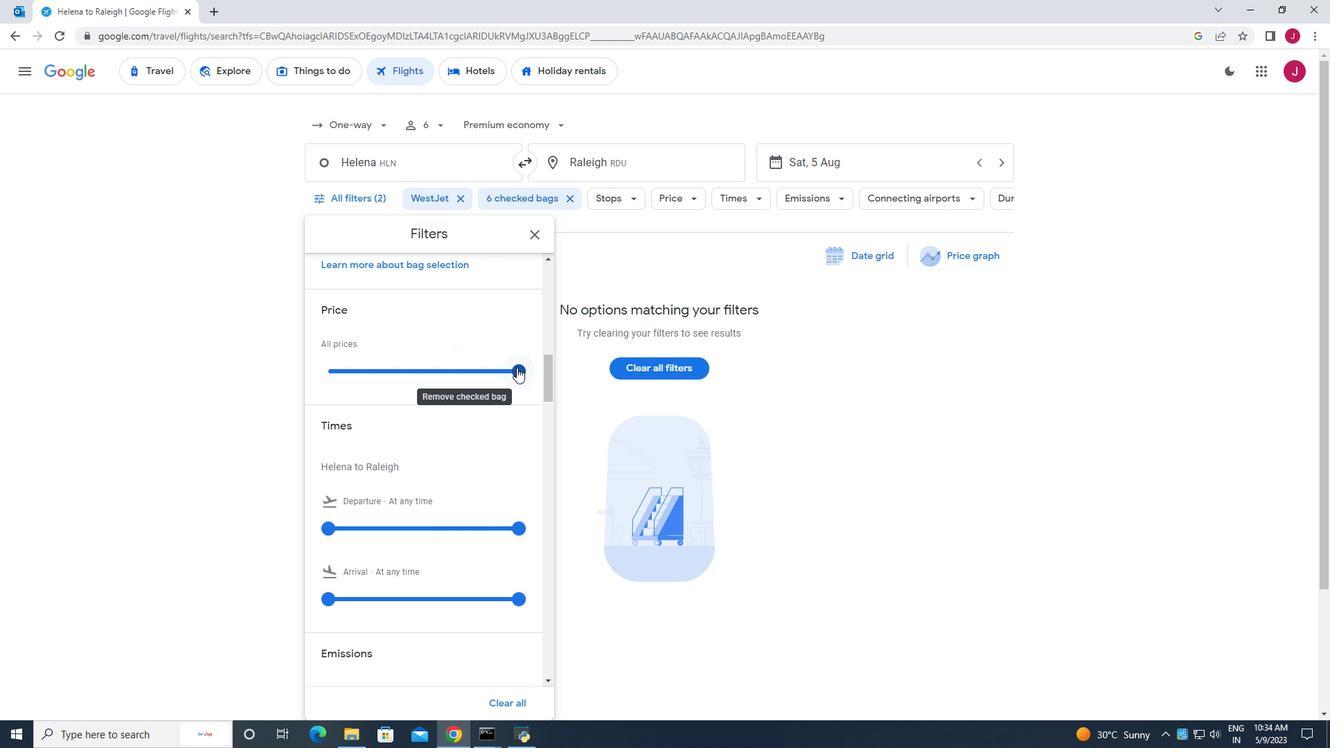 
Action: Mouse moved to (440, 368)
Screenshot: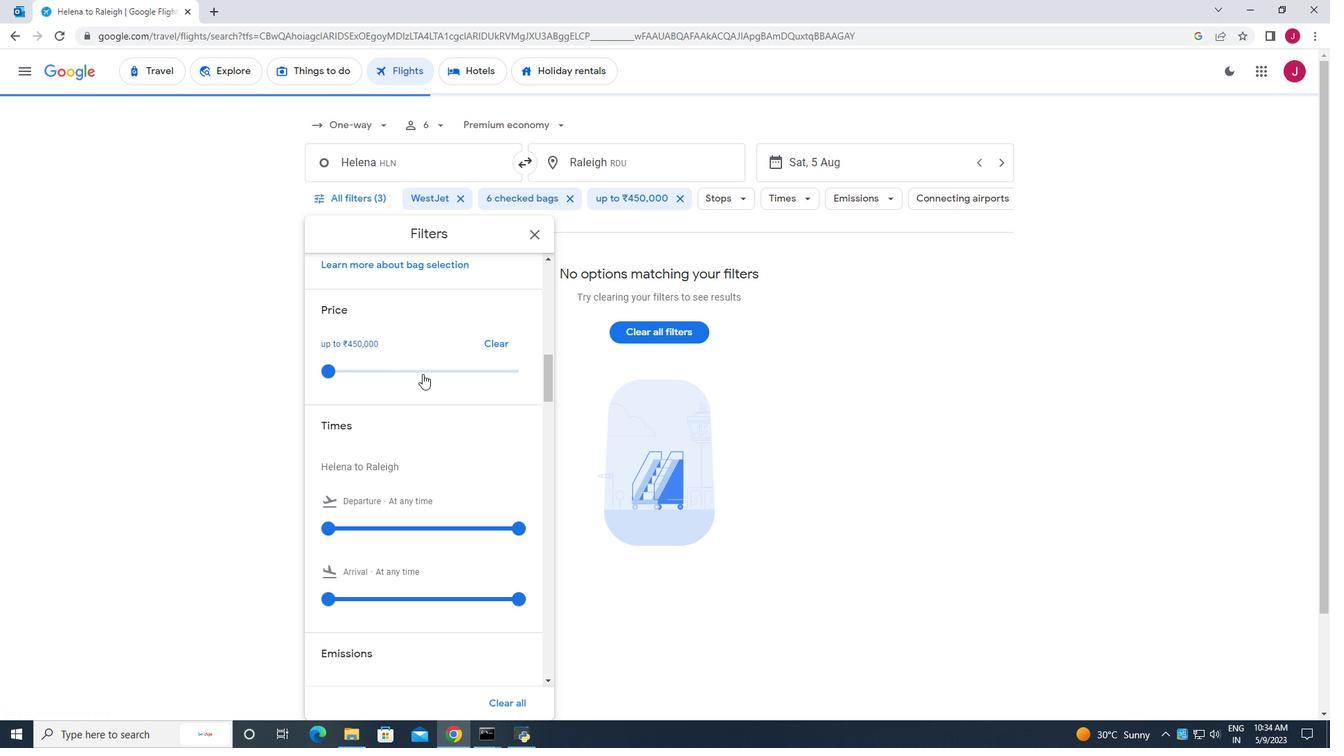 
Action: Mouse scrolled (440, 368) with delta (0, 0)
Screenshot: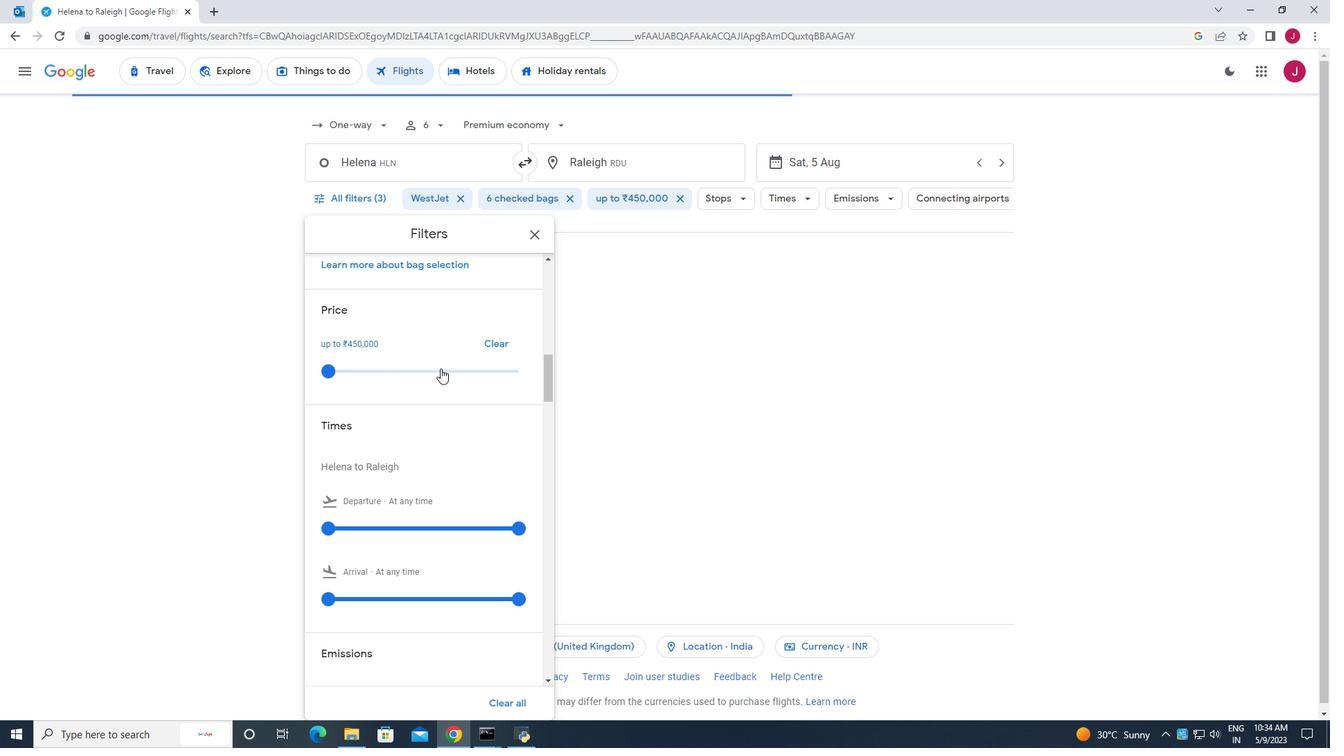
Action: Mouse scrolled (440, 368) with delta (0, 0)
Screenshot: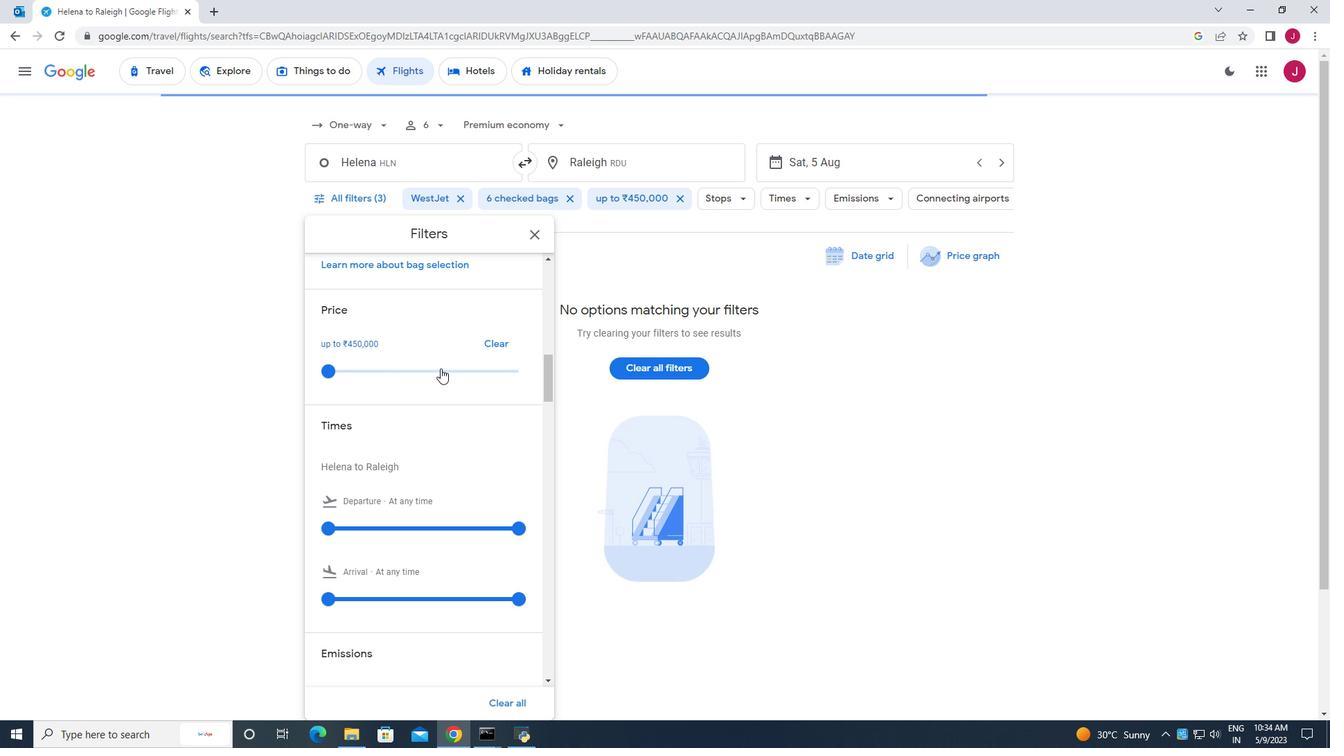 
Action: Mouse moved to (329, 387)
Screenshot: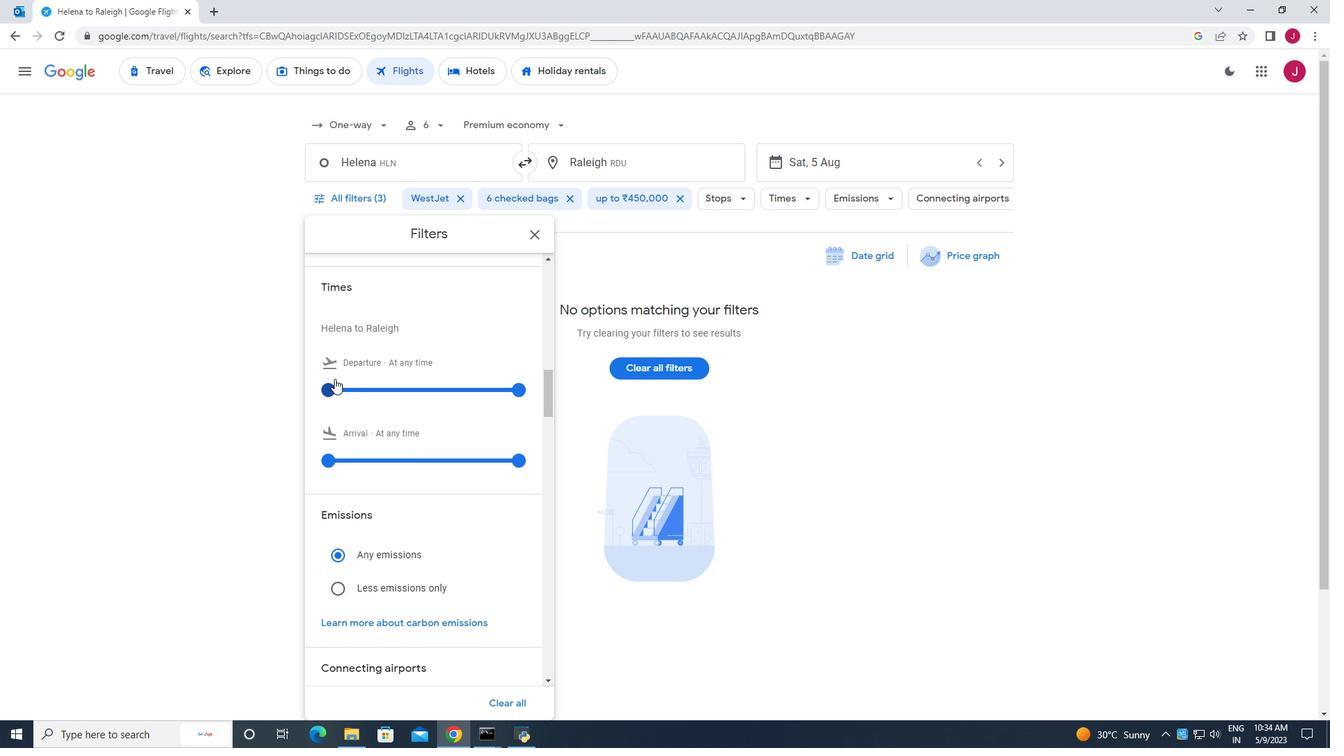 
Action: Mouse pressed left at (329, 387)
Screenshot: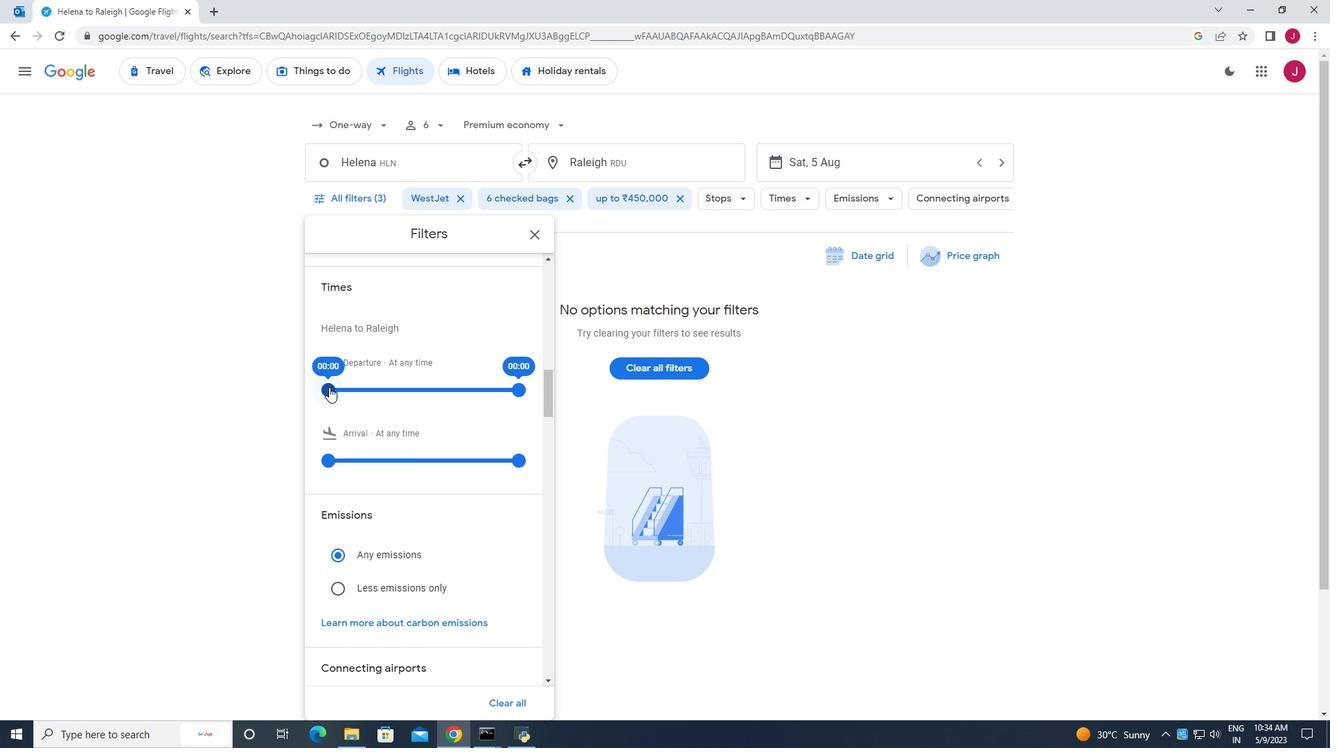 
Action: Mouse moved to (534, 231)
Screenshot: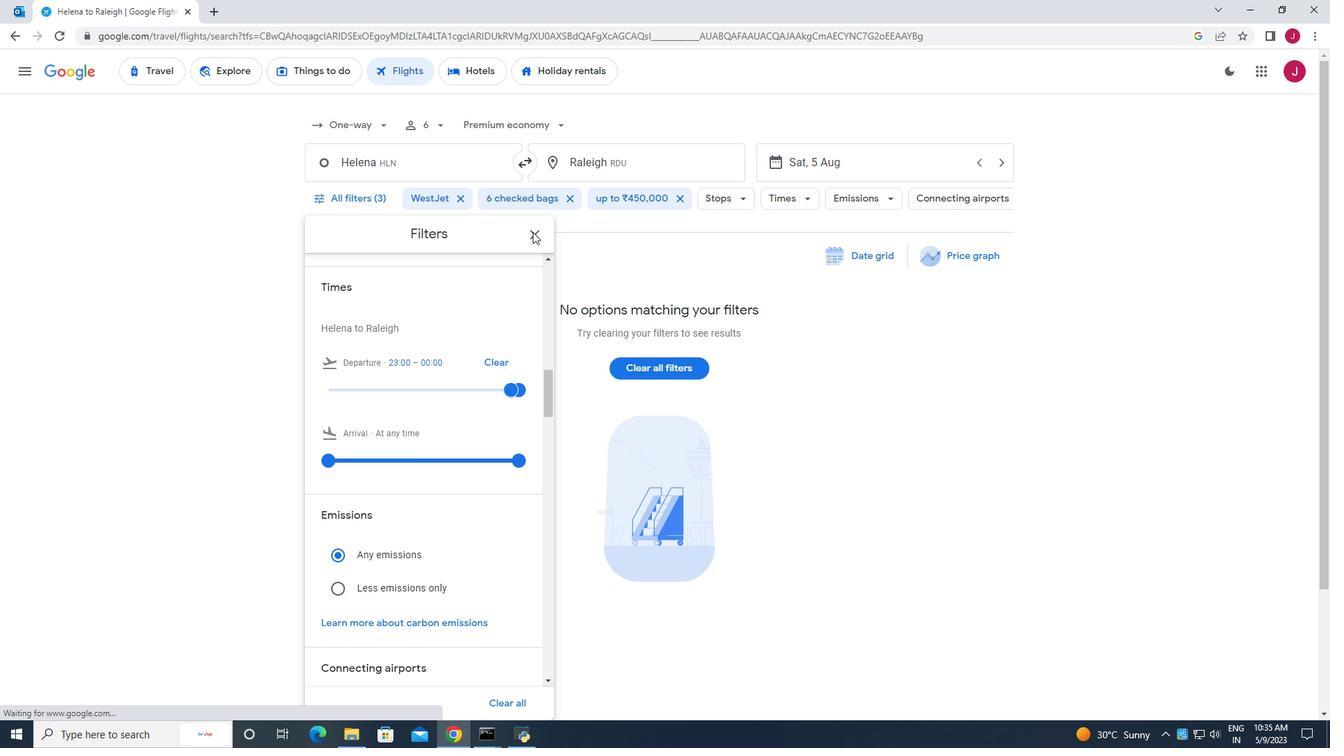 
Action: Mouse pressed left at (534, 231)
Screenshot: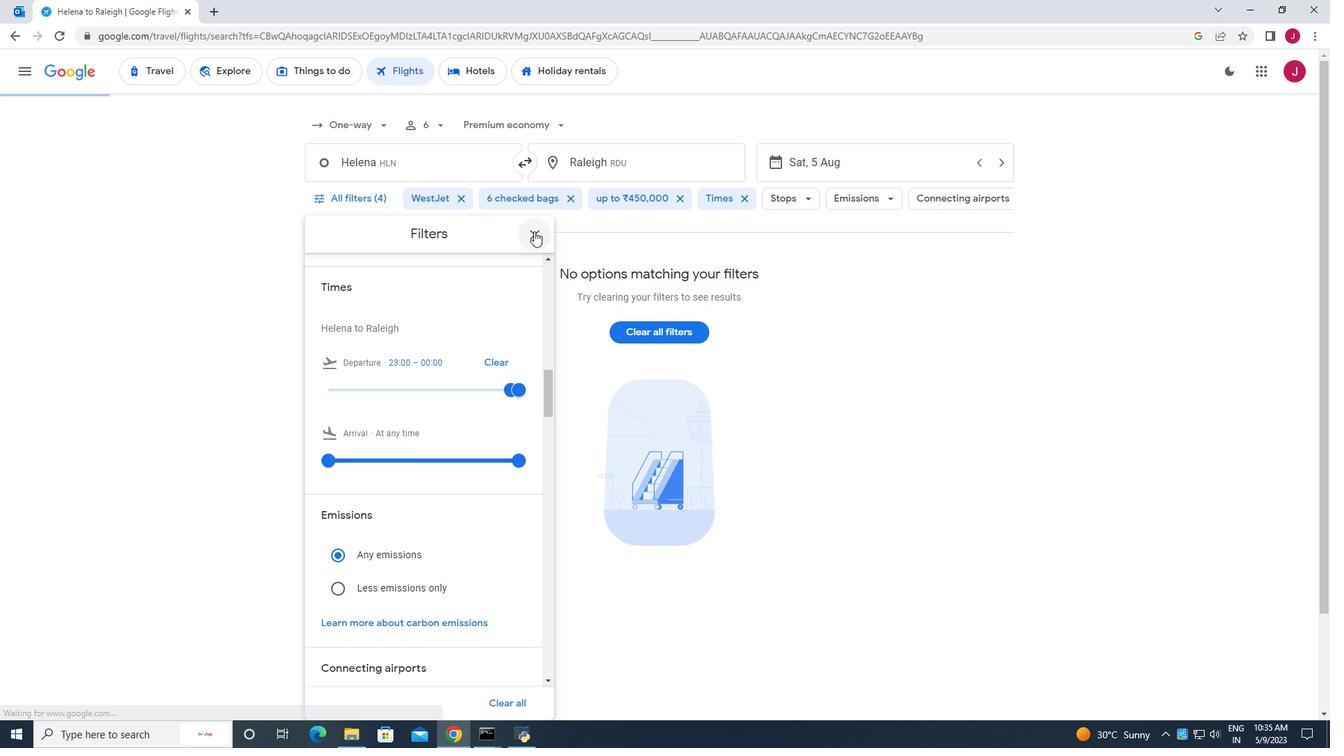 
Action: Mouse moved to (534, 231)
Screenshot: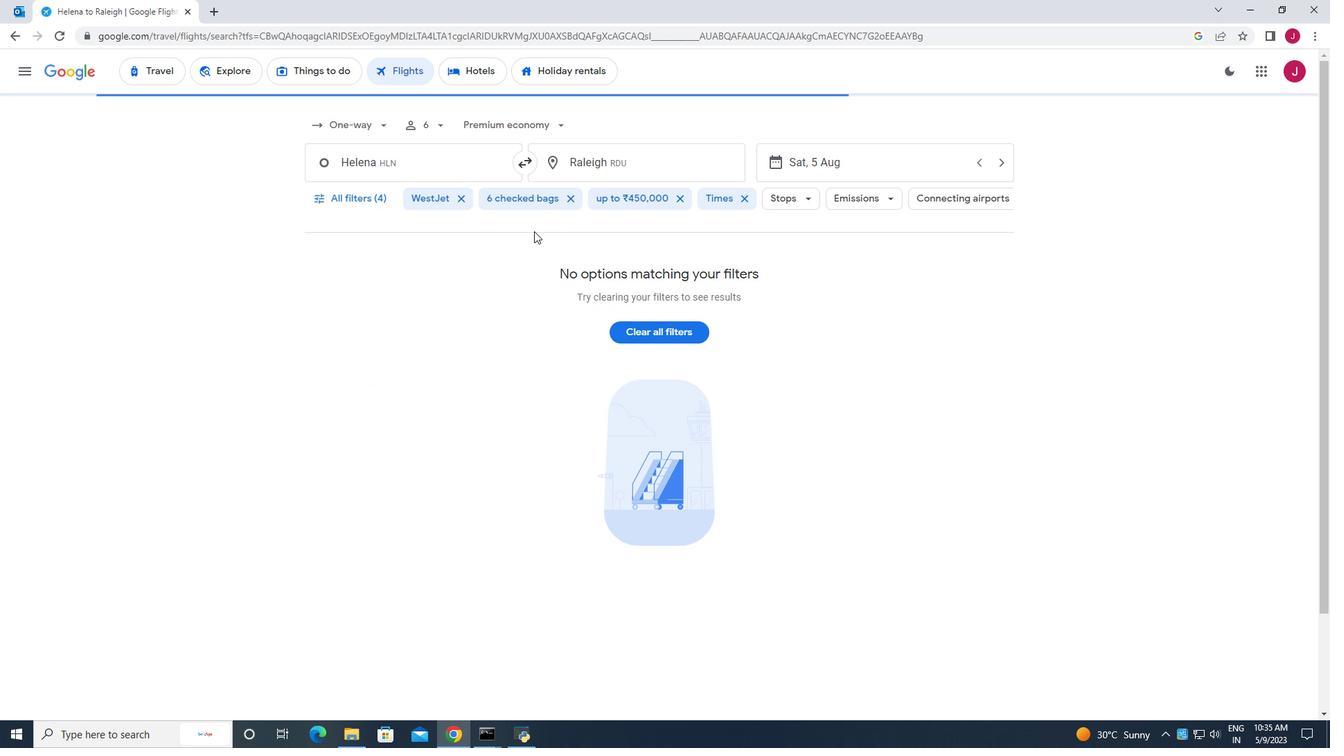 
